Task: Look for space in Neuquén, Argentina from 5th July, 2023 to 15th July, 2023 for 9 adults in price range Rs.15000 to Rs.25000. Place can be entire place with 5 bedrooms having 5 beds and 5 bathrooms. Property type can be house, flat, guest house. Amenities needed are: heating. Booking option can be shelf check-in. Required host language is English.
Action: Mouse moved to (436, 86)
Screenshot: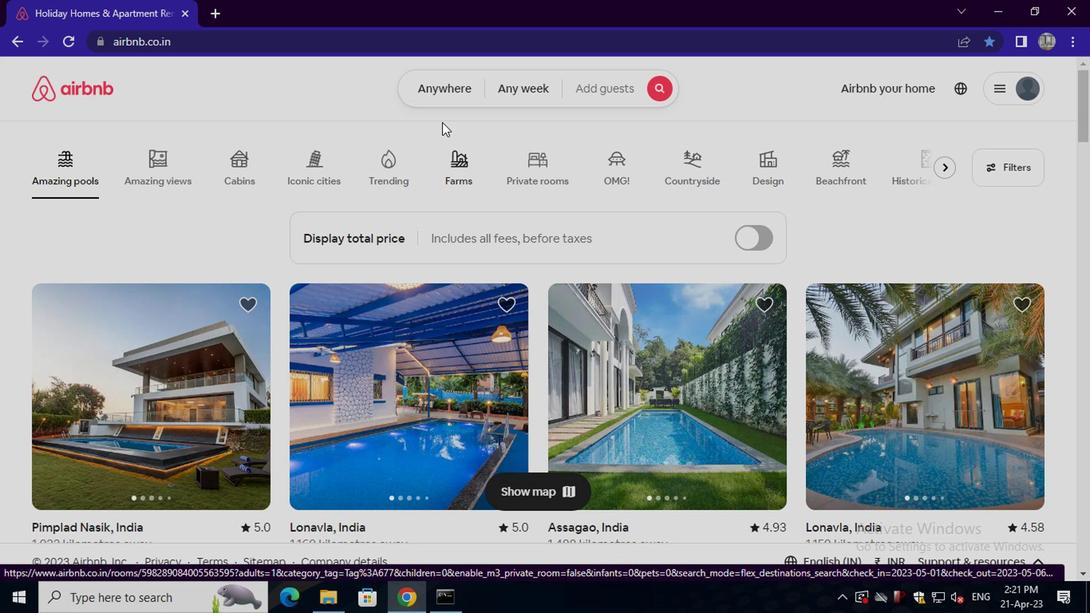 
Action: Mouse pressed left at (436, 86)
Screenshot: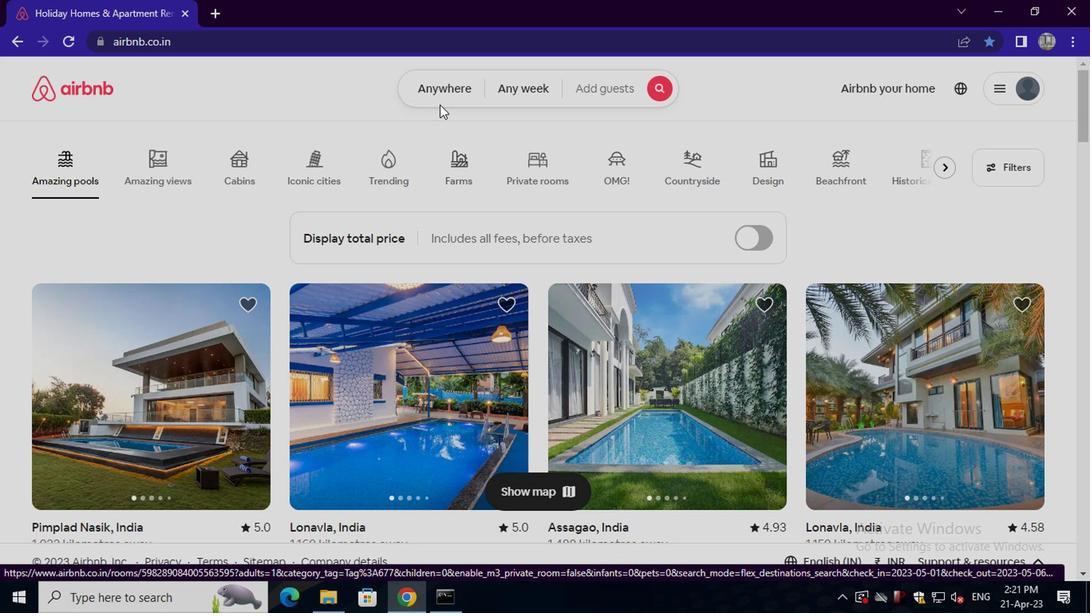 
Action: Mouse moved to (335, 159)
Screenshot: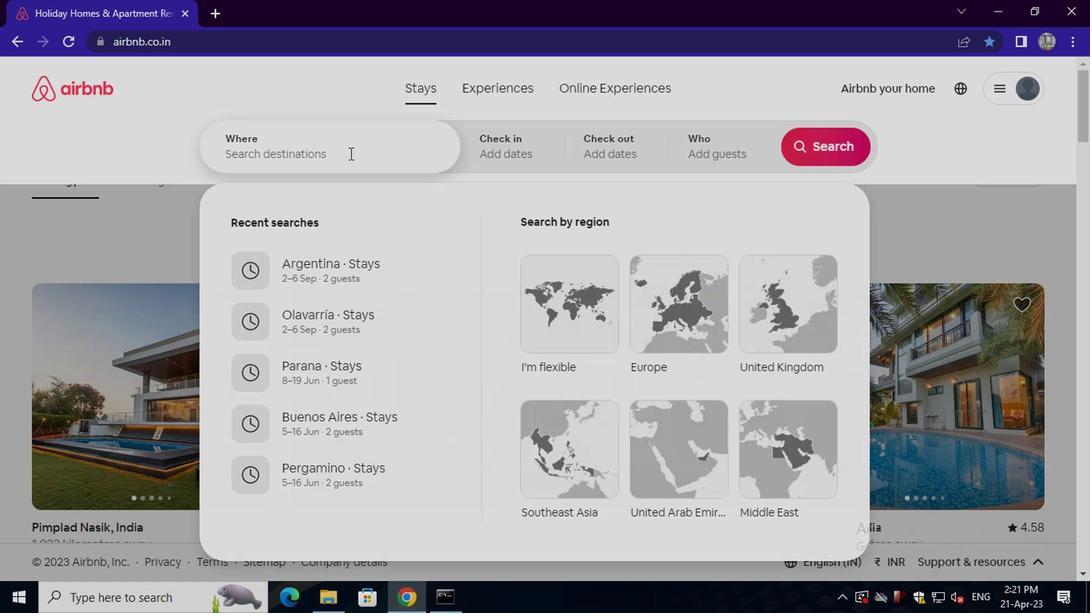 
Action: Mouse pressed left at (335, 159)
Screenshot: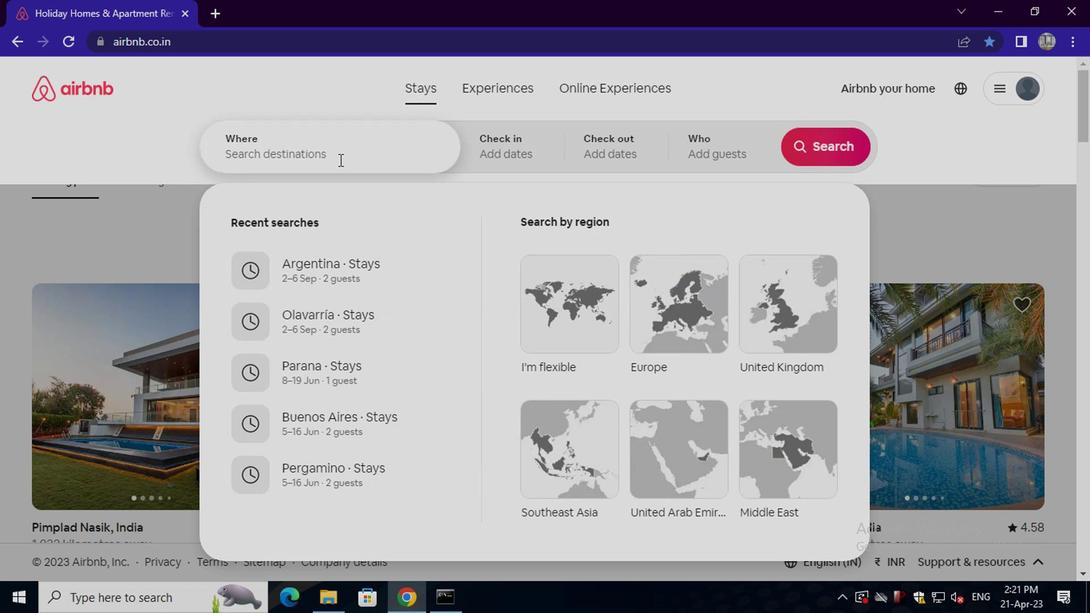 
Action: Key pressed nu<Key.backspace>euquen,<Key.space>
Screenshot: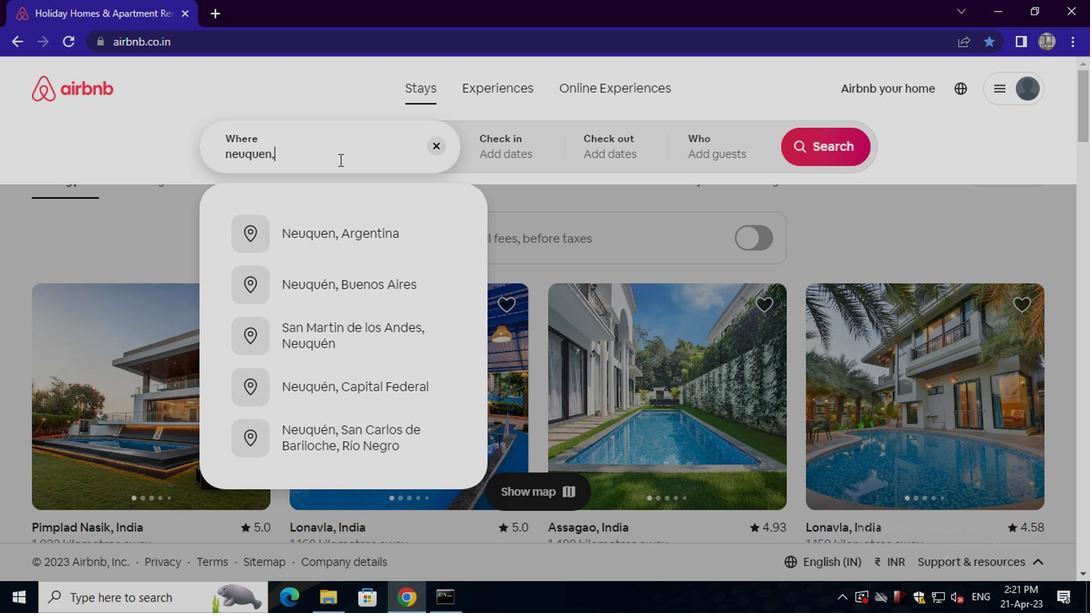 
Action: Mouse moved to (349, 233)
Screenshot: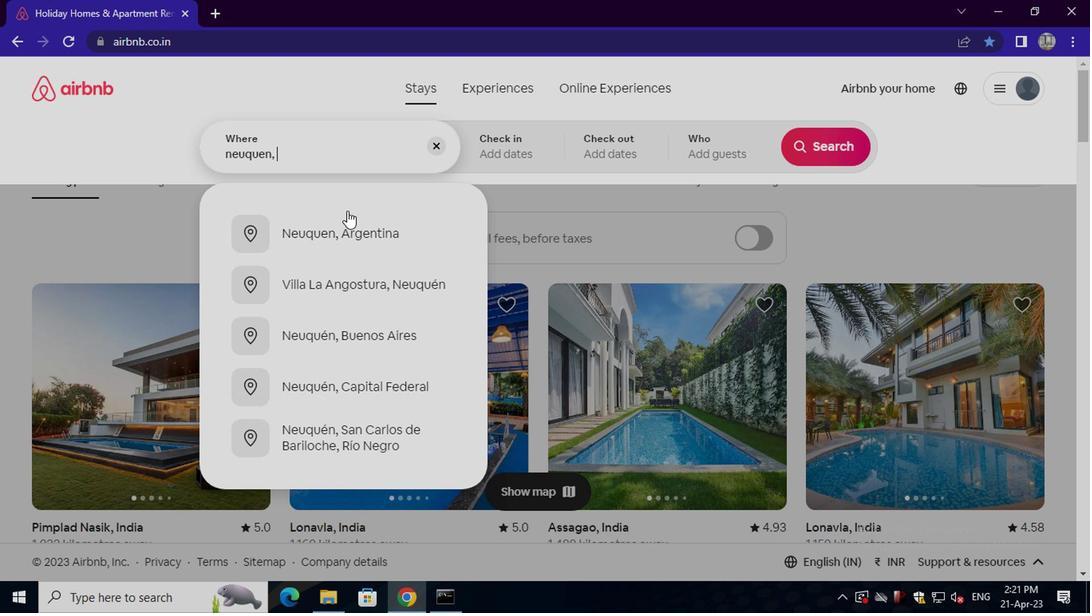 
Action: Mouse pressed left at (349, 233)
Screenshot: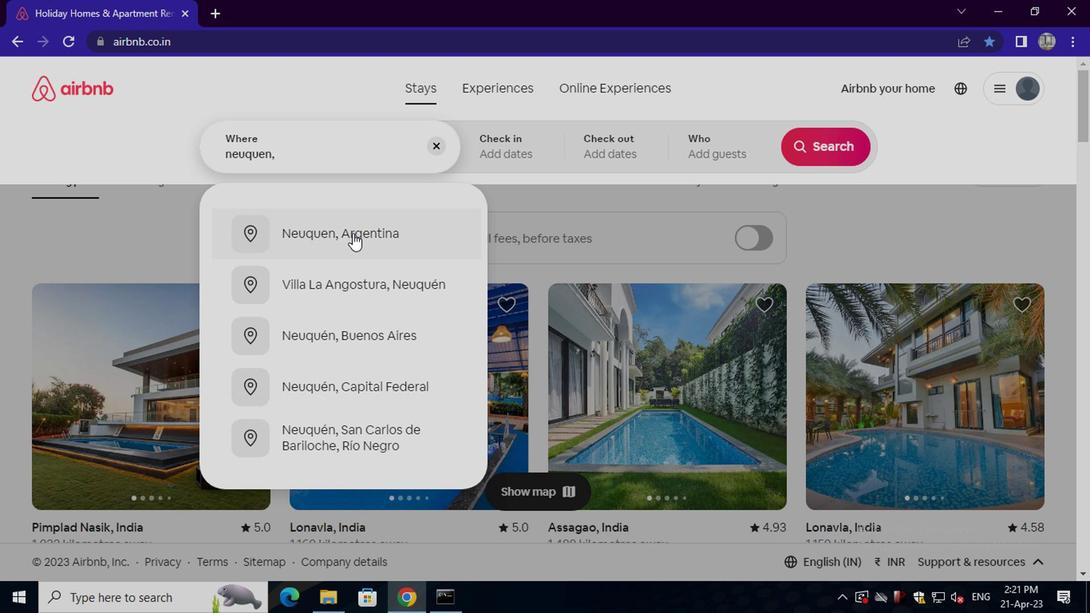 
Action: Mouse moved to (815, 280)
Screenshot: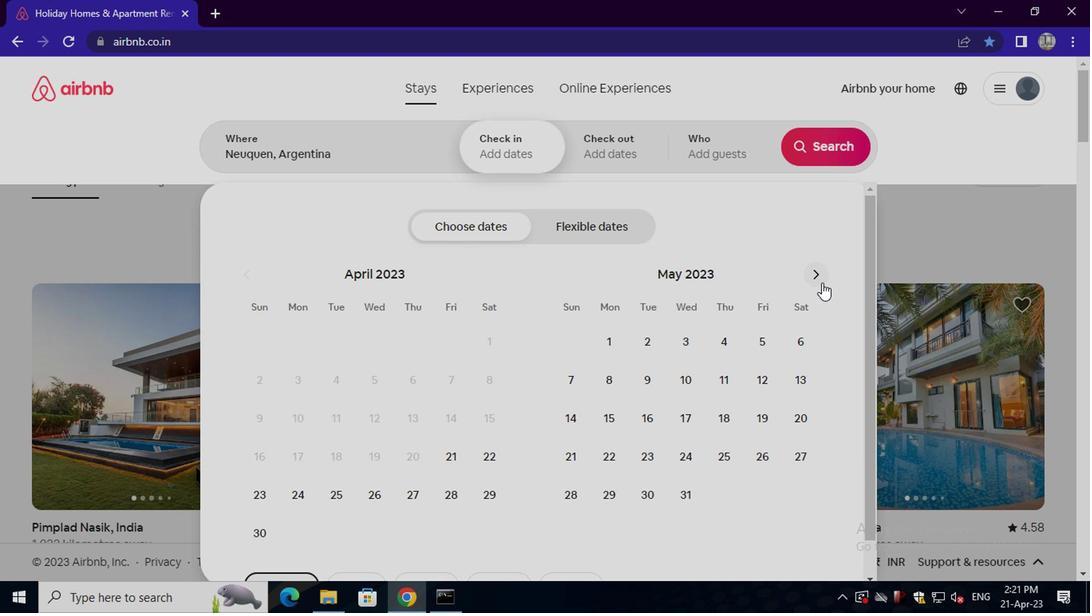 
Action: Mouse pressed left at (815, 280)
Screenshot: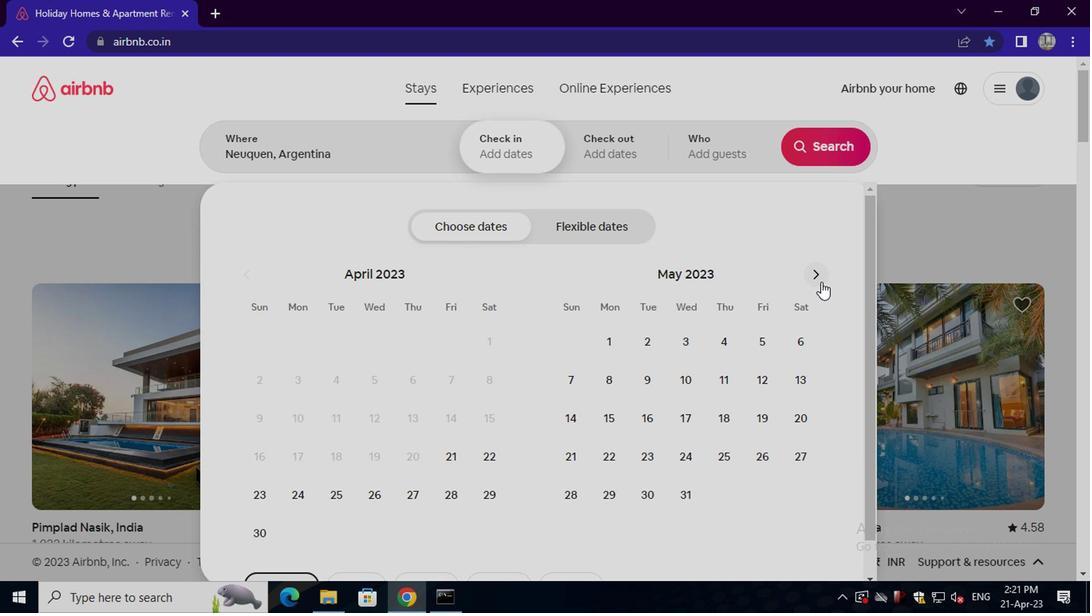 
Action: Mouse pressed left at (815, 280)
Screenshot: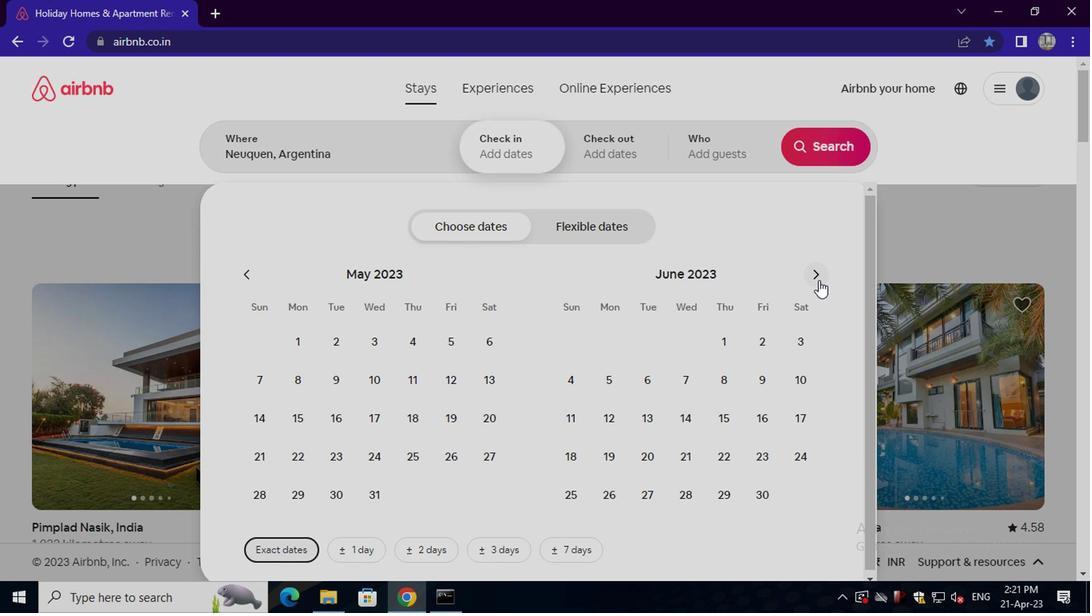 
Action: Mouse moved to (677, 377)
Screenshot: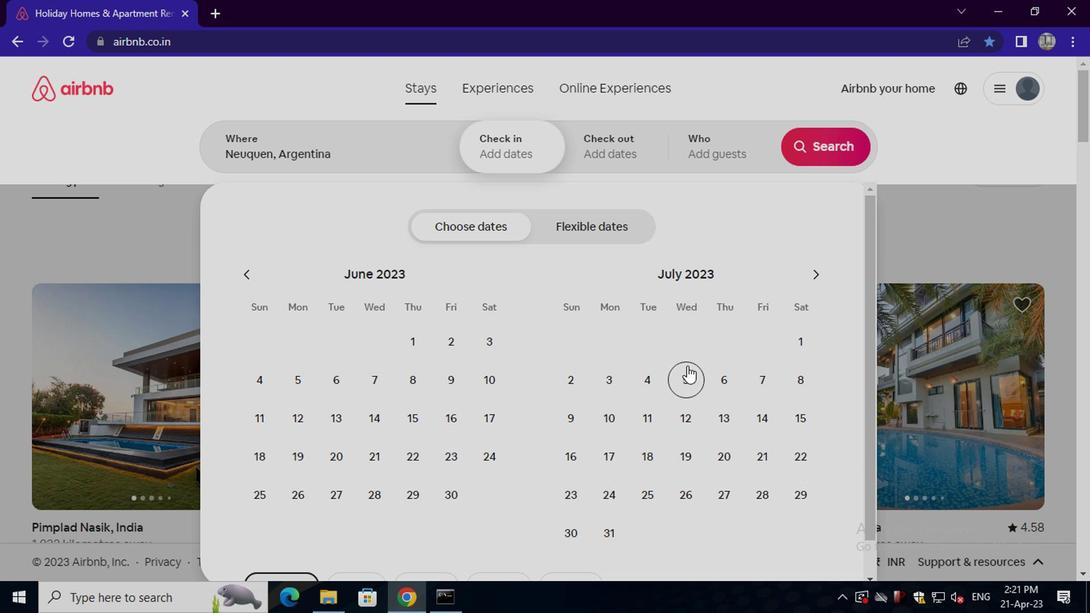 
Action: Mouse pressed left at (677, 377)
Screenshot: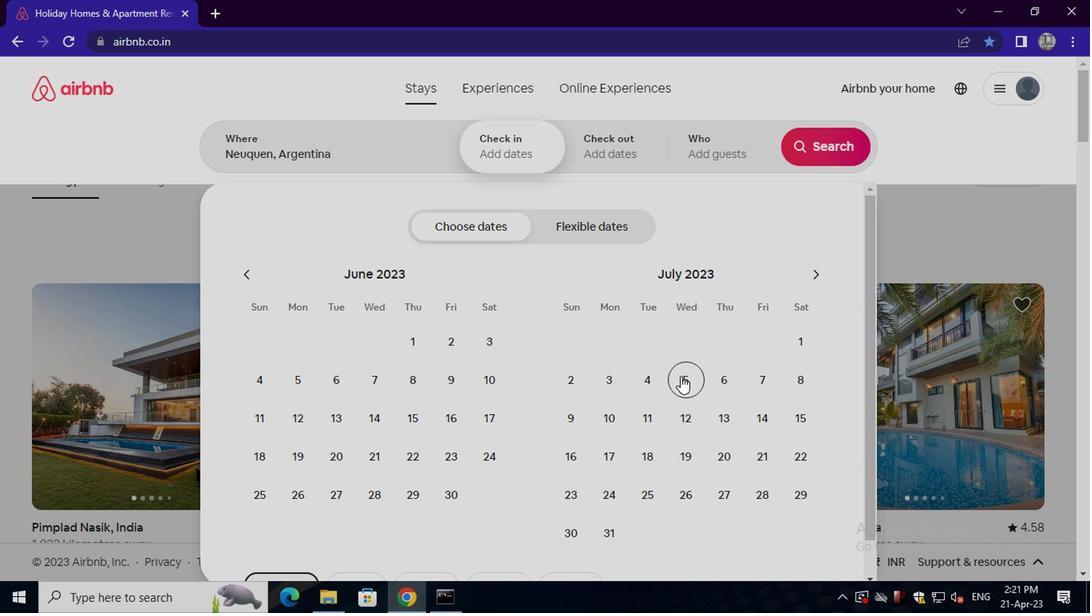 
Action: Mouse moved to (784, 427)
Screenshot: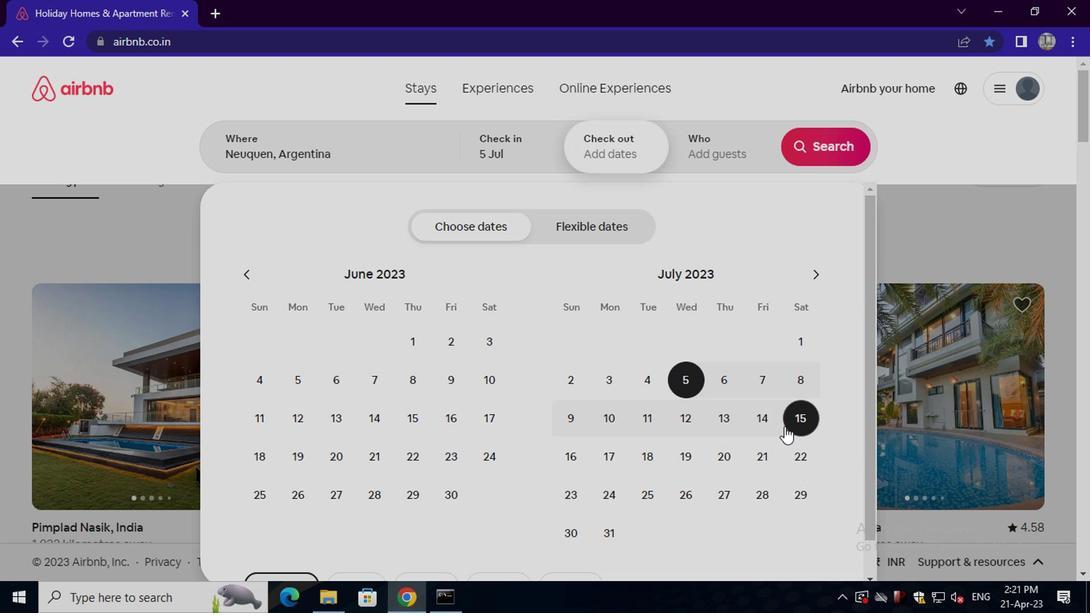 
Action: Mouse pressed left at (784, 427)
Screenshot: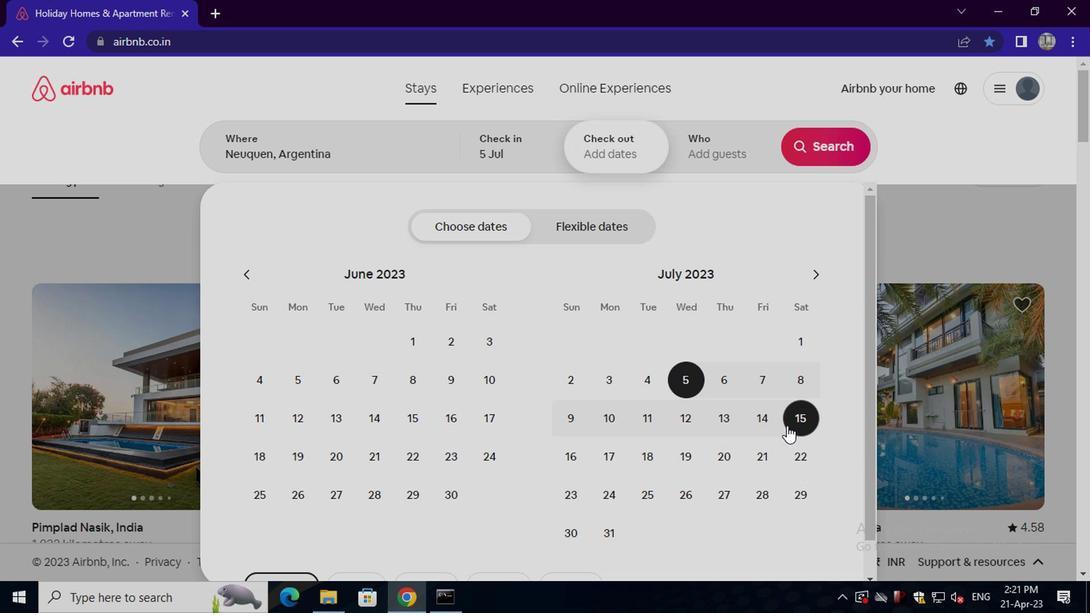 
Action: Mouse moved to (722, 153)
Screenshot: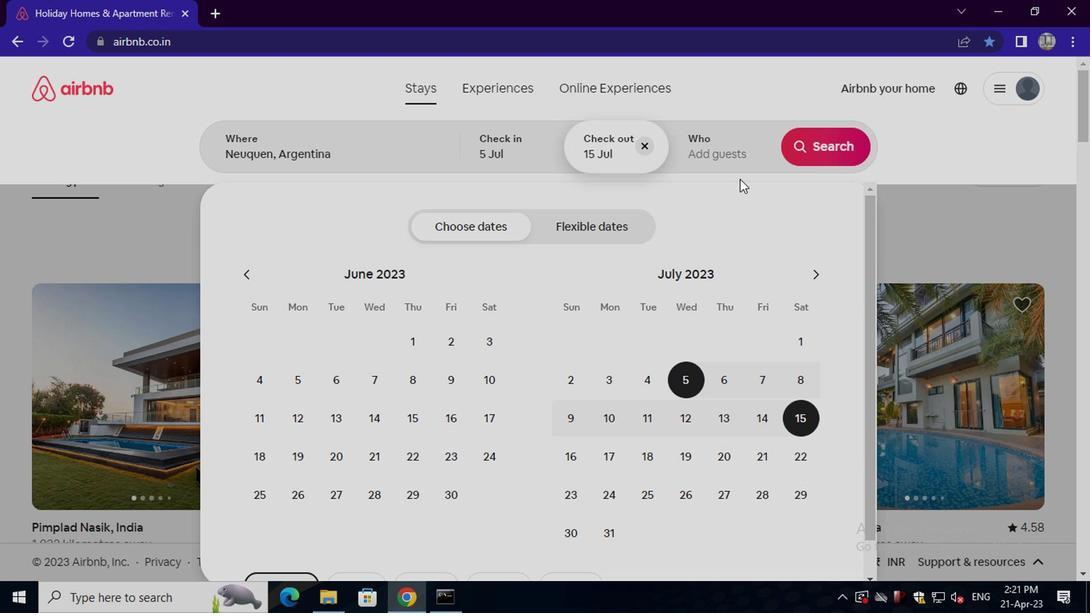 
Action: Mouse pressed left at (722, 153)
Screenshot: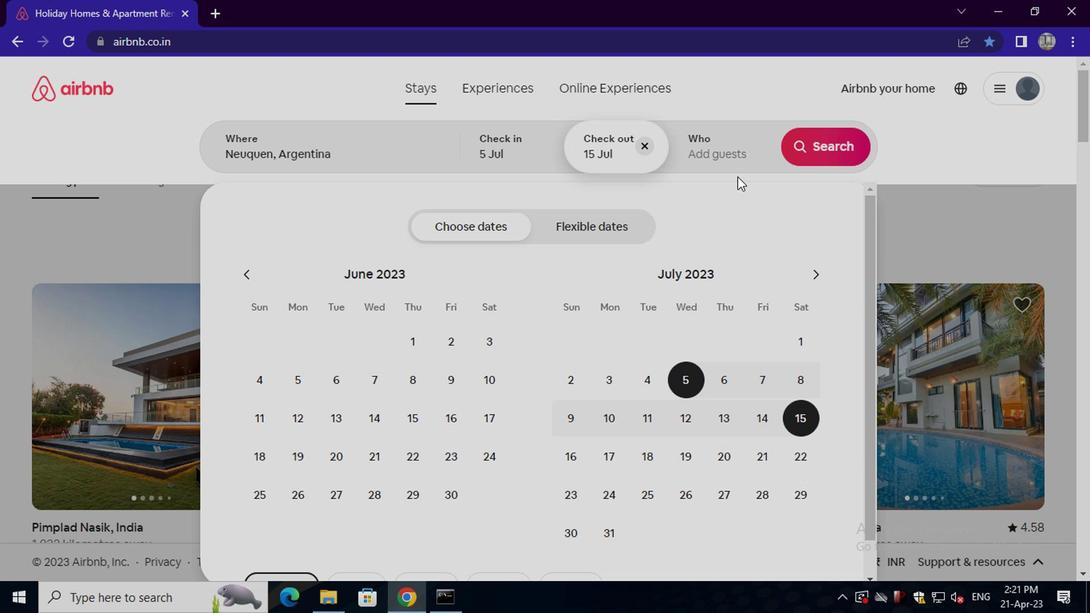 
Action: Mouse moved to (822, 234)
Screenshot: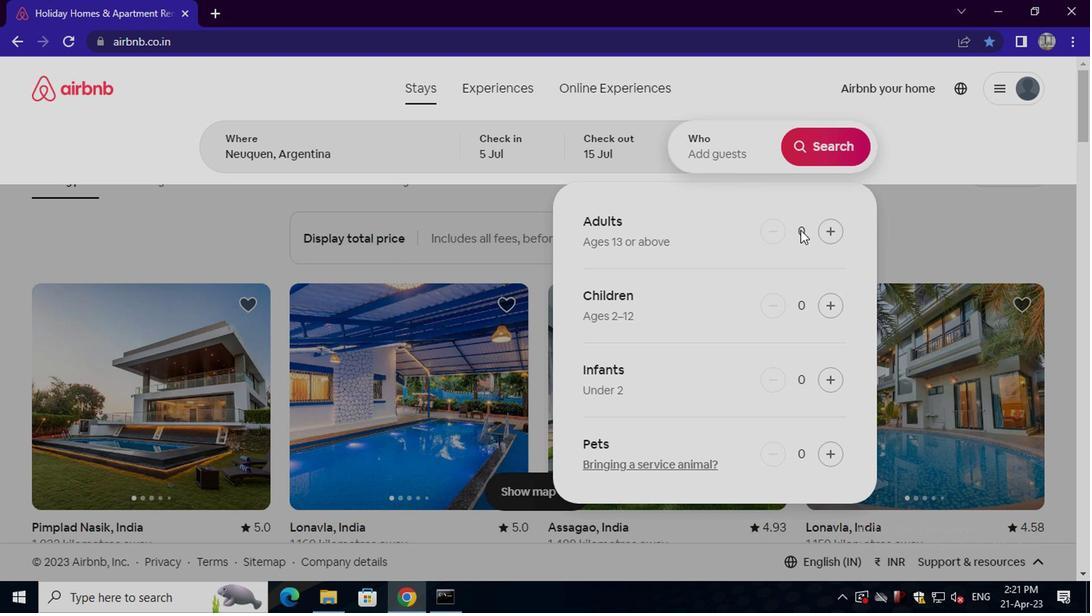
Action: Mouse pressed left at (822, 234)
Screenshot: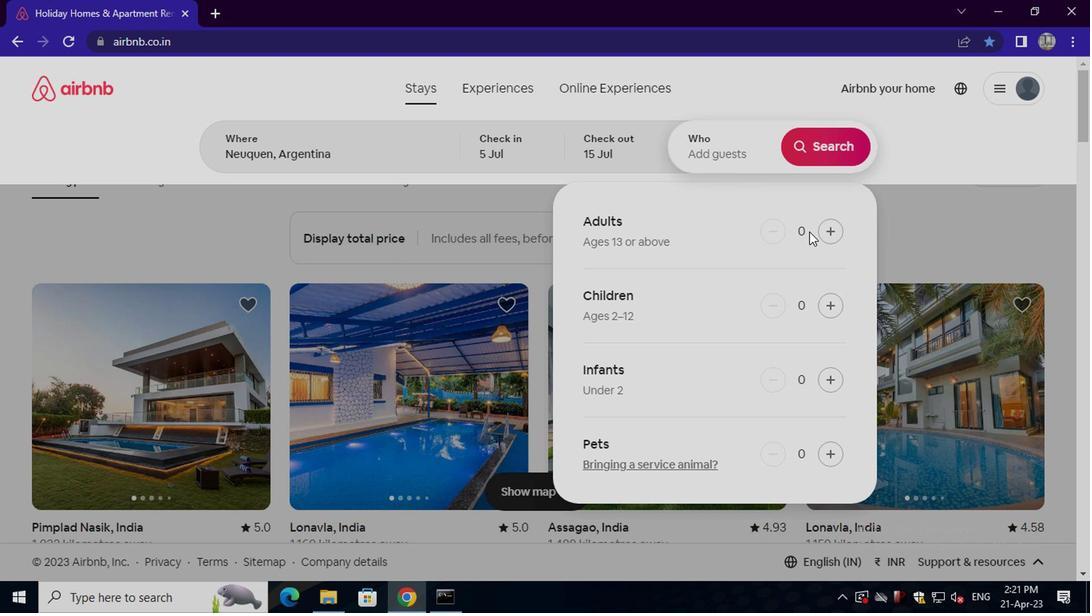 
Action: Mouse pressed left at (822, 234)
Screenshot: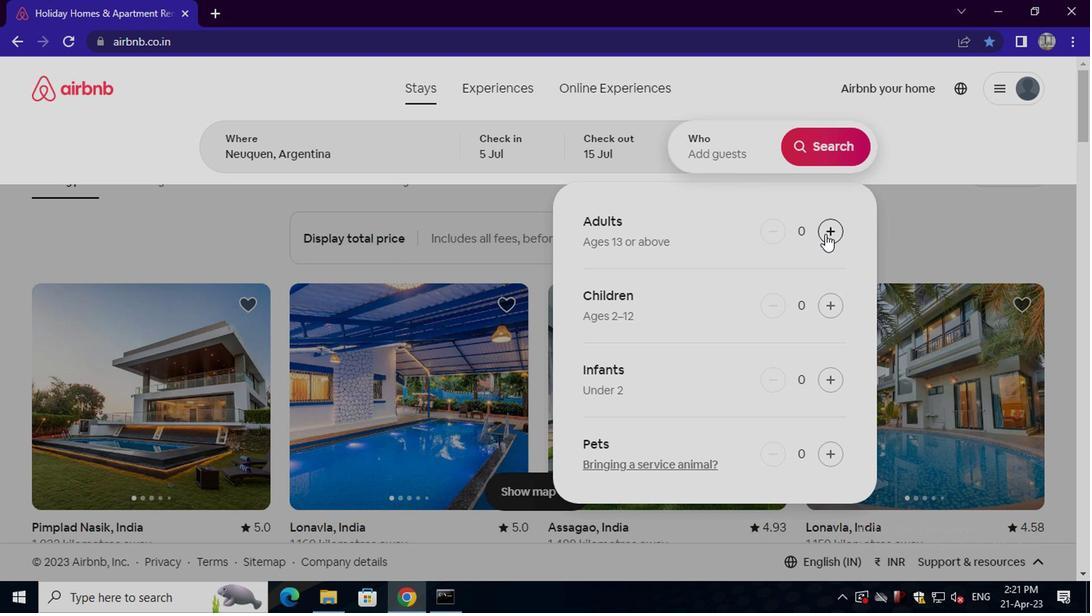 
Action: Mouse pressed left at (822, 234)
Screenshot: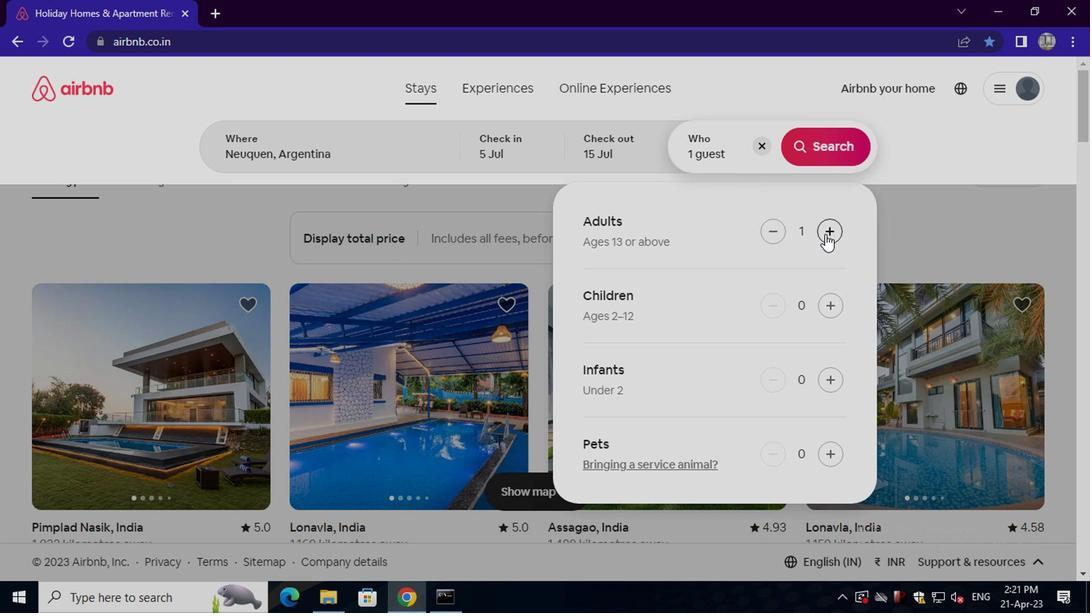 
Action: Mouse pressed left at (822, 234)
Screenshot: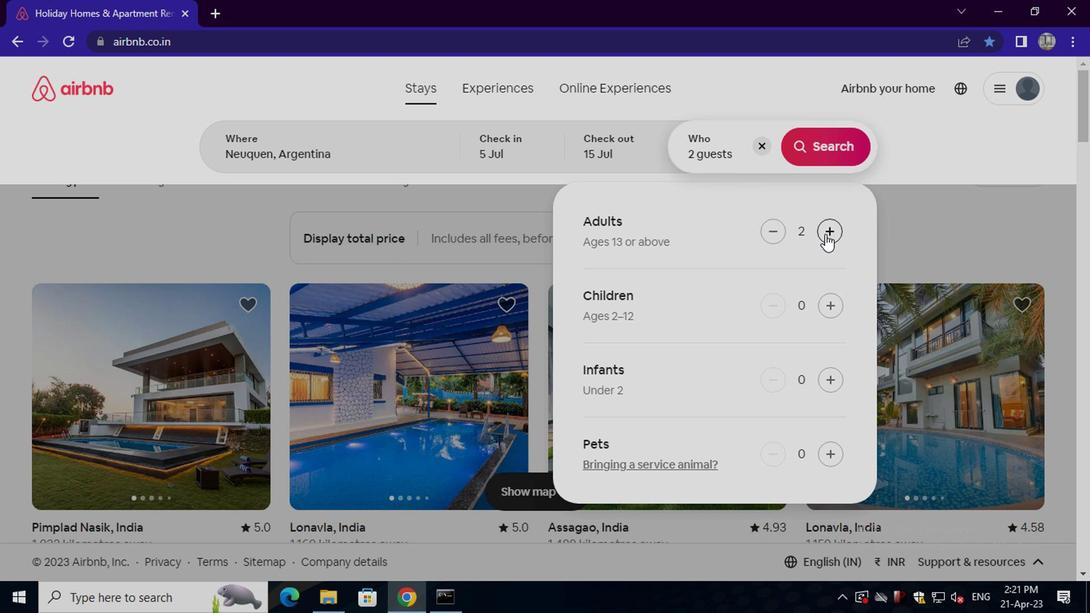 
Action: Mouse pressed left at (822, 234)
Screenshot: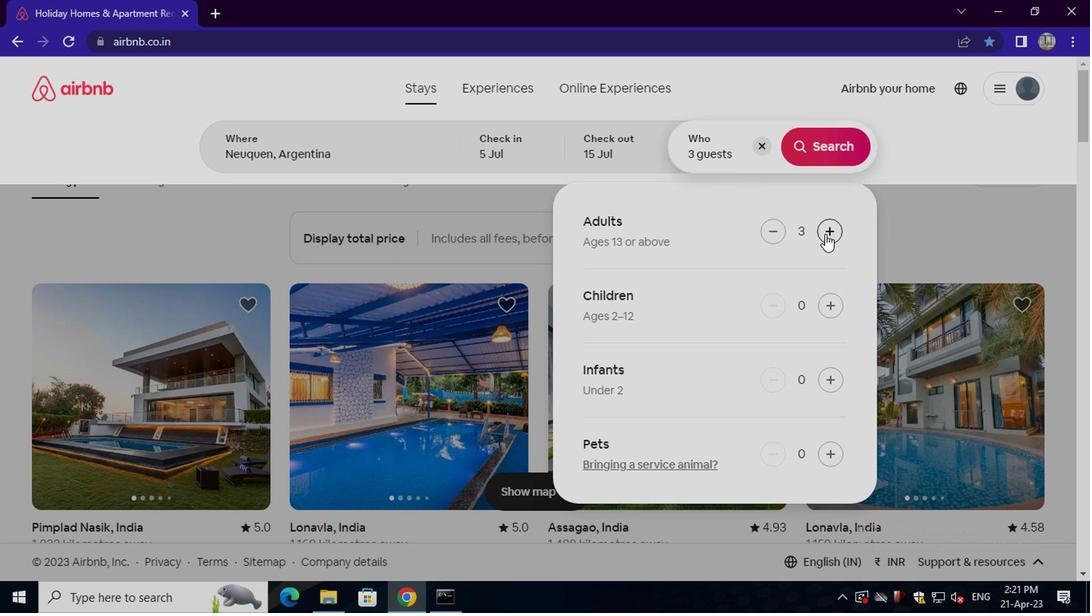 
Action: Mouse pressed left at (822, 234)
Screenshot: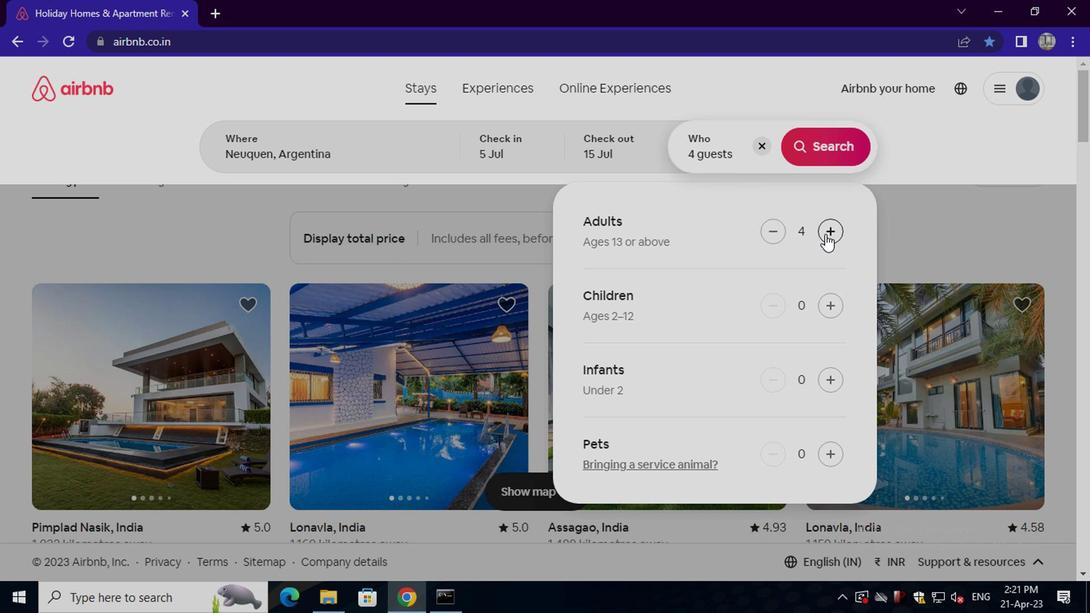 
Action: Mouse pressed left at (822, 234)
Screenshot: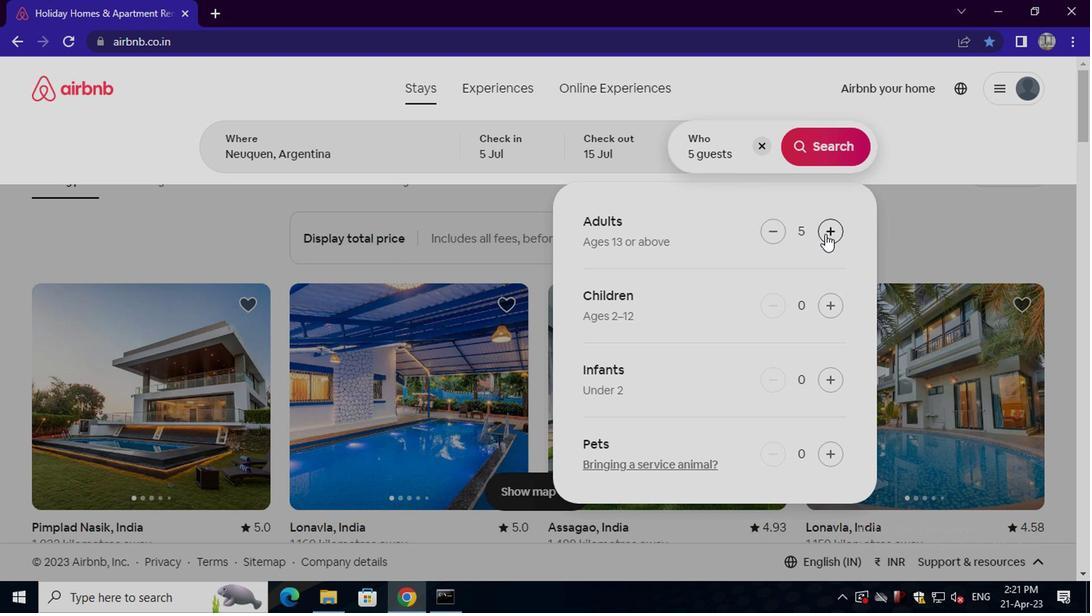 
Action: Mouse pressed left at (822, 234)
Screenshot: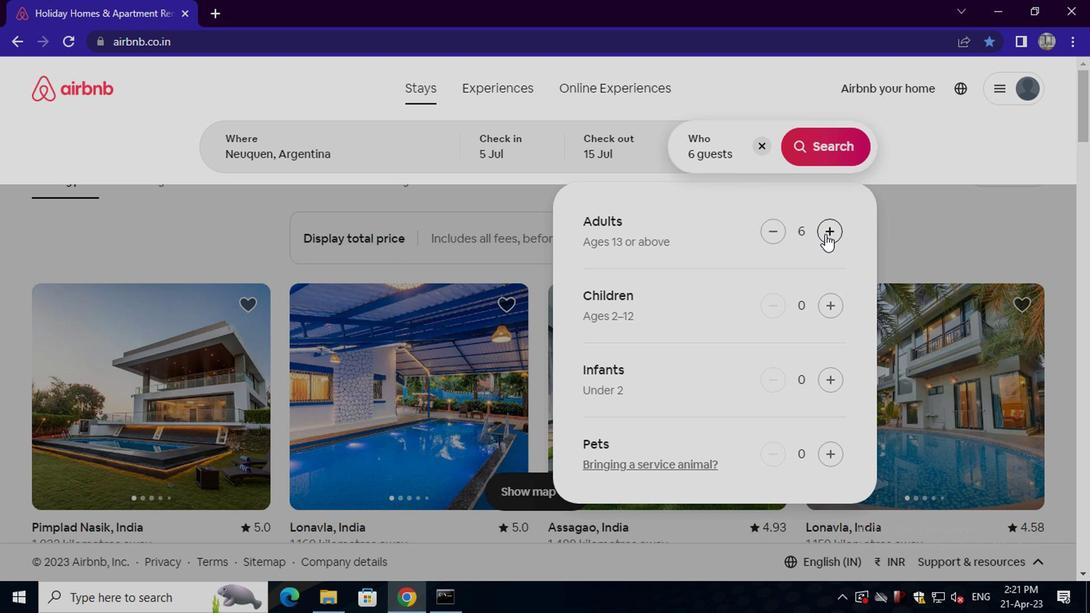 
Action: Mouse pressed left at (822, 234)
Screenshot: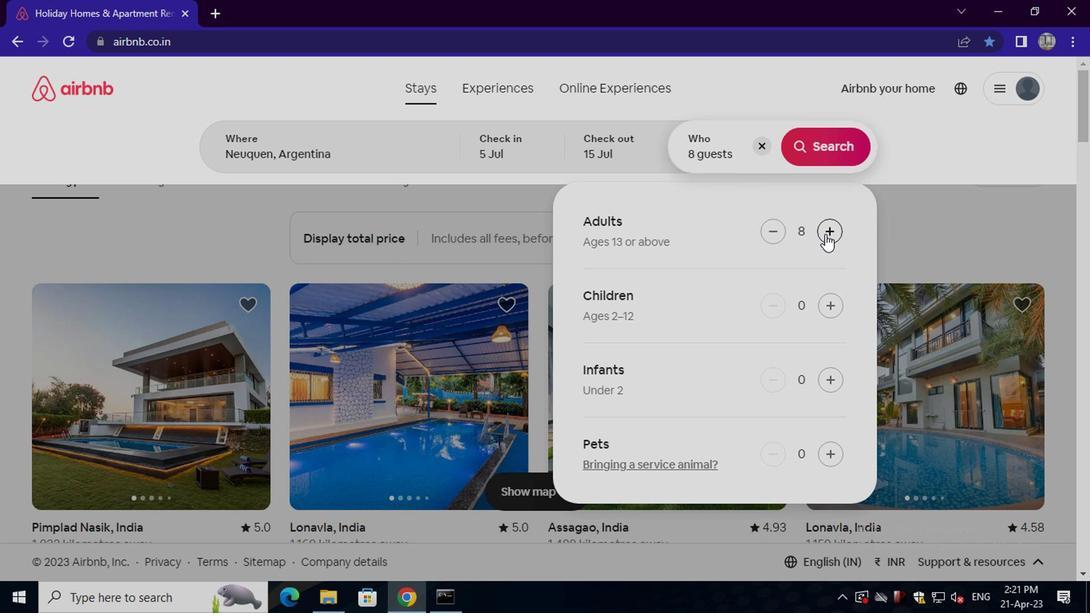 
Action: Mouse moved to (824, 150)
Screenshot: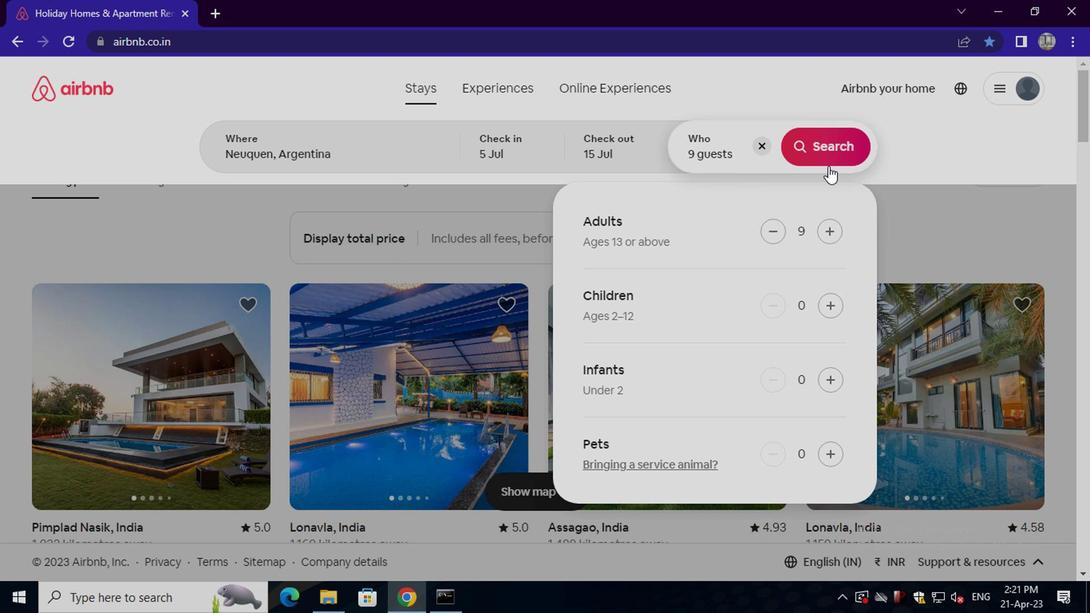 
Action: Mouse pressed left at (824, 150)
Screenshot: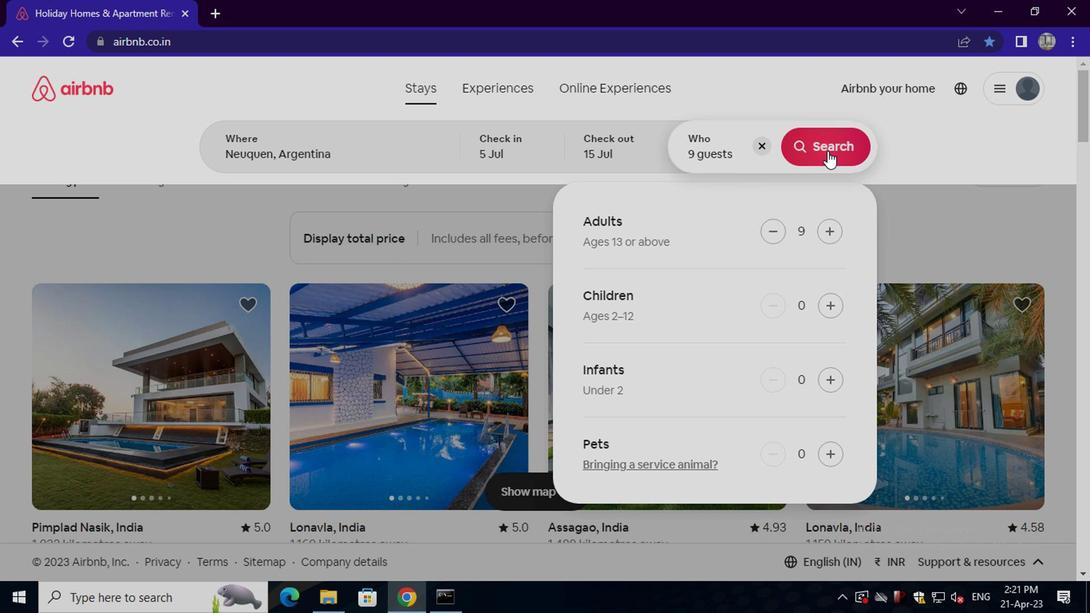 
Action: Mouse moved to (1052, 159)
Screenshot: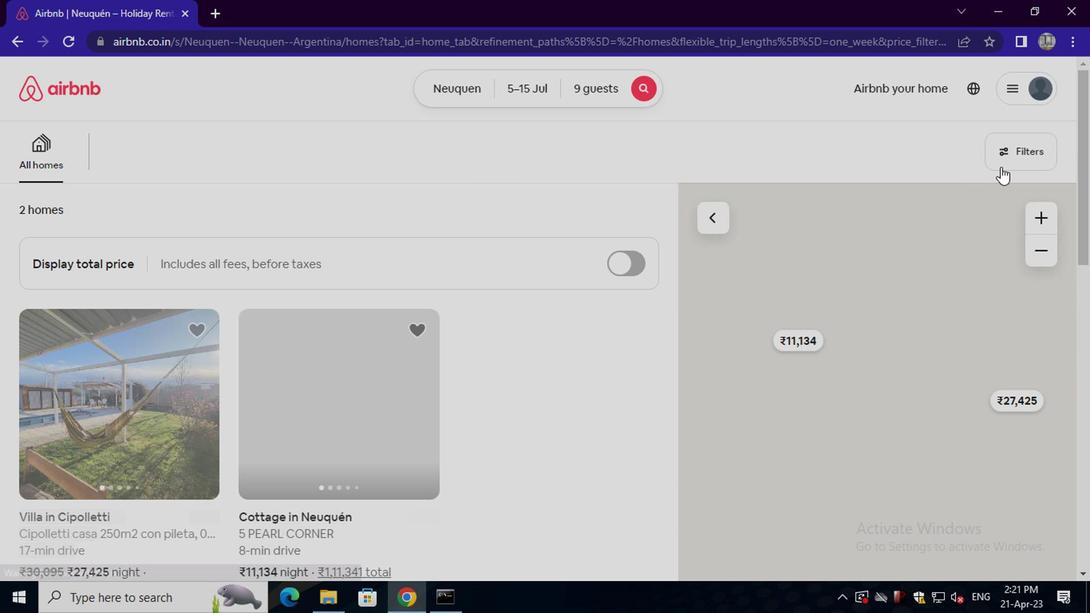 
Action: Mouse pressed left at (1052, 159)
Screenshot: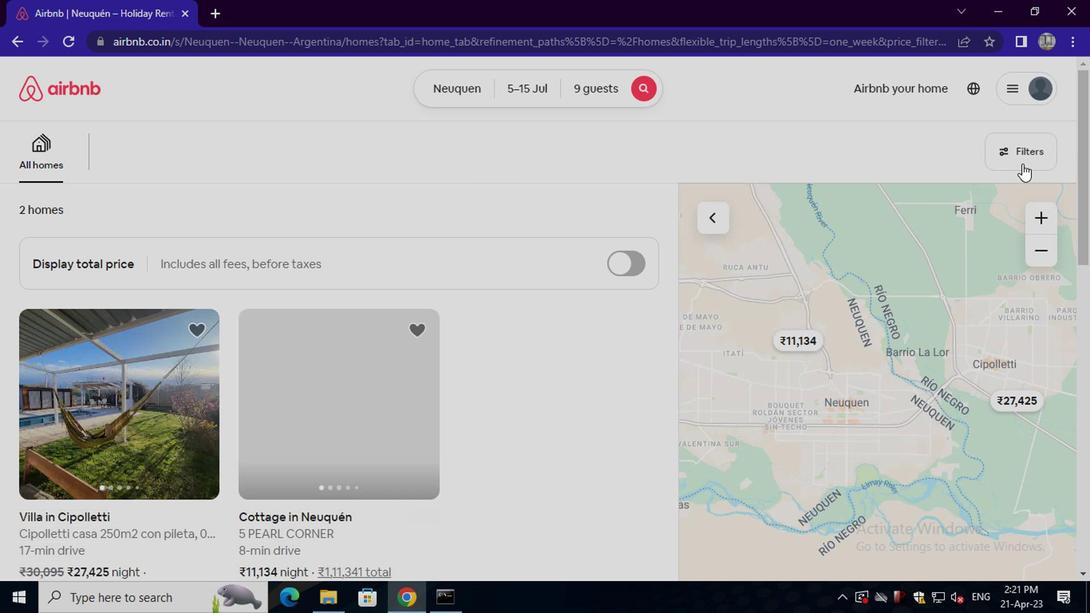 
Action: Mouse moved to (455, 352)
Screenshot: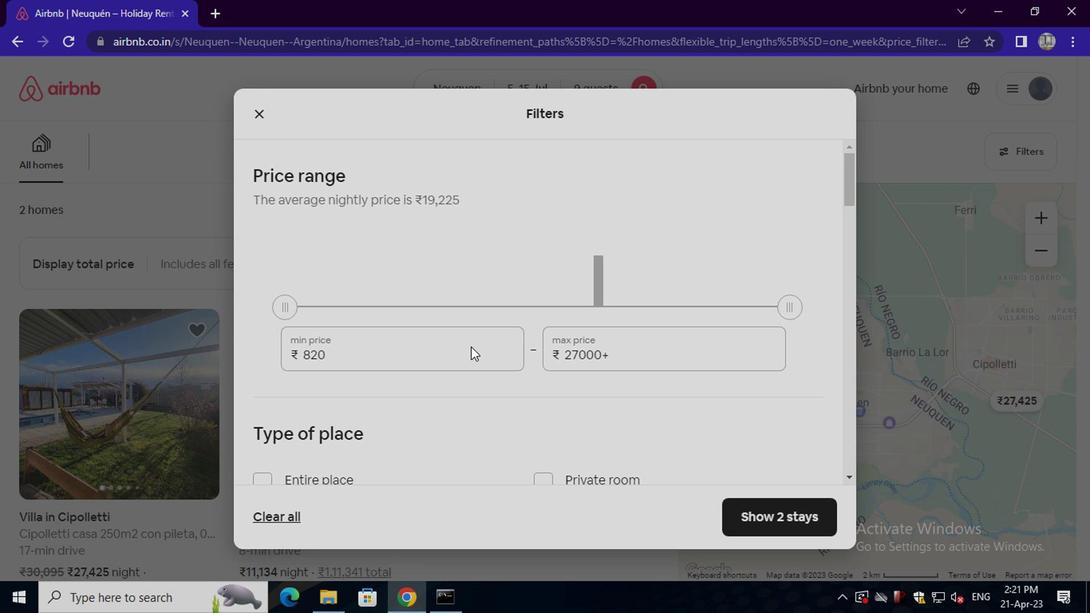 
Action: Mouse pressed left at (455, 352)
Screenshot: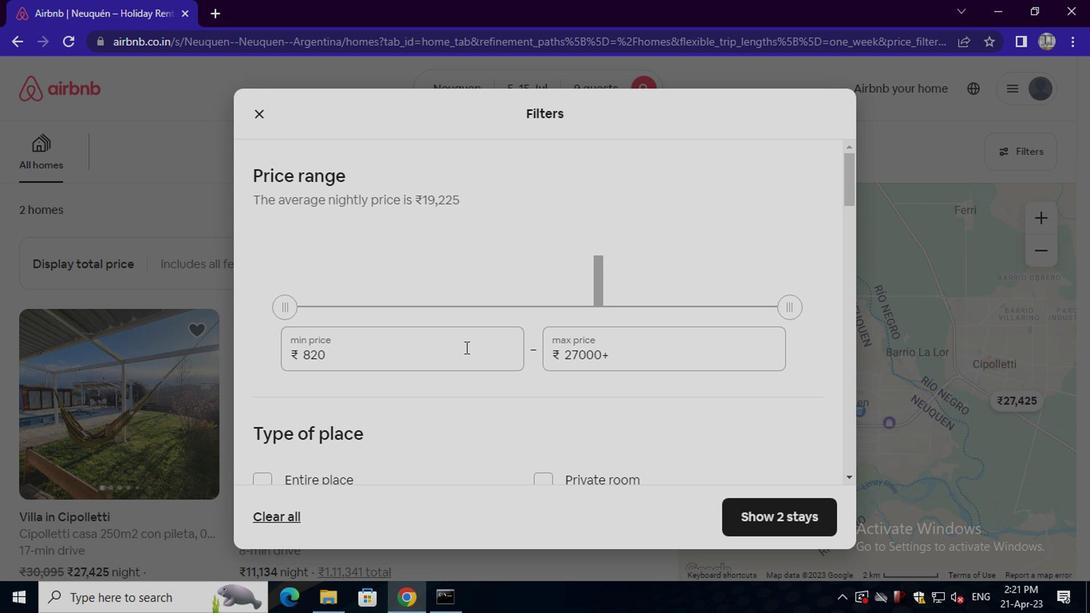 
Action: Key pressed <Key.backspace><Key.backspace><Key.backspace><Key.backspace><Key.backspace><Key.backspace><Key.backspace><Key.backspace><Key.backspace><Key.backspace><Key.backspace><Key.backspace><Key.backspace><Key.backspace>15000
Screenshot: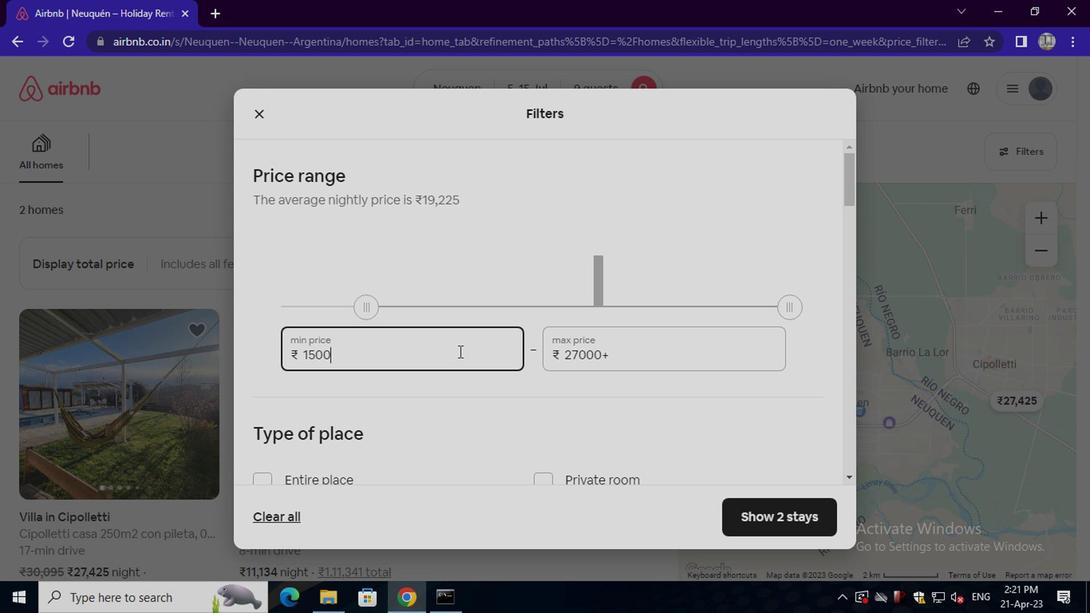 
Action: Mouse moved to (607, 361)
Screenshot: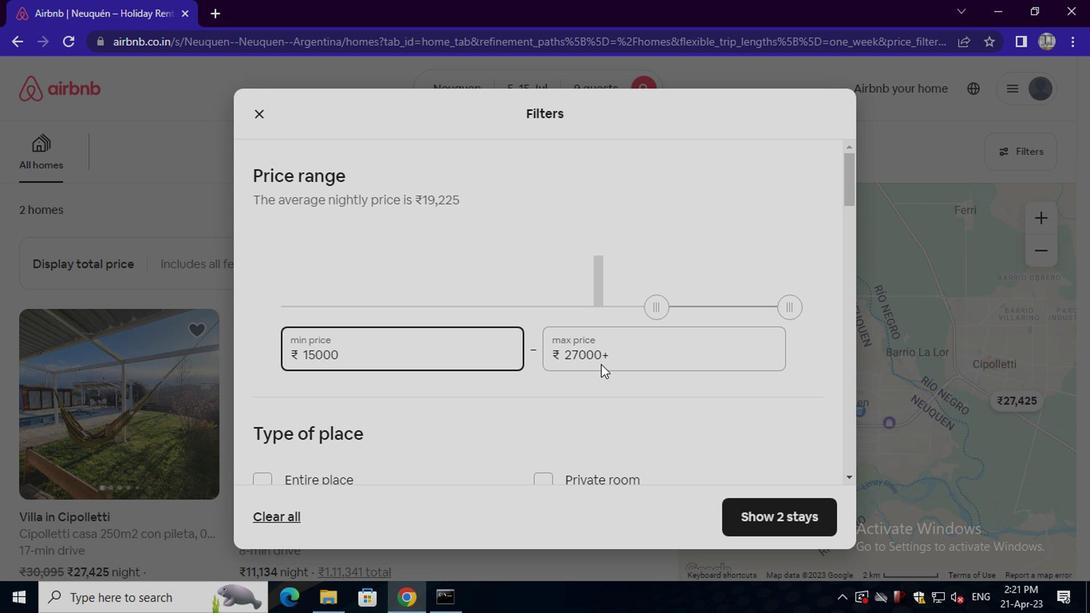 
Action: Mouse pressed left at (607, 361)
Screenshot: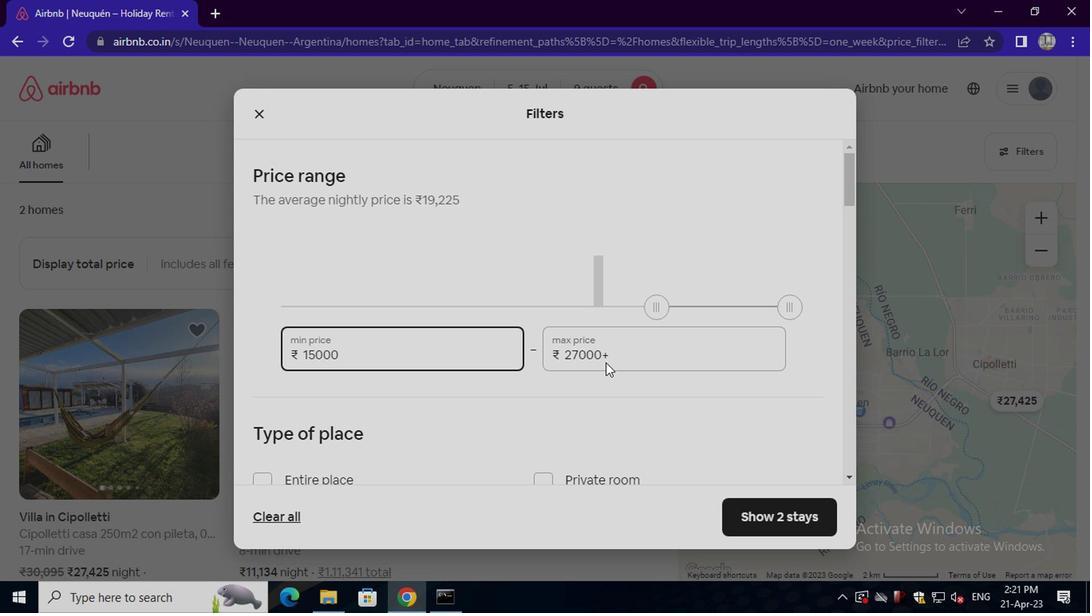 
Action: Key pressed <Key.backspace><Key.backspace><Key.backspace><Key.backspace><Key.backspace><Key.backspace>5000
Screenshot: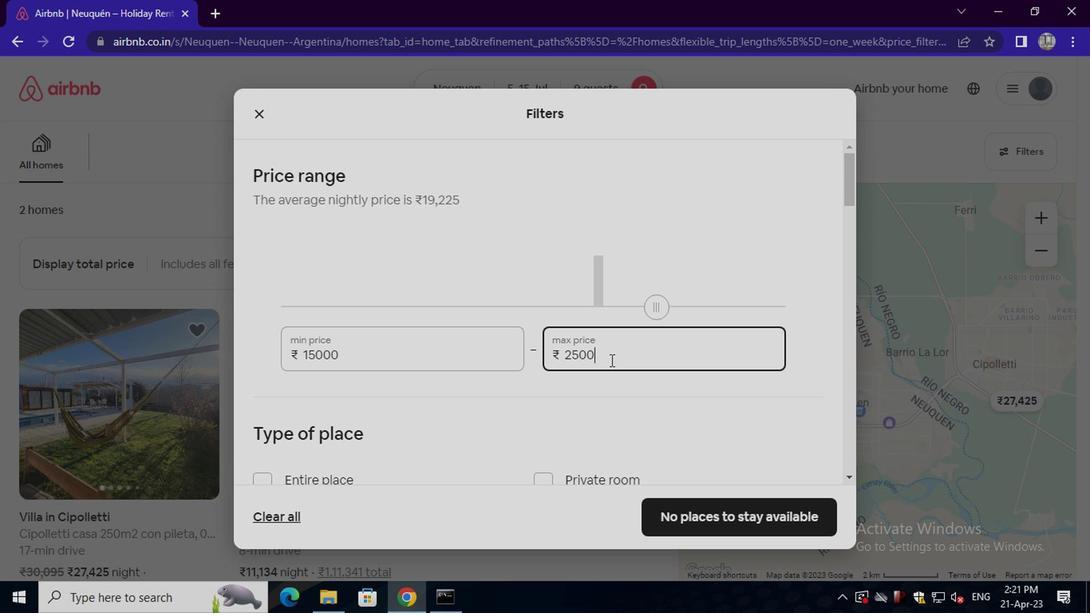 
Action: Mouse moved to (613, 431)
Screenshot: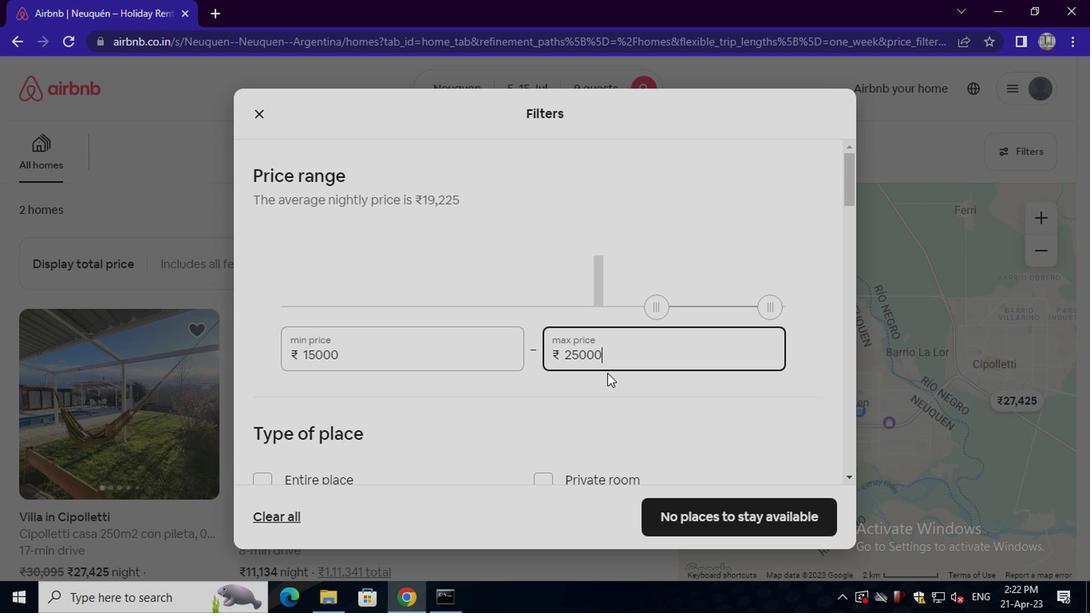 
Action: Mouse pressed left at (613, 431)
Screenshot: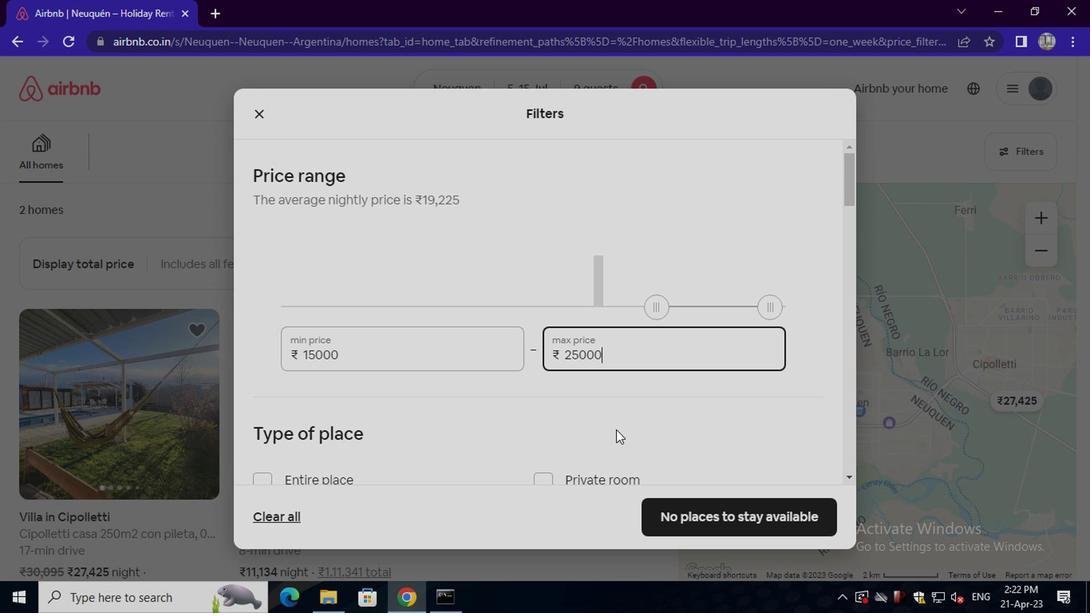 
Action: Mouse scrolled (613, 431) with delta (0, 0)
Screenshot: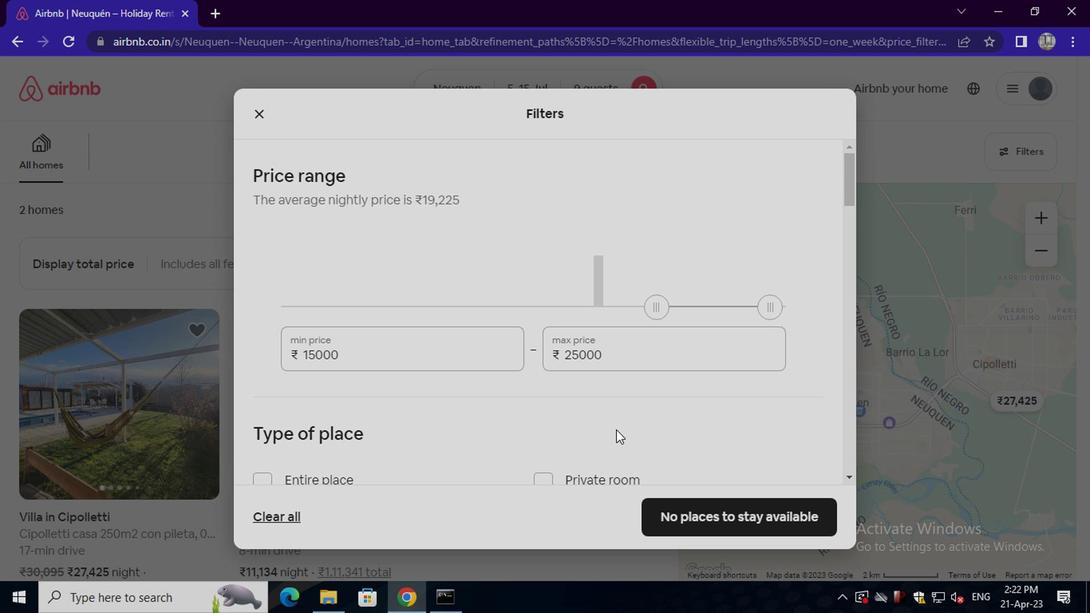 
Action: Mouse scrolled (613, 431) with delta (0, 0)
Screenshot: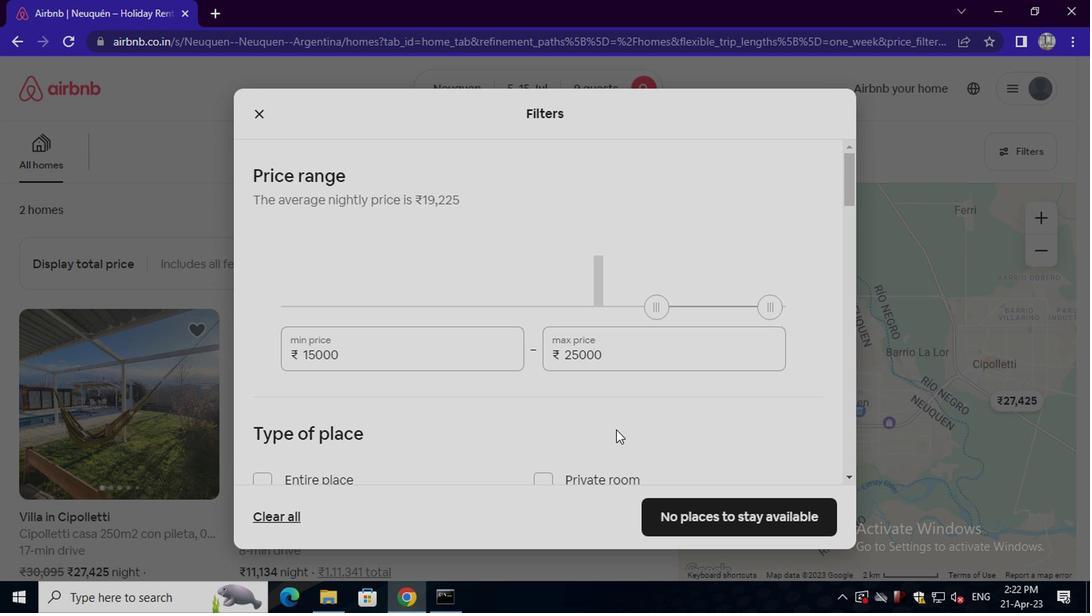 
Action: Mouse moved to (278, 323)
Screenshot: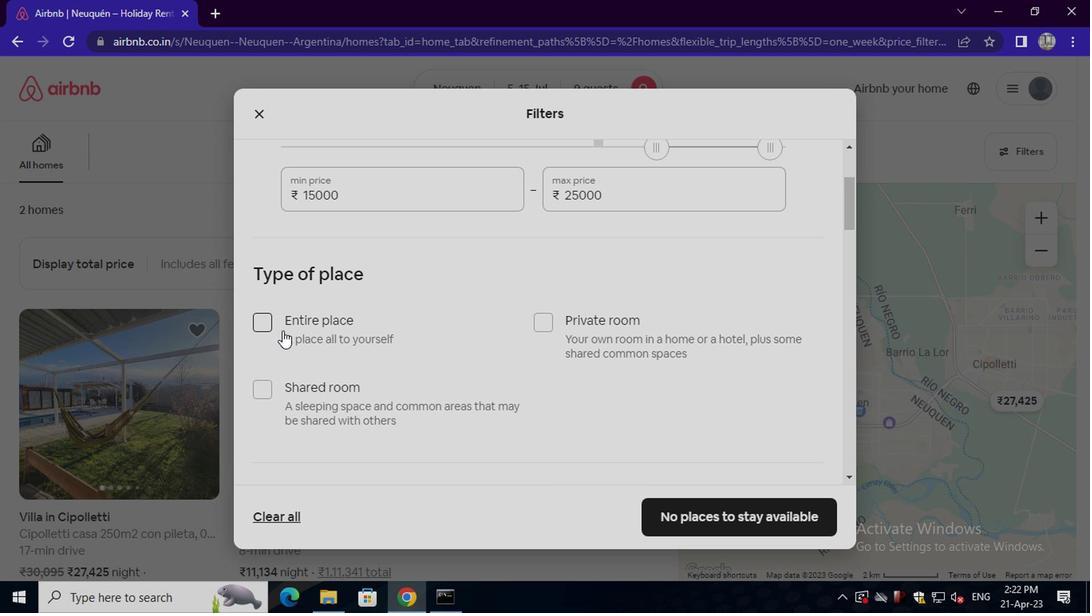 
Action: Mouse pressed left at (278, 323)
Screenshot: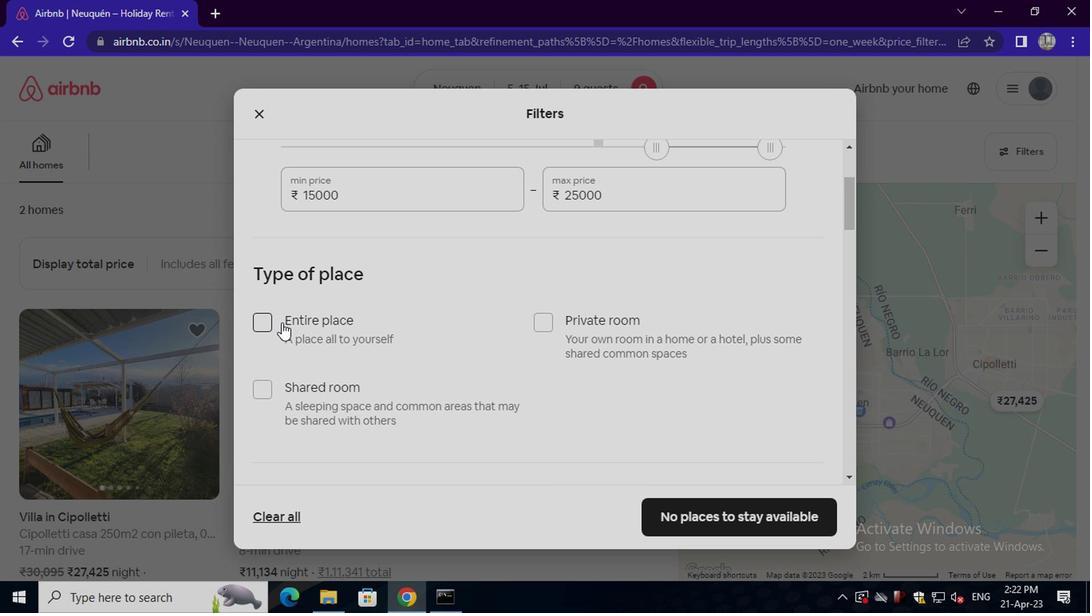 
Action: Mouse moved to (413, 374)
Screenshot: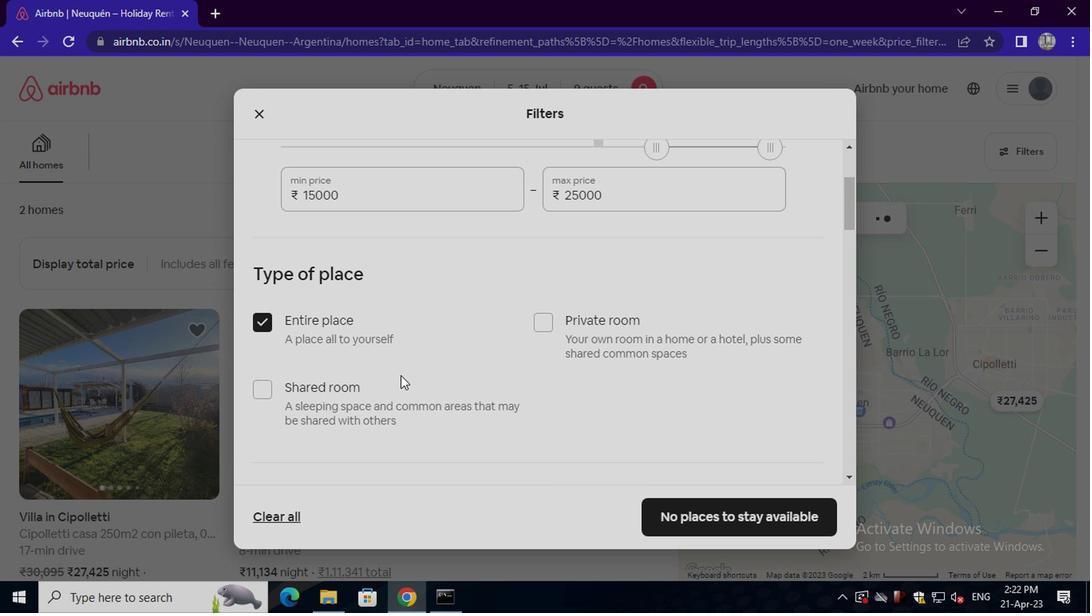 
Action: Mouse scrolled (413, 373) with delta (0, 0)
Screenshot: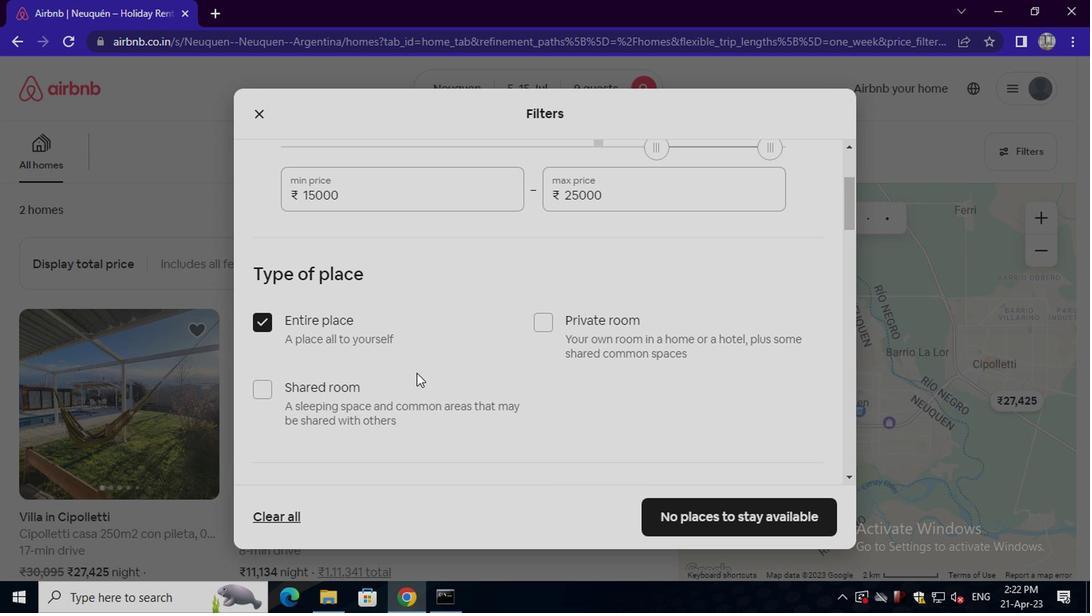 
Action: Mouse scrolled (413, 373) with delta (0, 0)
Screenshot: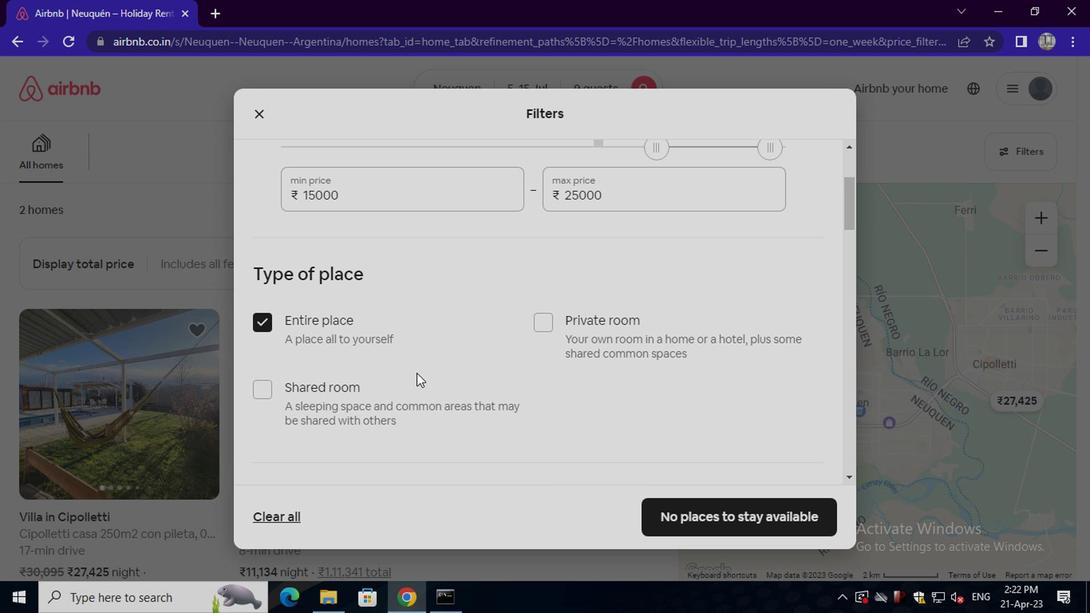
Action: Mouse scrolled (413, 373) with delta (0, 0)
Screenshot: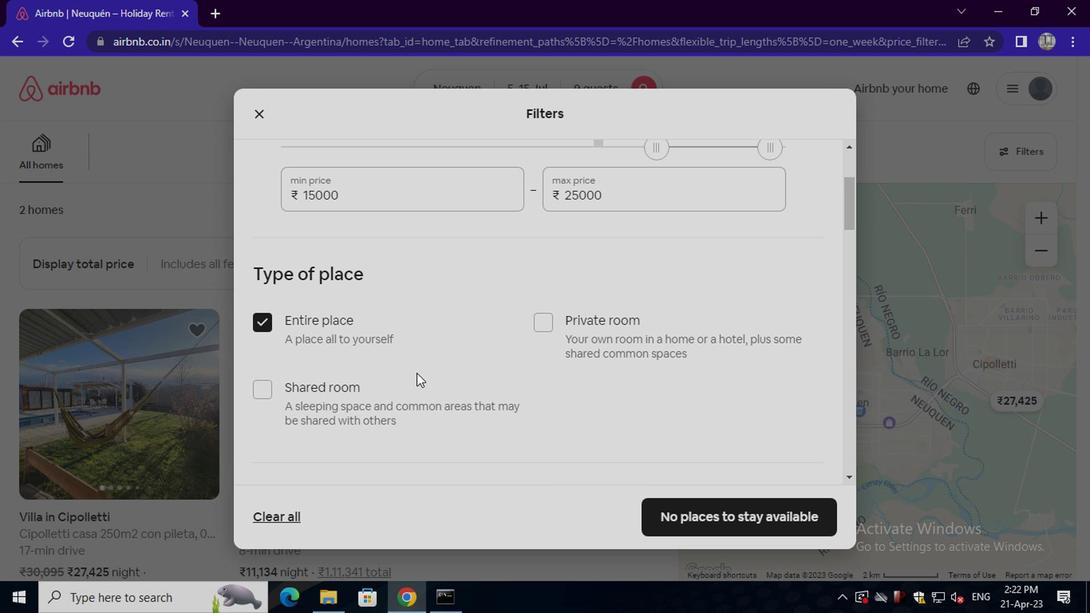 
Action: Mouse scrolled (413, 373) with delta (0, 0)
Screenshot: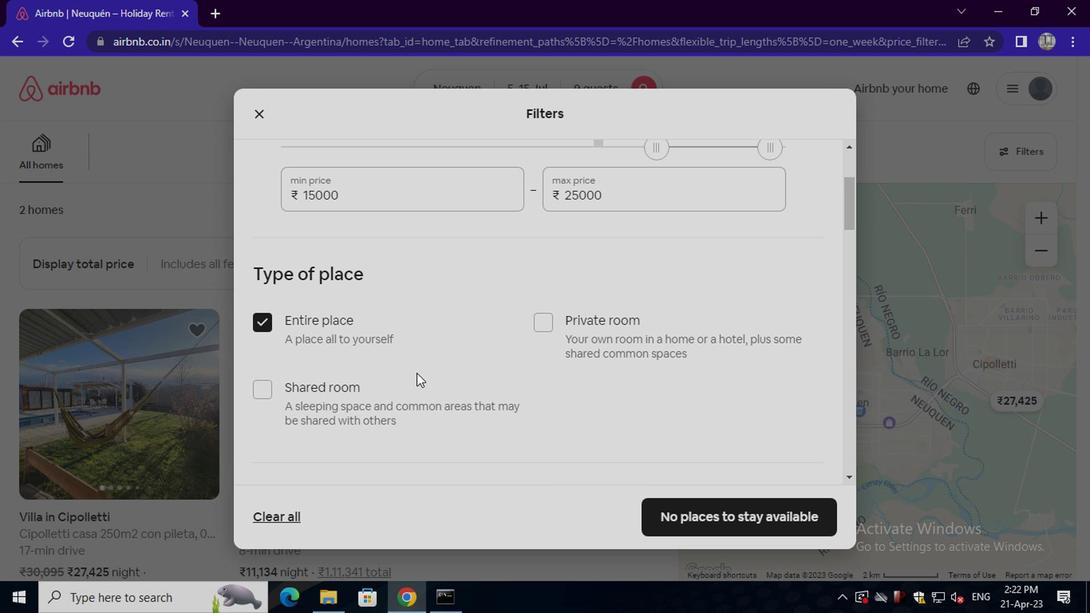 
Action: Mouse moved to (569, 268)
Screenshot: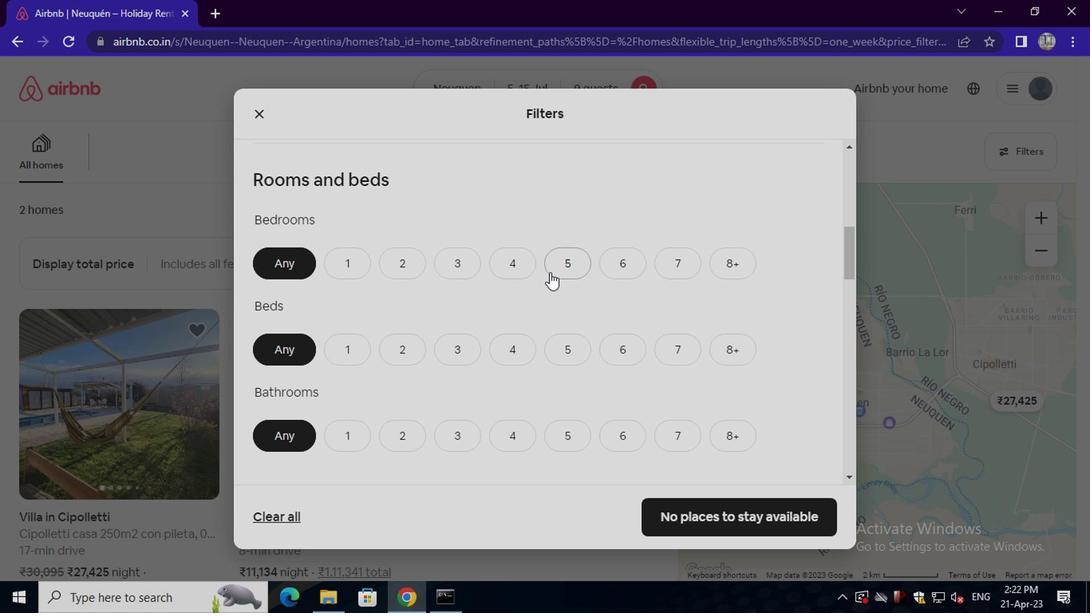 
Action: Mouse pressed left at (569, 268)
Screenshot: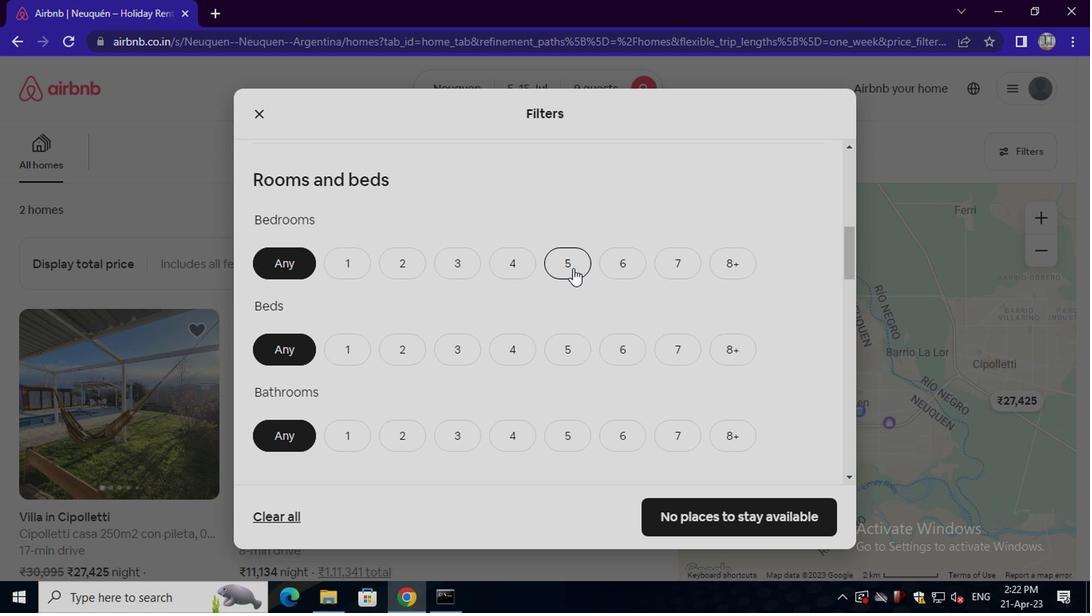 
Action: Mouse moved to (579, 310)
Screenshot: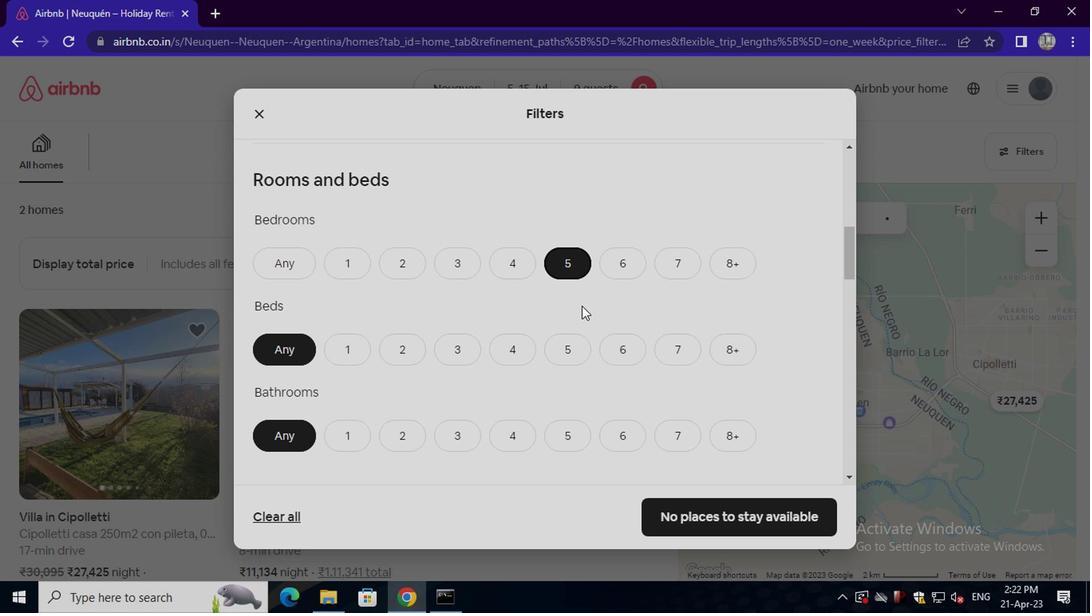 
Action: Mouse scrolled (579, 310) with delta (0, 0)
Screenshot: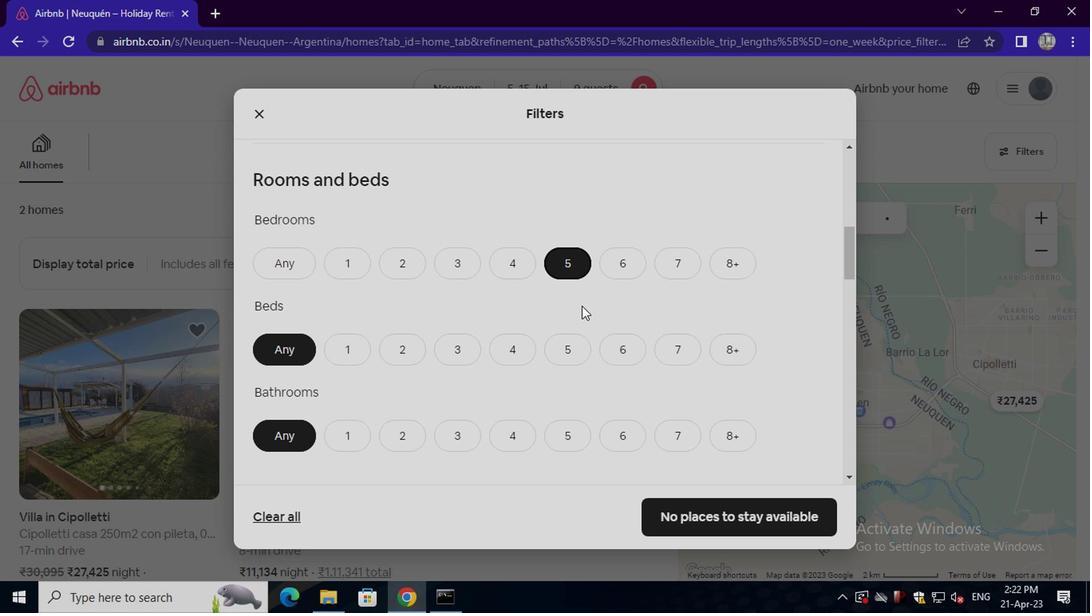 
Action: Mouse moved to (563, 280)
Screenshot: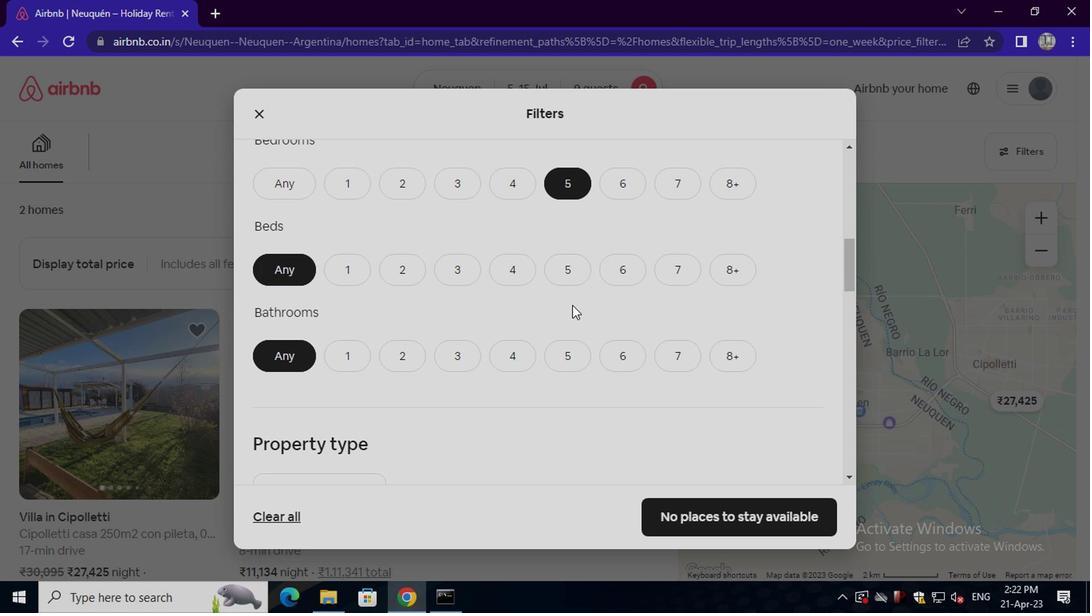 
Action: Mouse pressed left at (563, 280)
Screenshot: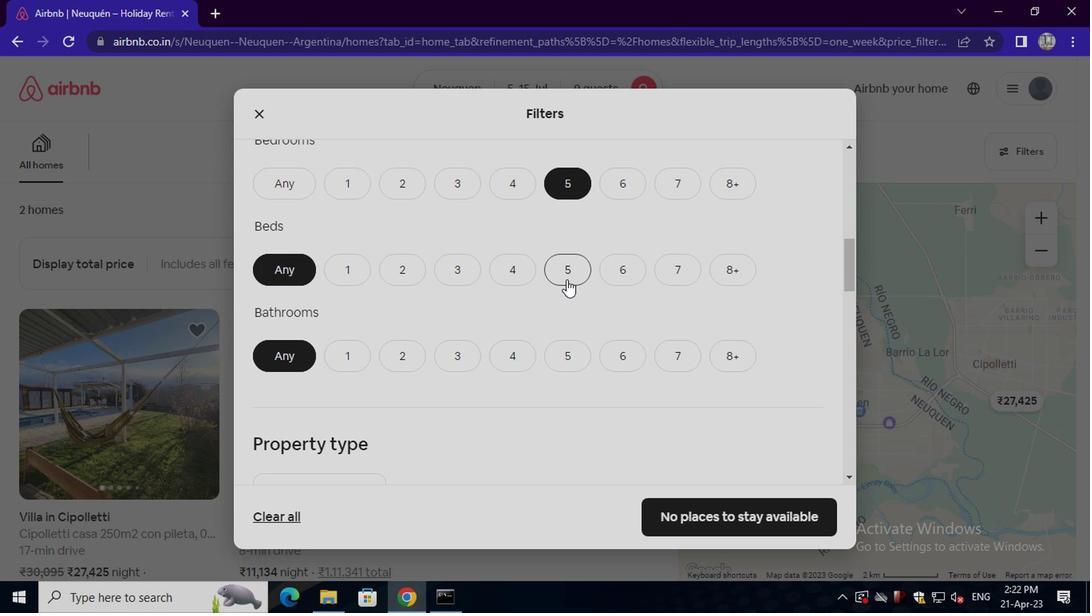 
Action: Mouse moved to (567, 354)
Screenshot: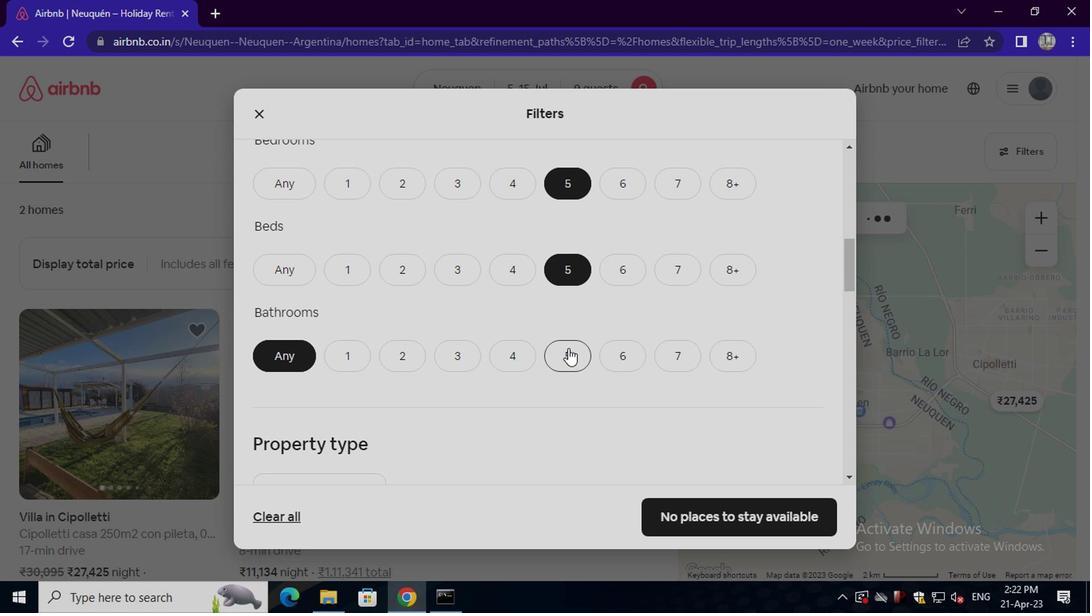 
Action: Mouse pressed left at (567, 354)
Screenshot: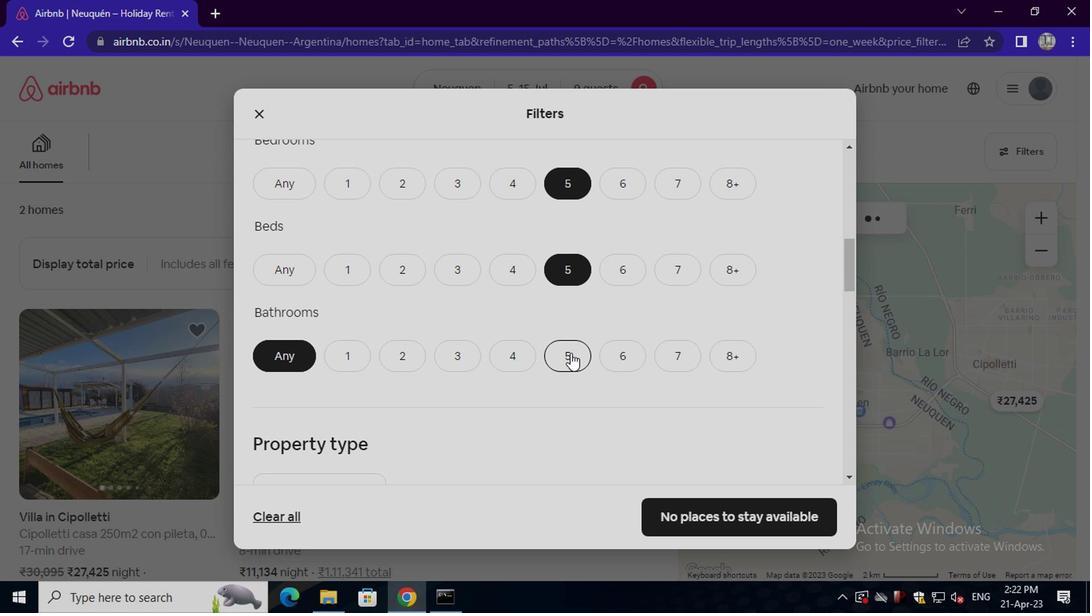 
Action: Mouse moved to (506, 368)
Screenshot: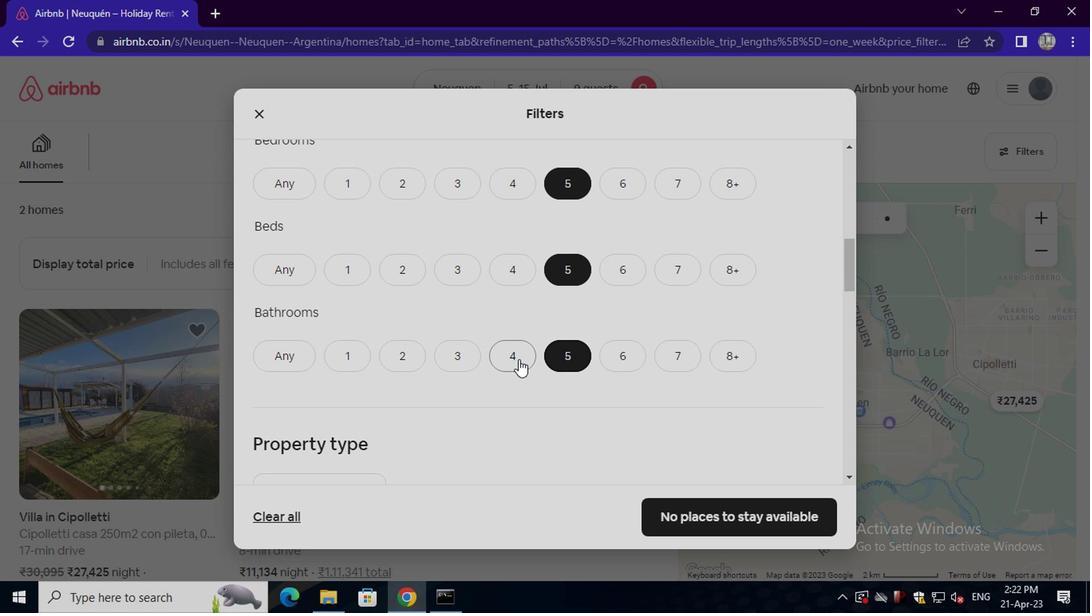 
Action: Mouse scrolled (506, 368) with delta (0, 0)
Screenshot: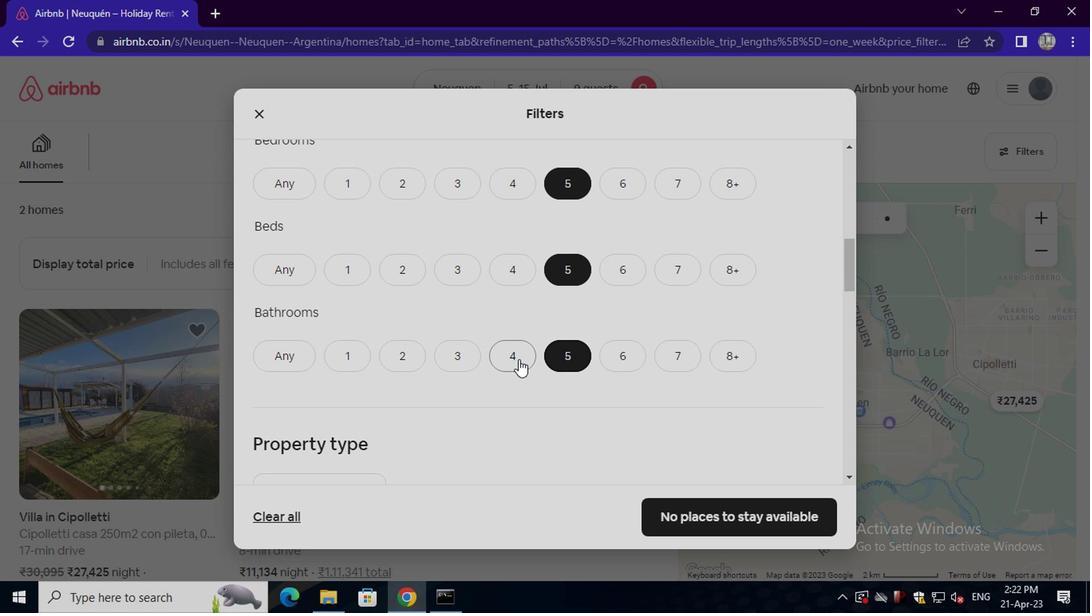 
Action: Mouse moved to (505, 370)
Screenshot: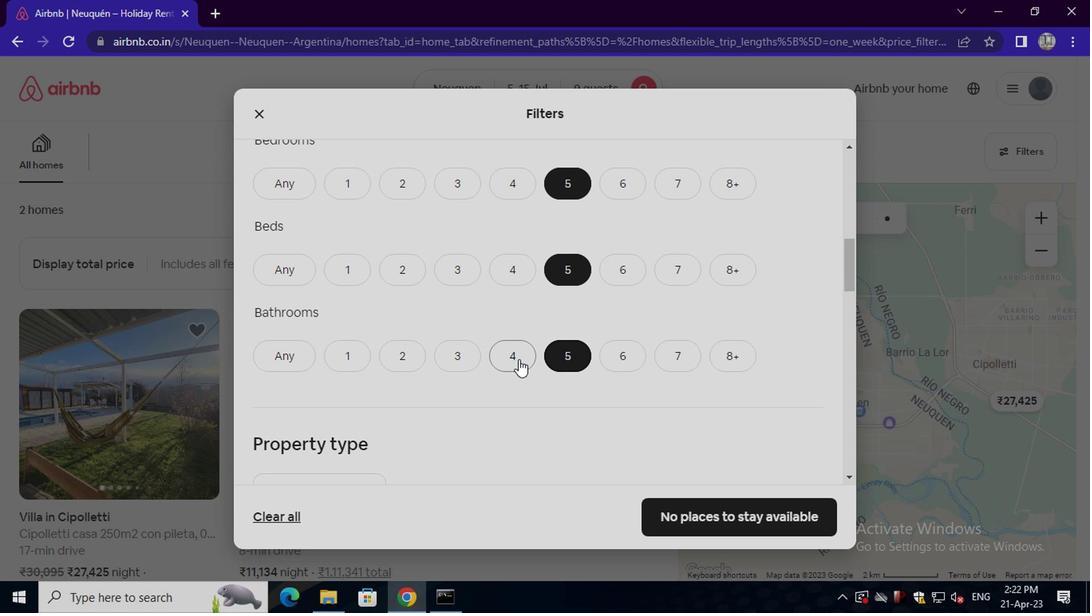 
Action: Mouse scrolled (505, 369) with delta (0, 0)
Screenshot: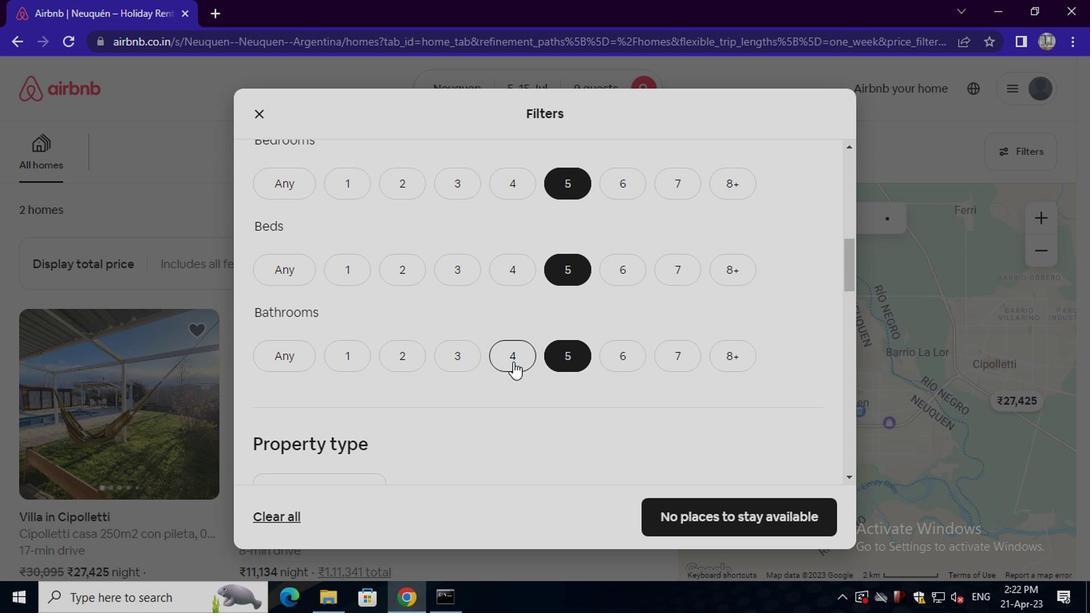 
Action: Mouse moved to (505, 371)
Screenshot: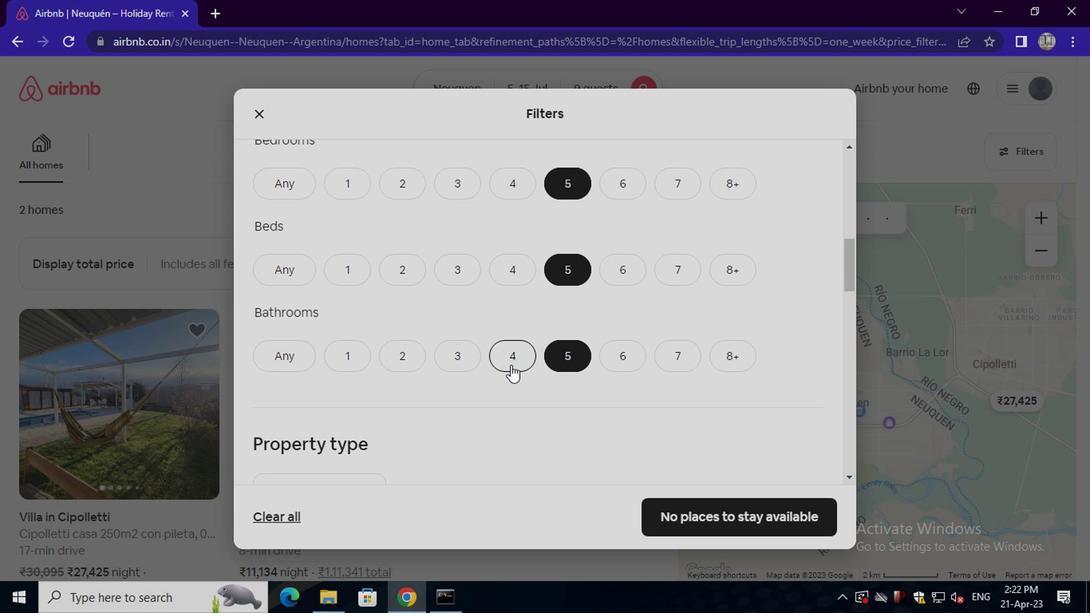 
Action: Mouse scrolled (505, 370) with delta (0, -1)
Screenshot: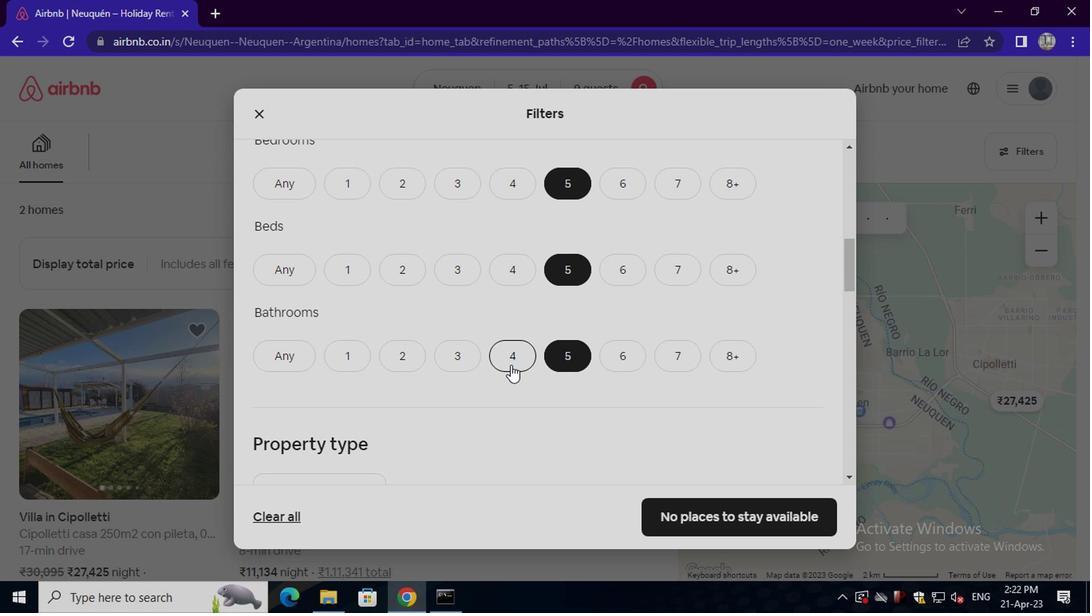 
Action: Mouse moved to (346, 309)
Screenshot: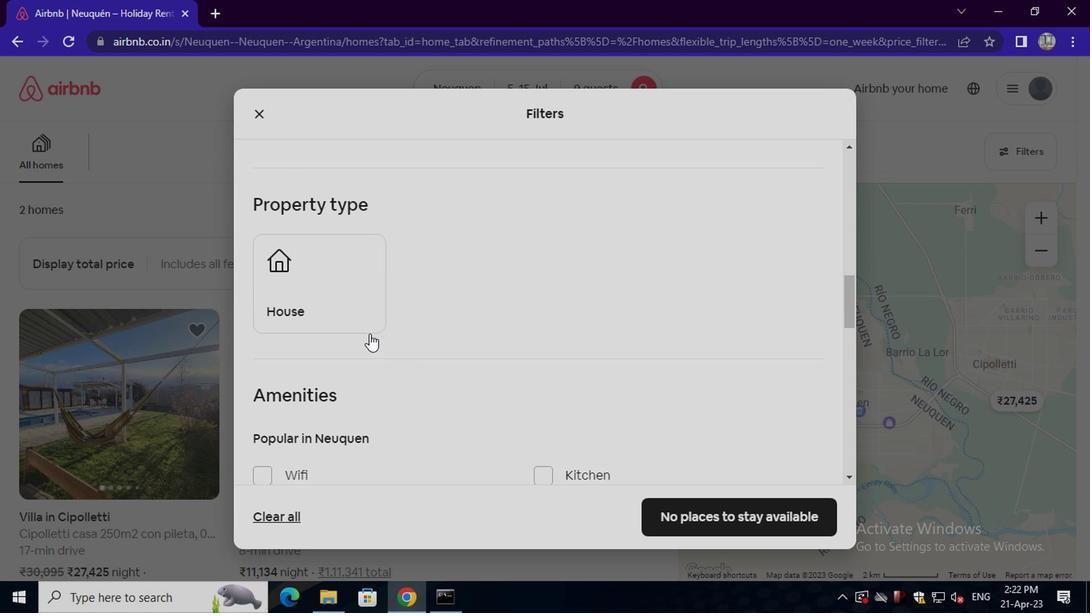 
Action: Mouse pressed left at (346, 309)
Screenshot: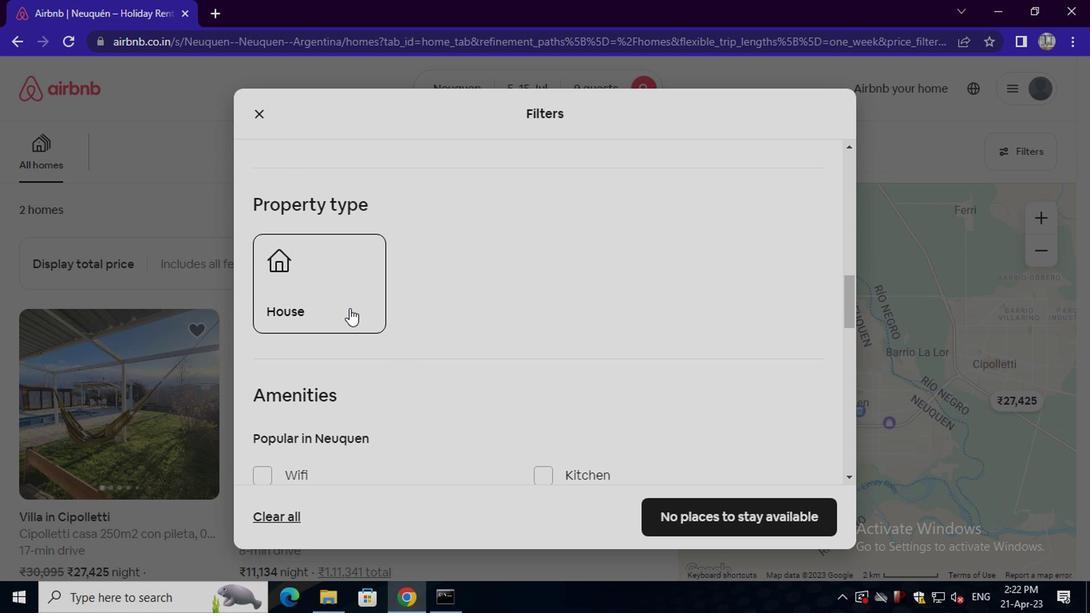 
Action: Mouse moved to (379, 325)
Screenshot: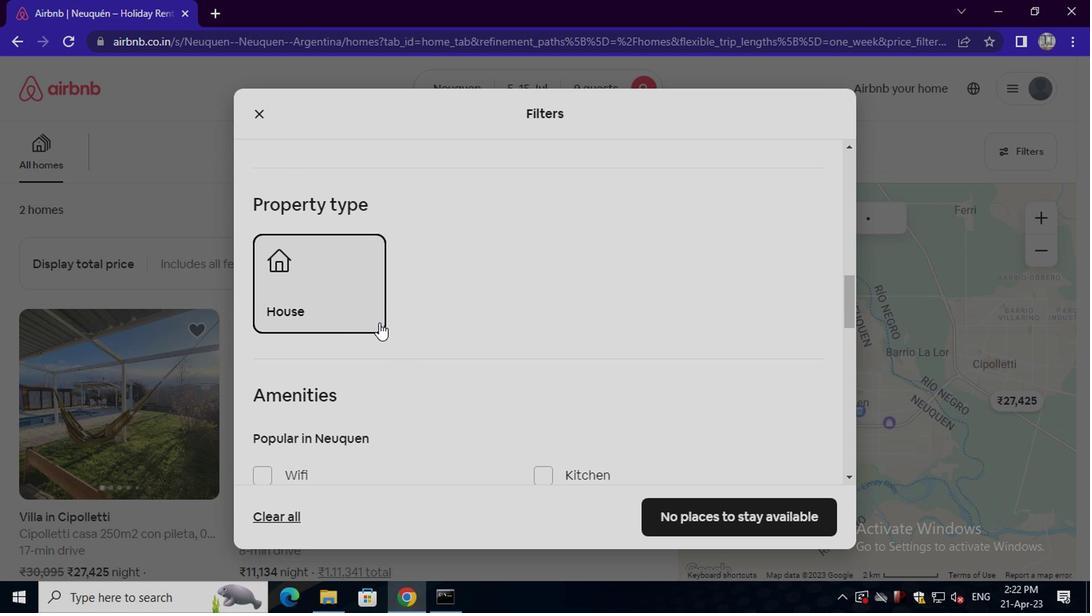 
Action: Mouse scrolled (379, 324) with delta (0, -1)
Screenshot: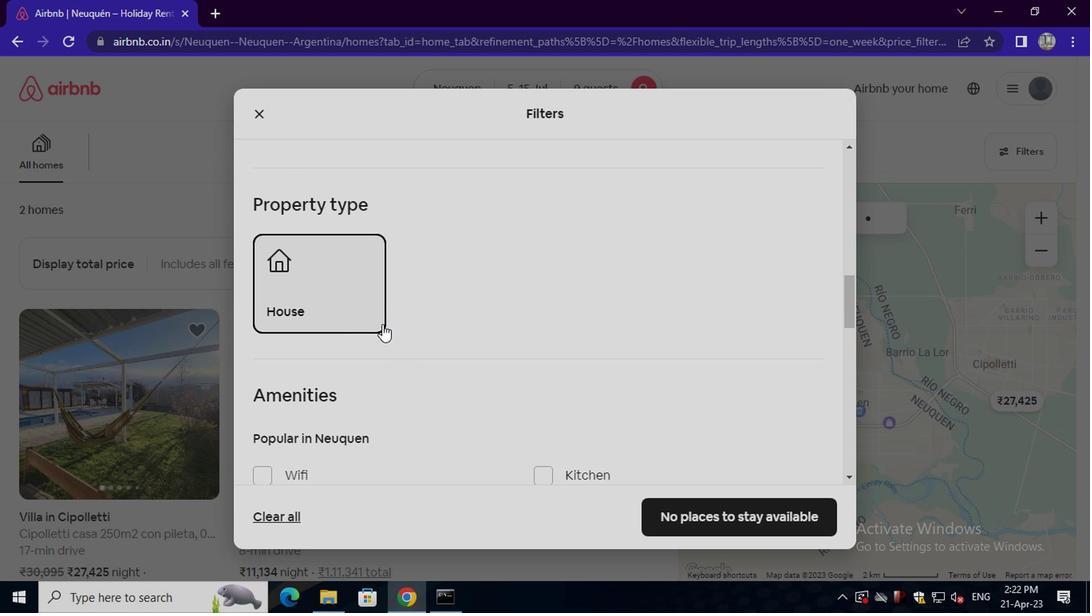 
Action: Mouse scrolled (379, 324) with delta (0, -1)
Screenshot: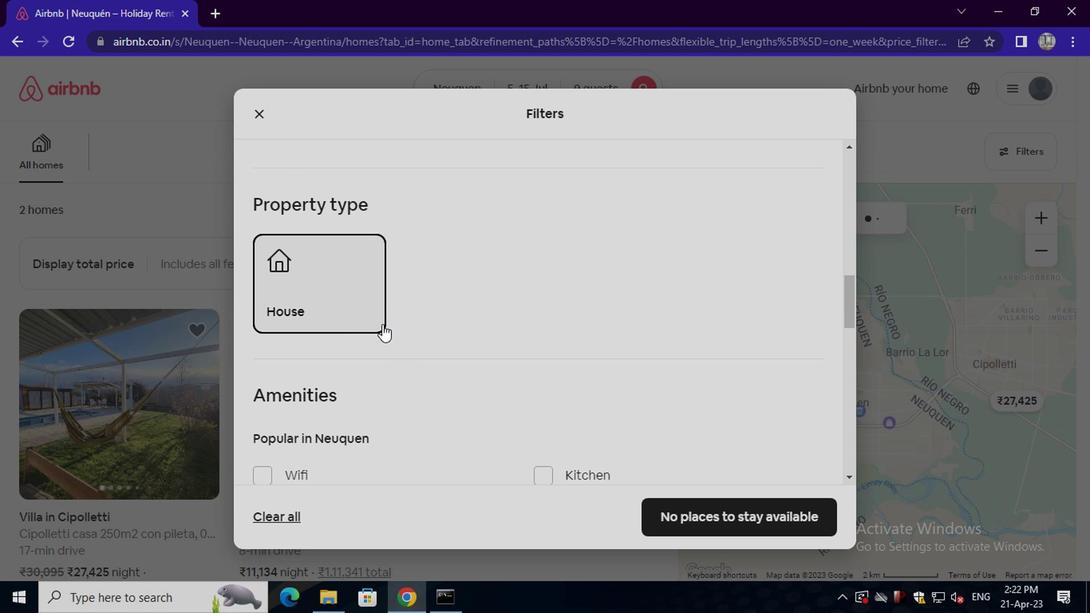 
Action: Mouse moved to (300, 427)
Screenshot: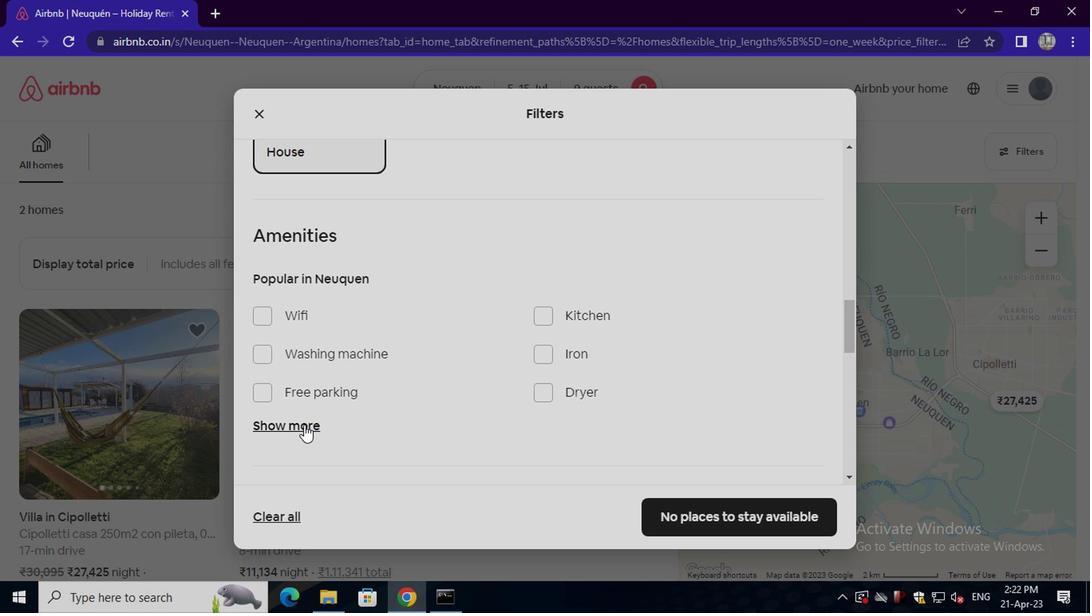 
Action: Mouse pressed left at (300, 427)
Screenshot: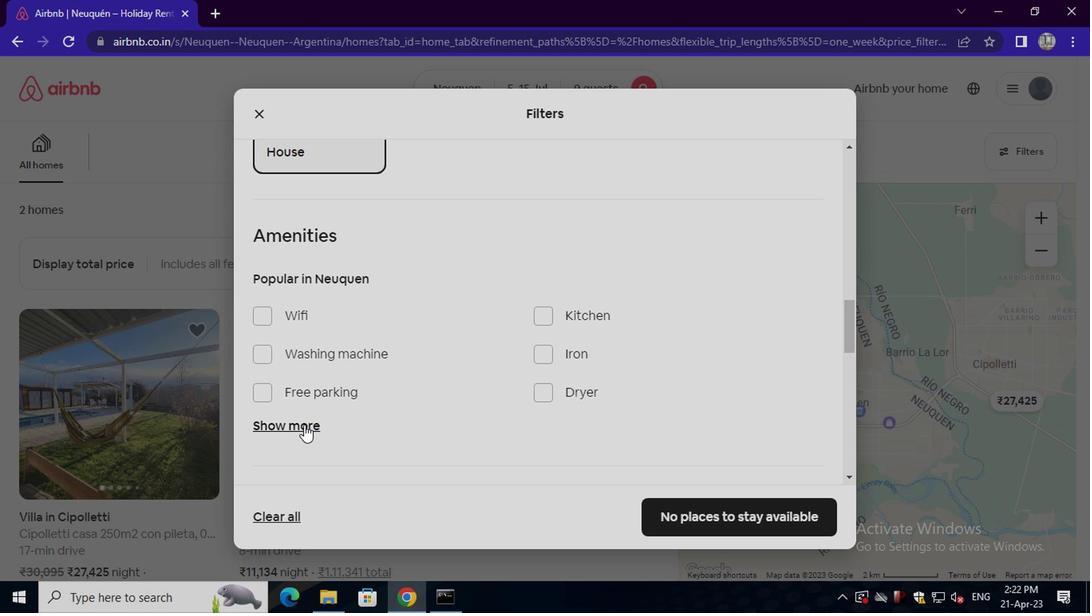 
Action: Mouse moved to (300, 429)
Screenshot: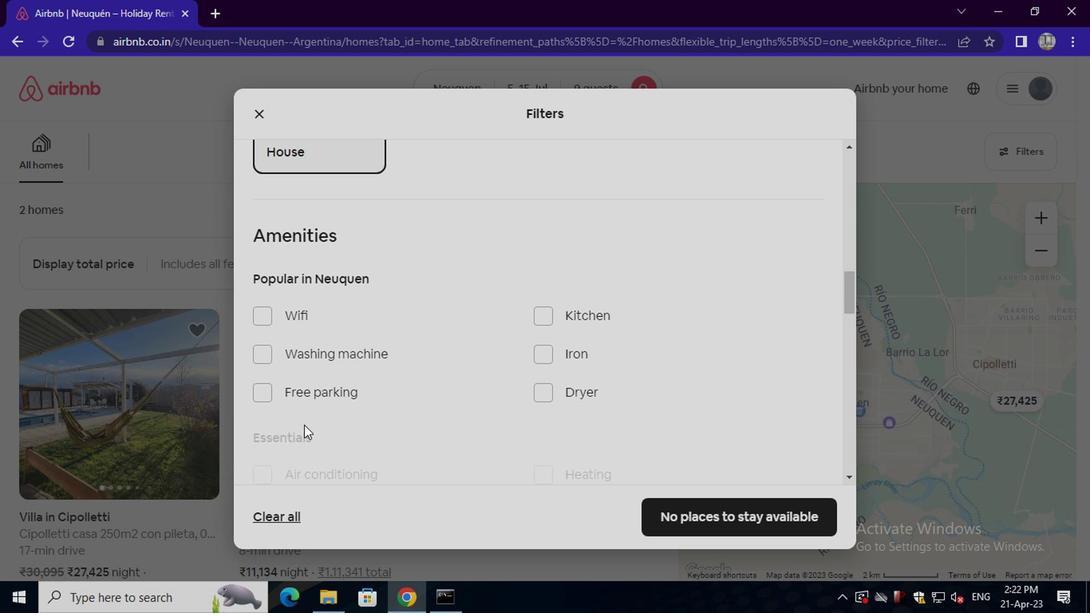 
Action: Mouse scrolled (300, 428) with delta (0, 0)
Screenshot: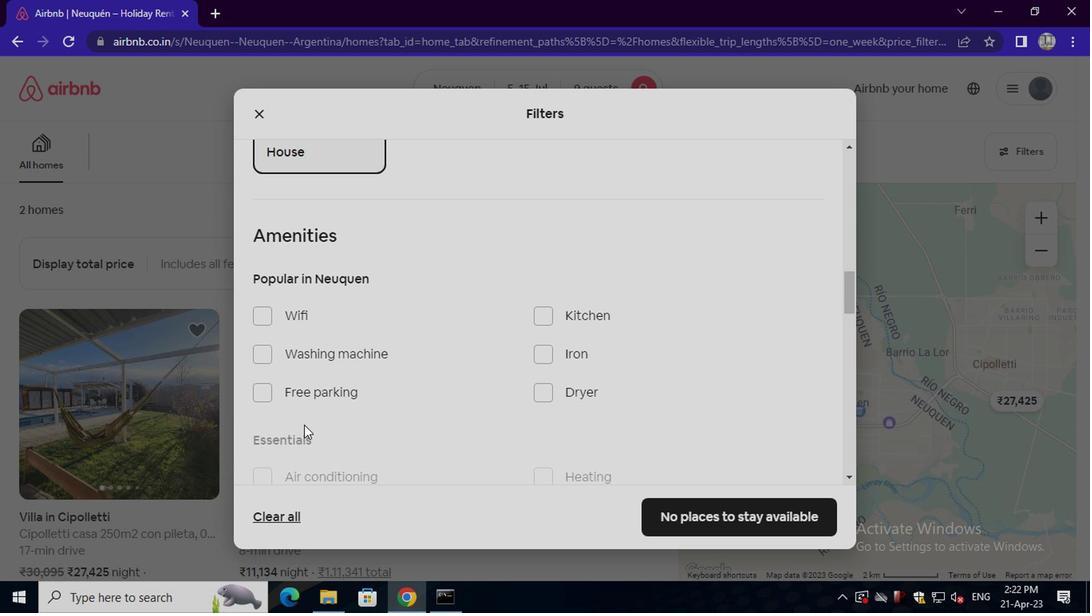 
Action: Mouse scrolled (300, 428) with delta (0, 0)
Screenshot: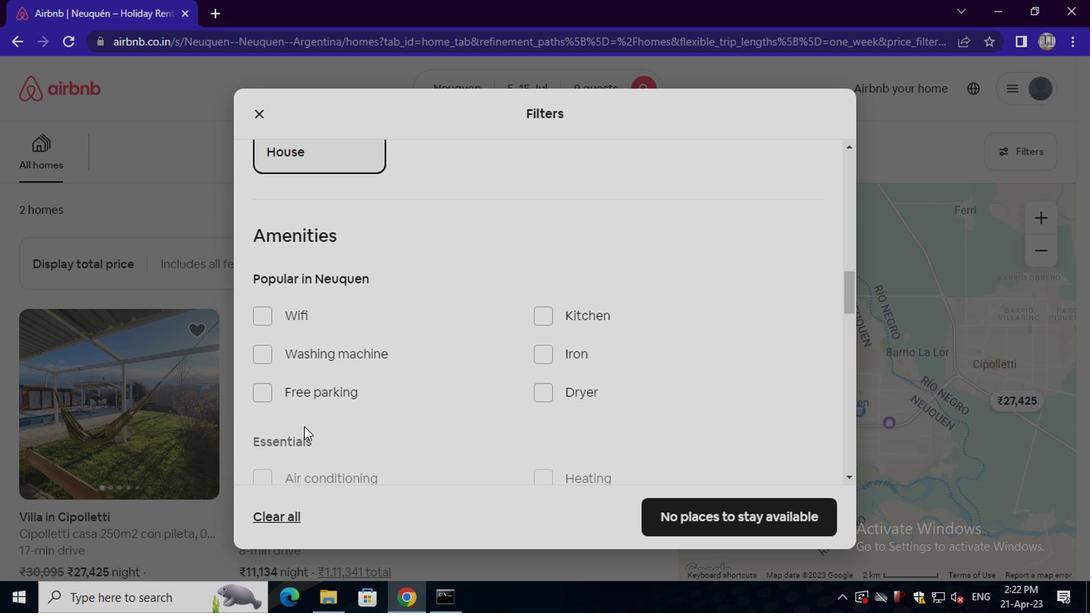 
Action: Mouse scrolled (300, 428) with delta (0, 0)
Screenshot: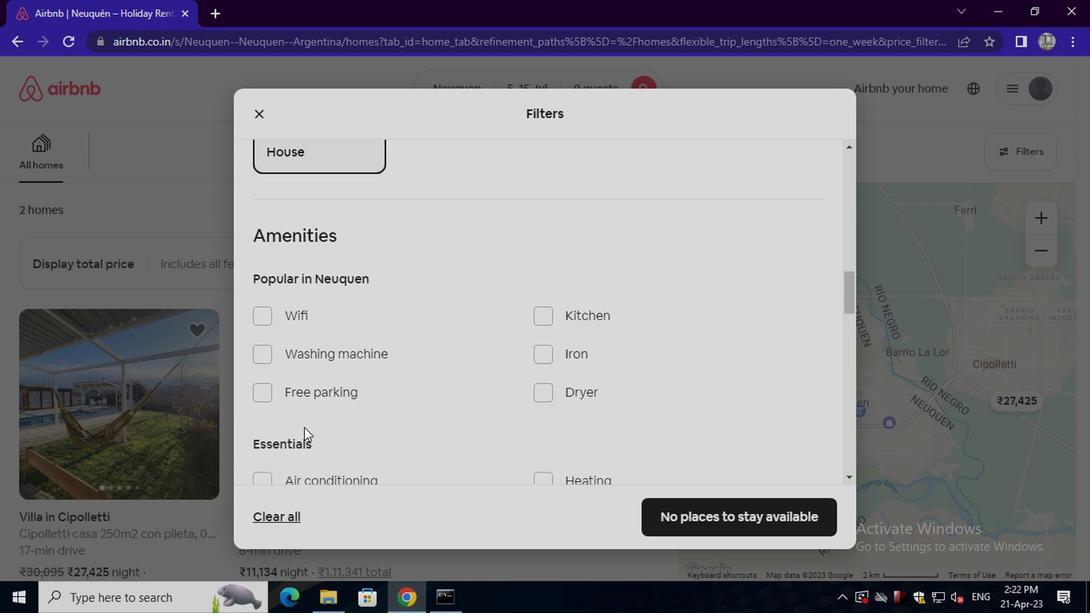 
Action: Mouse moved to (536, 246)
Screenshot: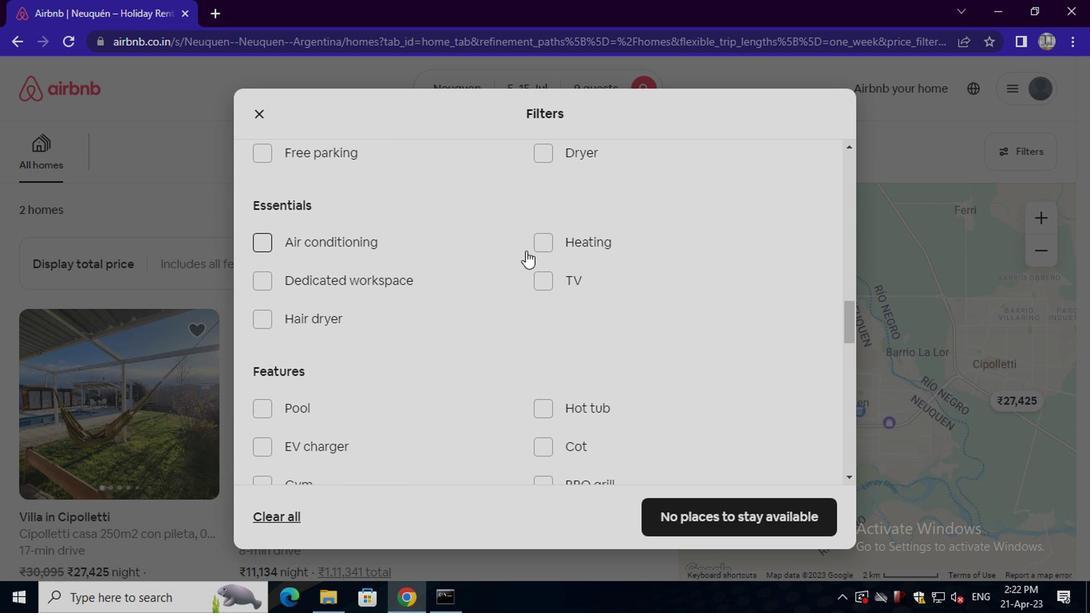 
Action: Mouse pressed left at (536, 246)
Screenshot: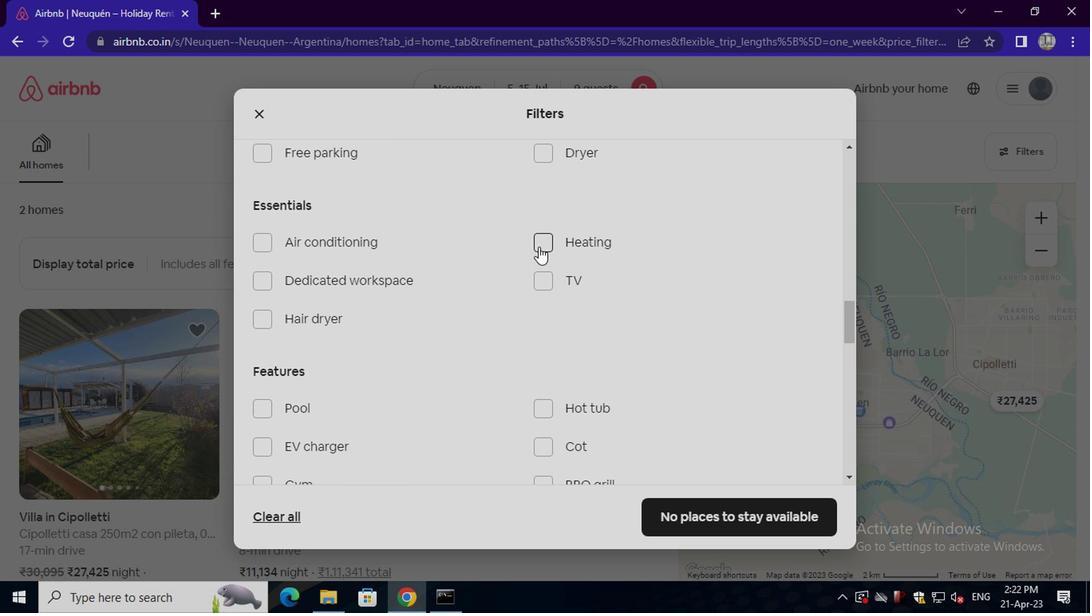 
Action: Mouse moved to (432, 310)
Screenshot: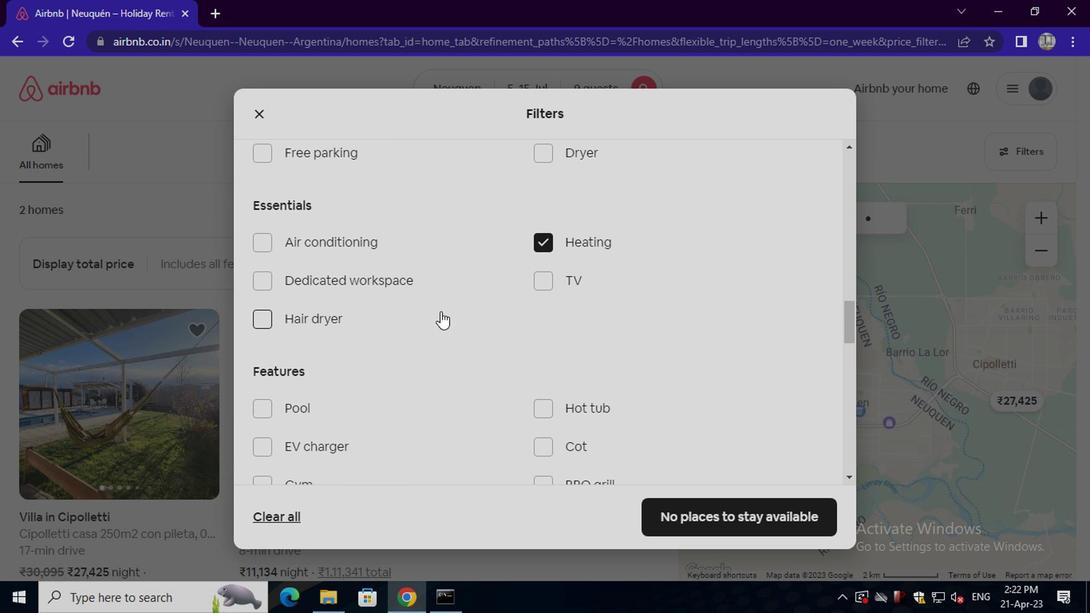 
Action: Mouse scrolled (432, 310) with delta (0, 0)
Screenshot: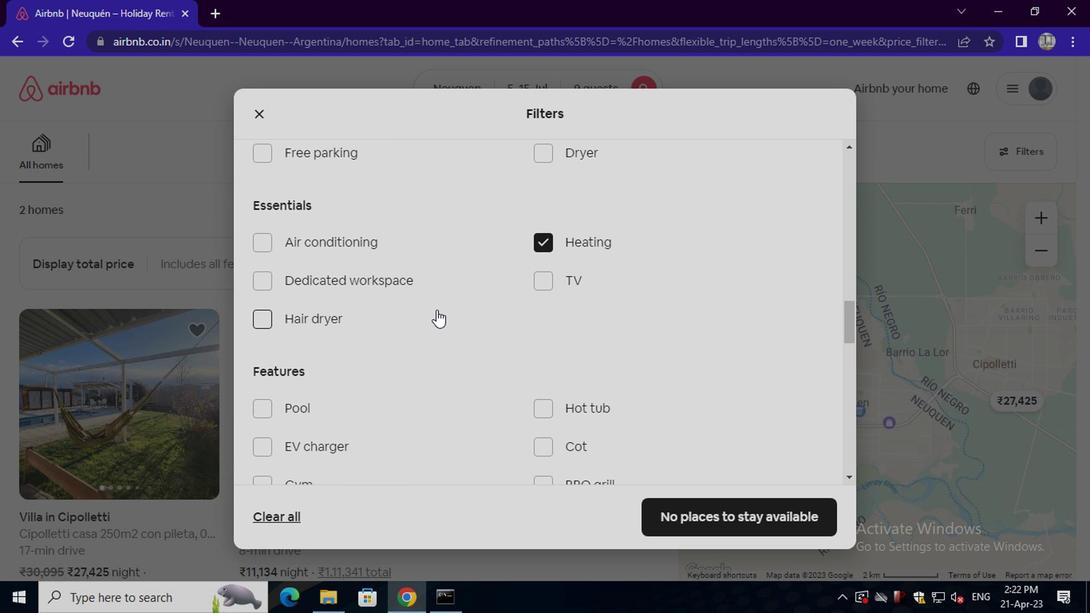 
Action: Mouse scrolled (432, 310) with delta (0, 0)
Screenshot: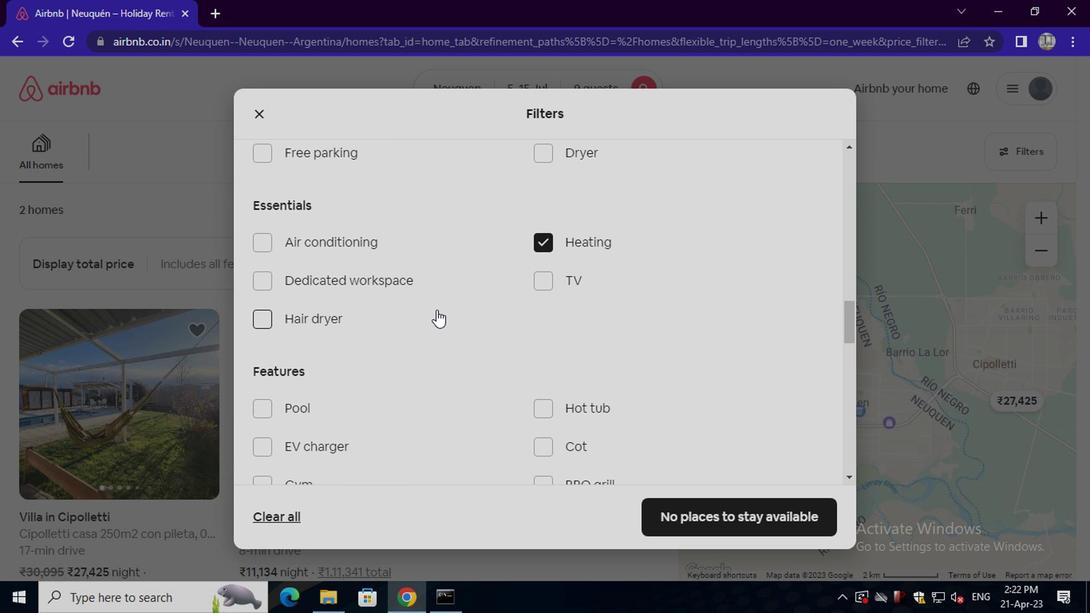 
Action: Mouse scrolled (432, 310) with delta (0, 0)
Screenshot: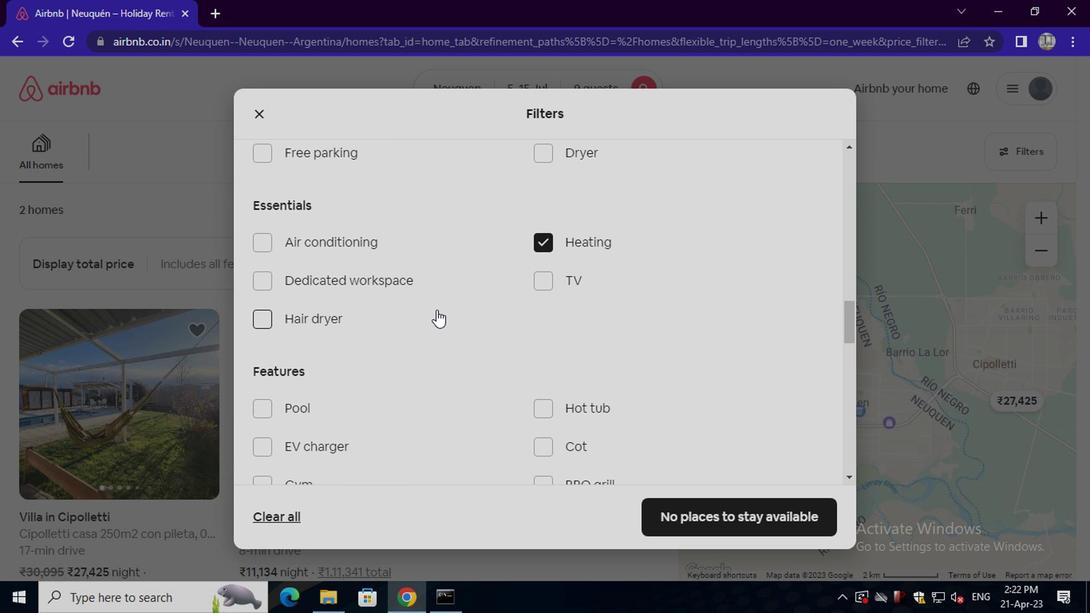 
Action: Mouse scrolled (432, 310) with delta (0, 0)
Screenshot: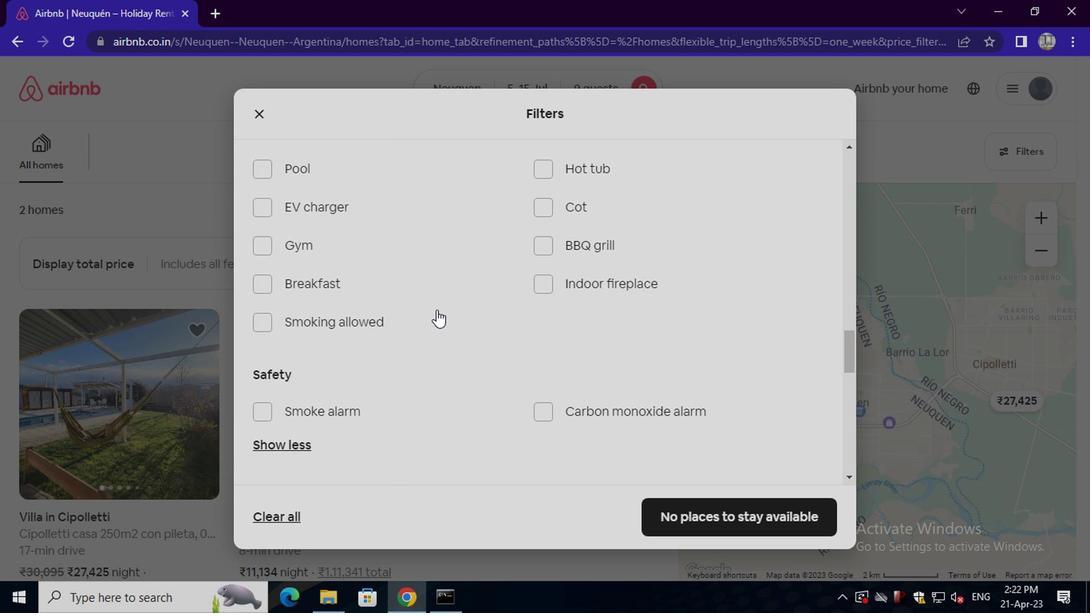 
Action: Mouse scrolled (432, 310) with delta (0, 0)
Screenshot: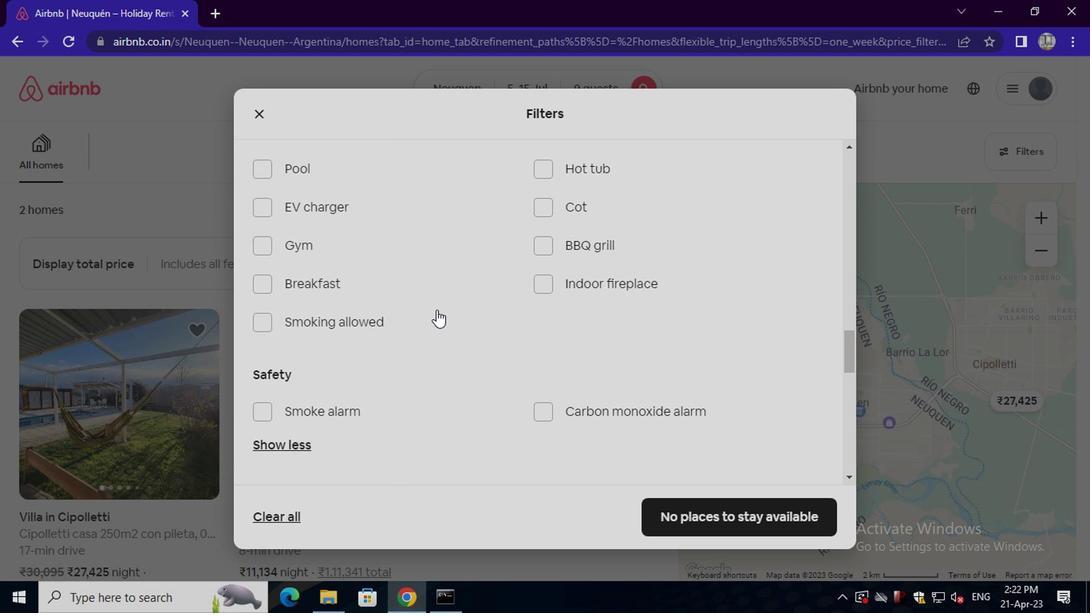 
Action: Mouse scrolled (432, 310) with delta (0, 0)
Screenshot: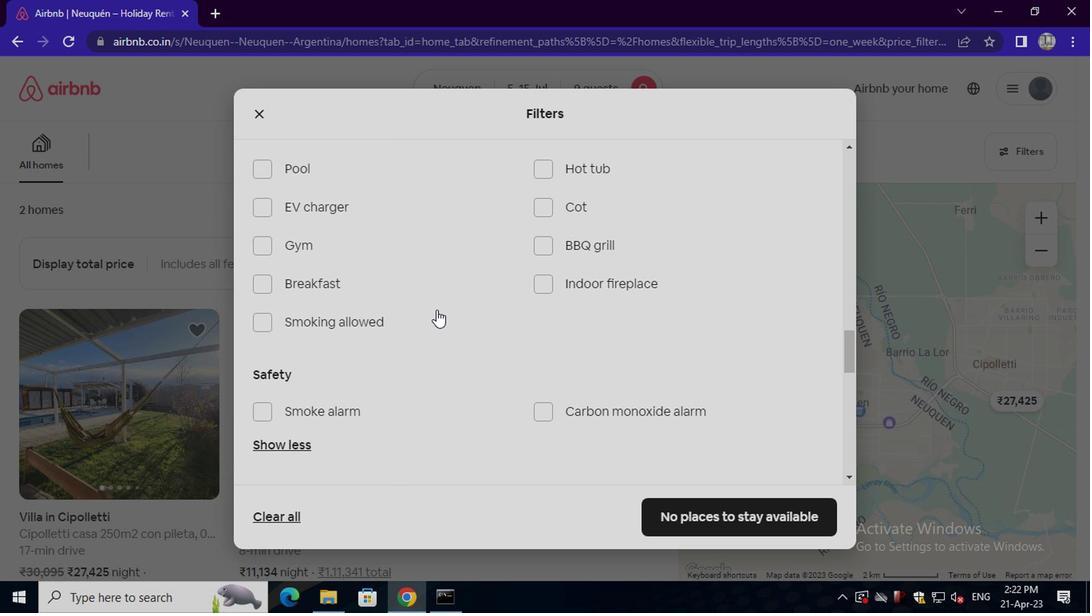 
Action: Mouse scrolled (432, 310) with delta (0, 0)
Screenshot: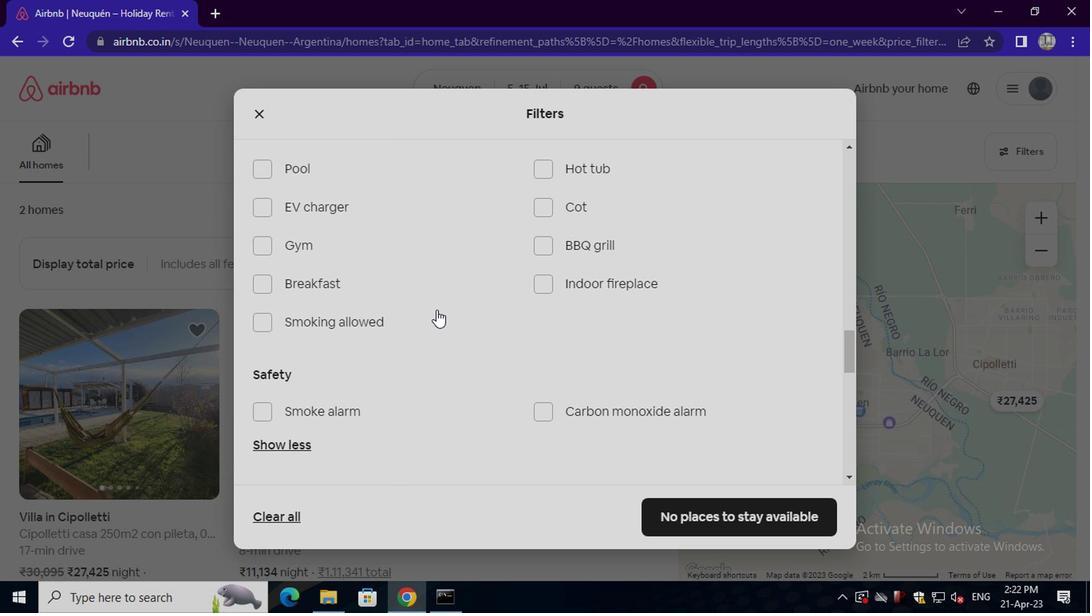 
Action: Mouse scrolled (432, 310) with delta (0, 0)
Screenshot: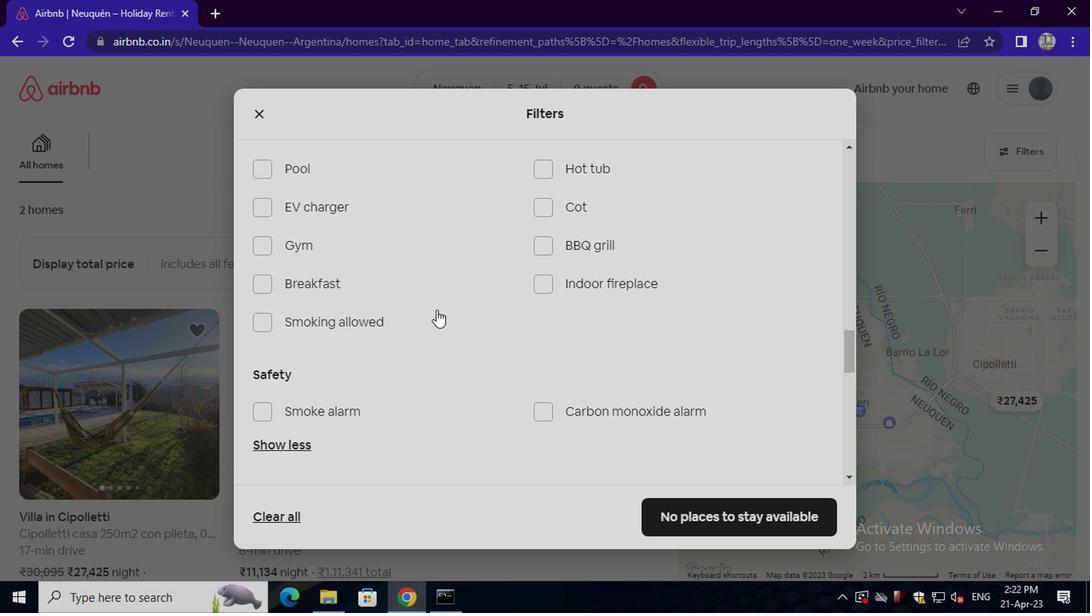 
Action: Mouse moved to (792, 237)
Screenshot: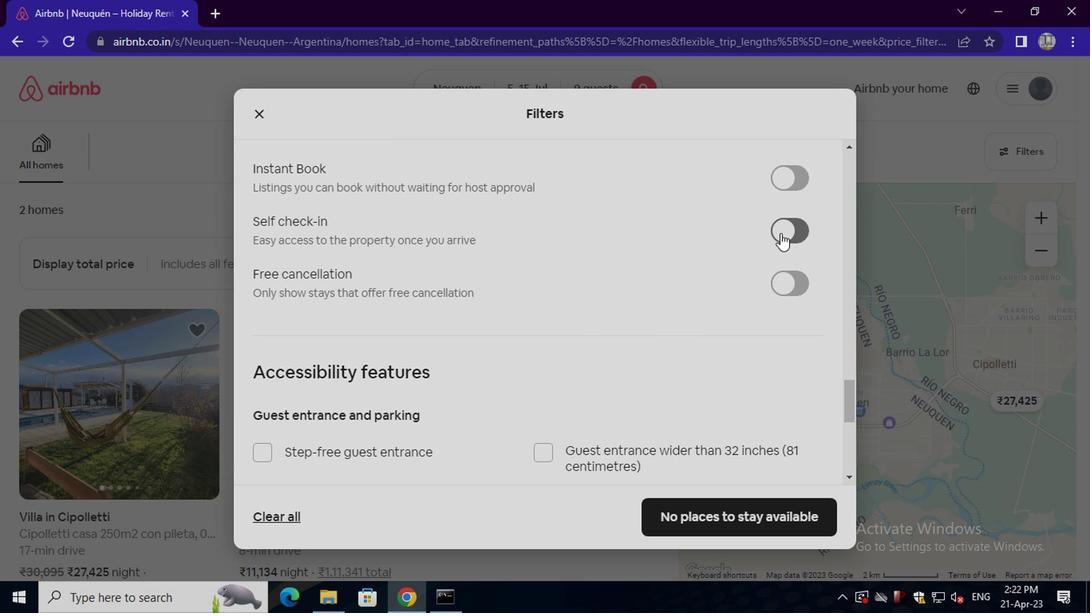 
Action: Mouse pressed left at (792, 237)
Screenshot: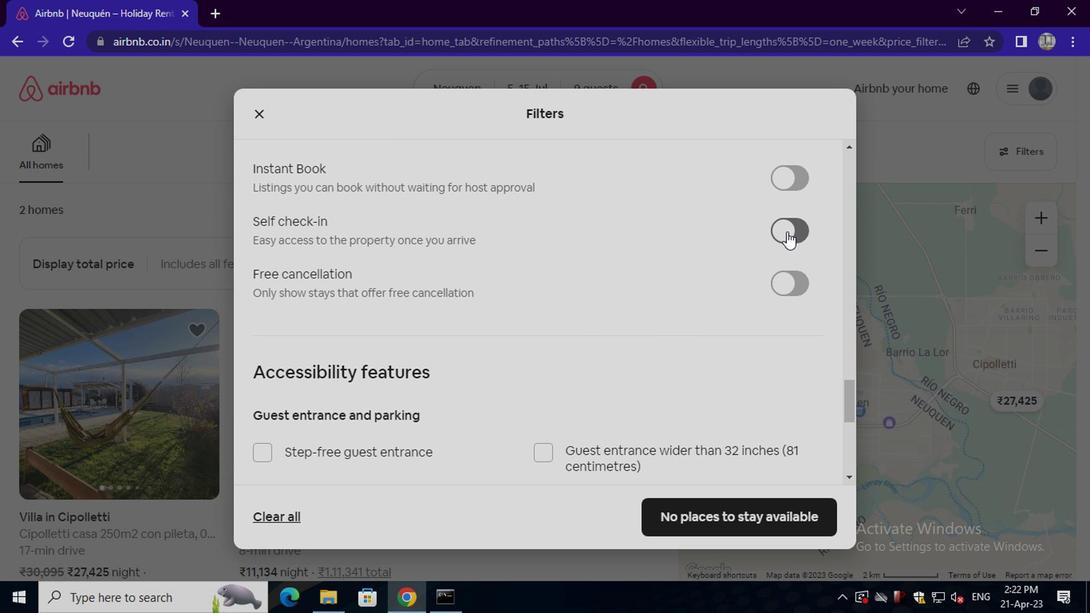 
Action: Mouse moved to (546, 333)
Screenshot: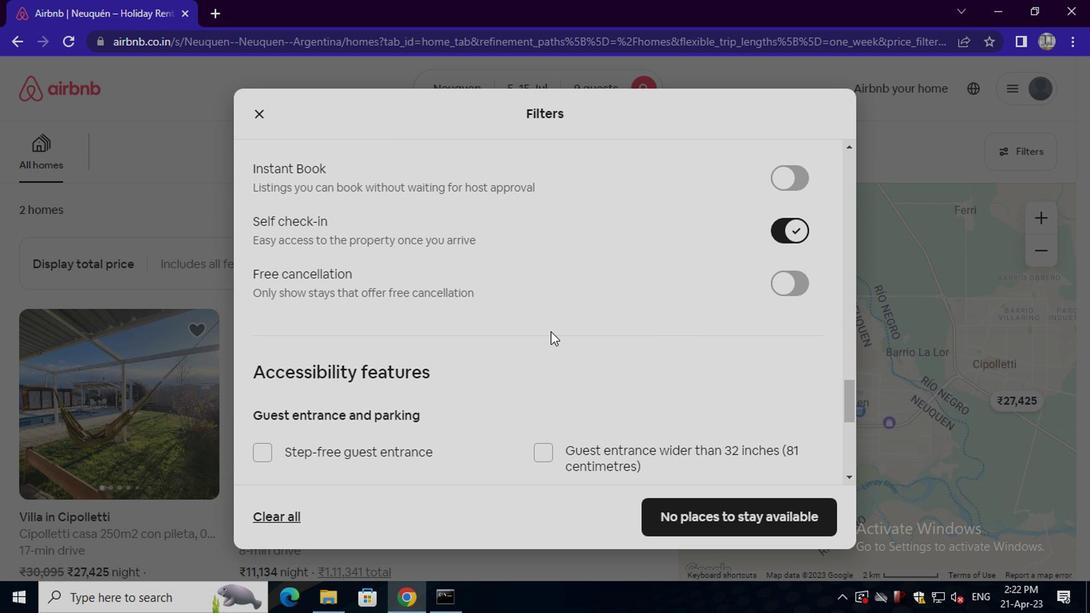 
Action: Mouse scrolled (546, 332) with delta (0, -1)
Screenshot: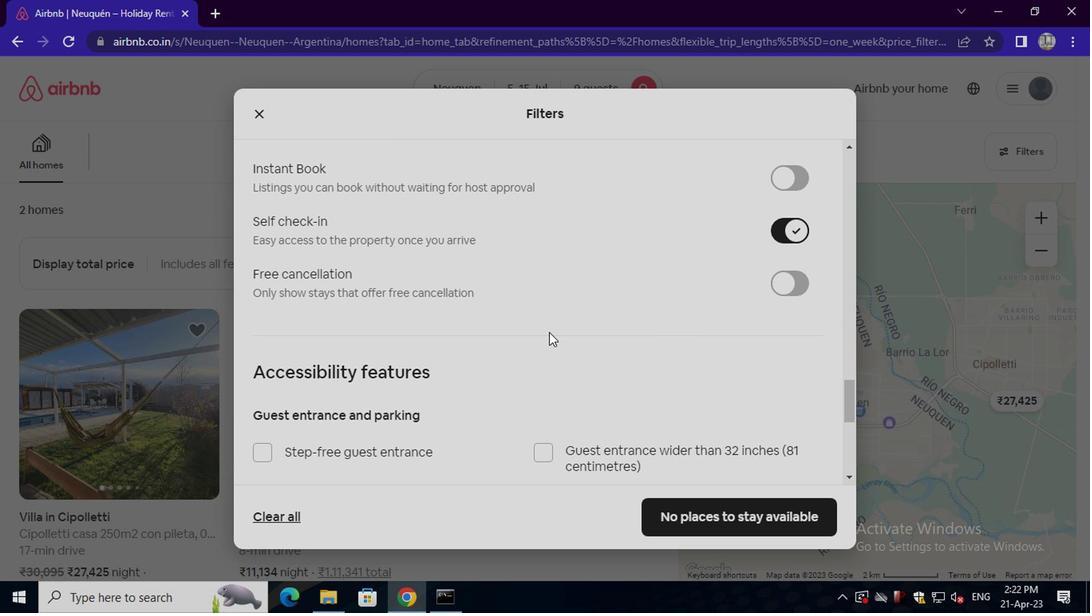 
Action: Mouse scrolled (546, 332) with delta (0, -1)
Screenshot: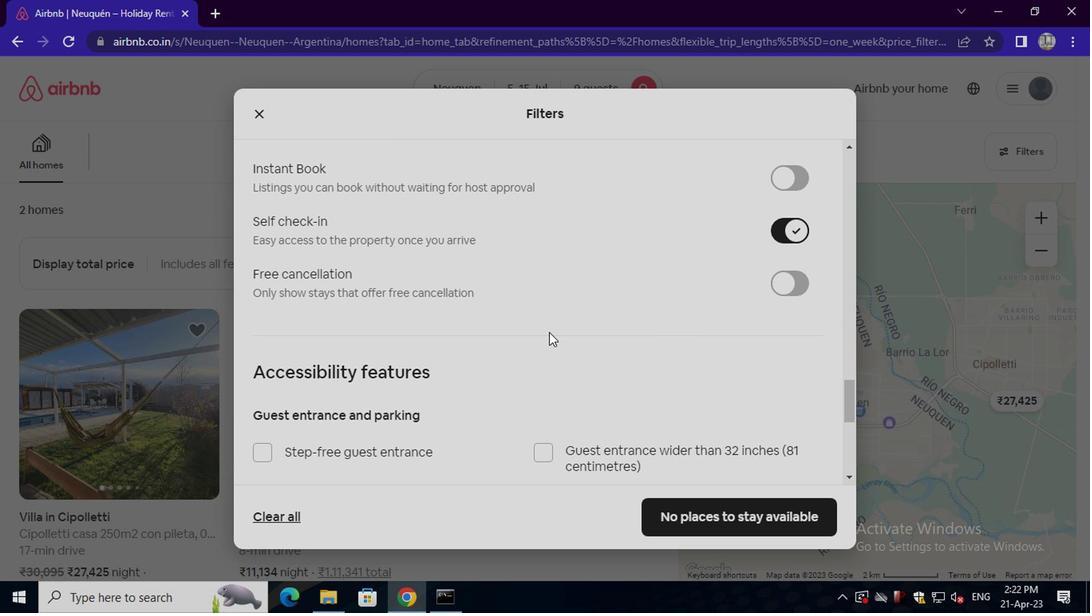 
Action: Mouse scrolled (546, 332) with delta (0, -1)
Screenshot: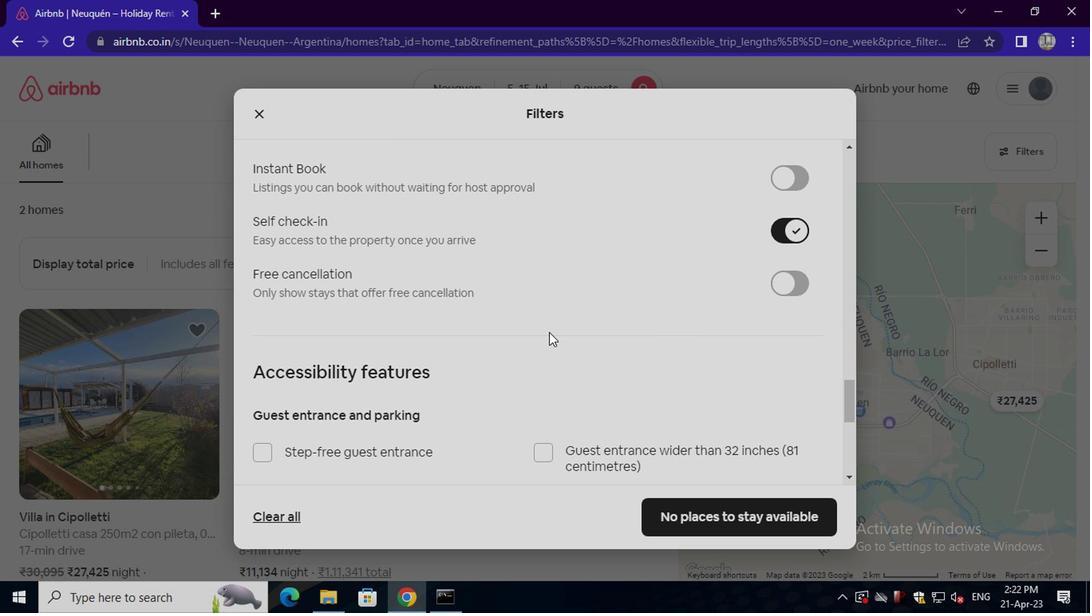 
Action: Mouse moved to (528, 335)
Screenshot: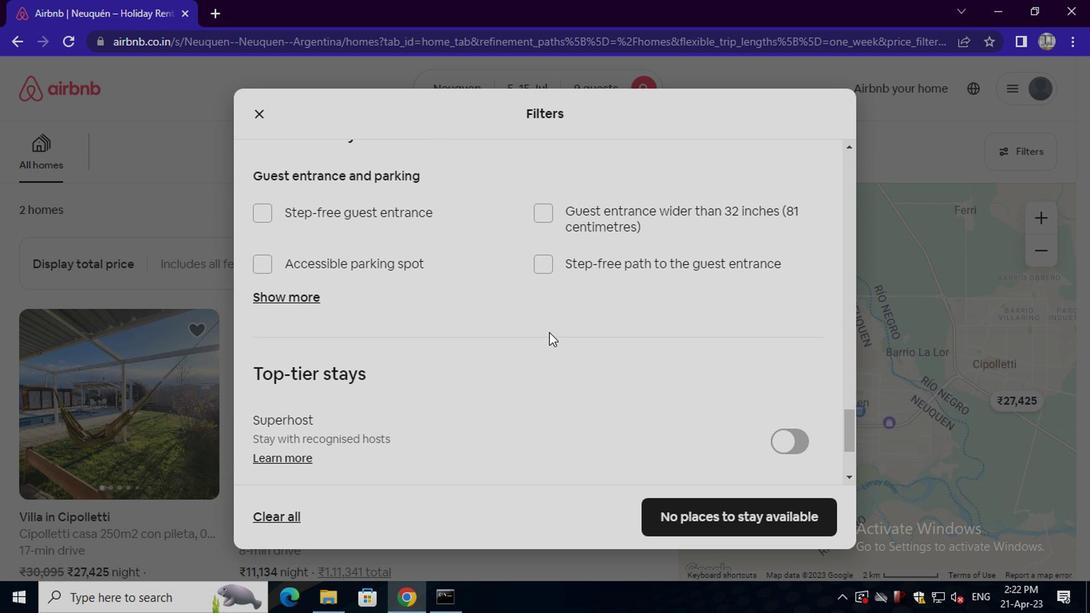
Action: Mouse scrolled (528, 334) with delta (0, -1)
Screenshot: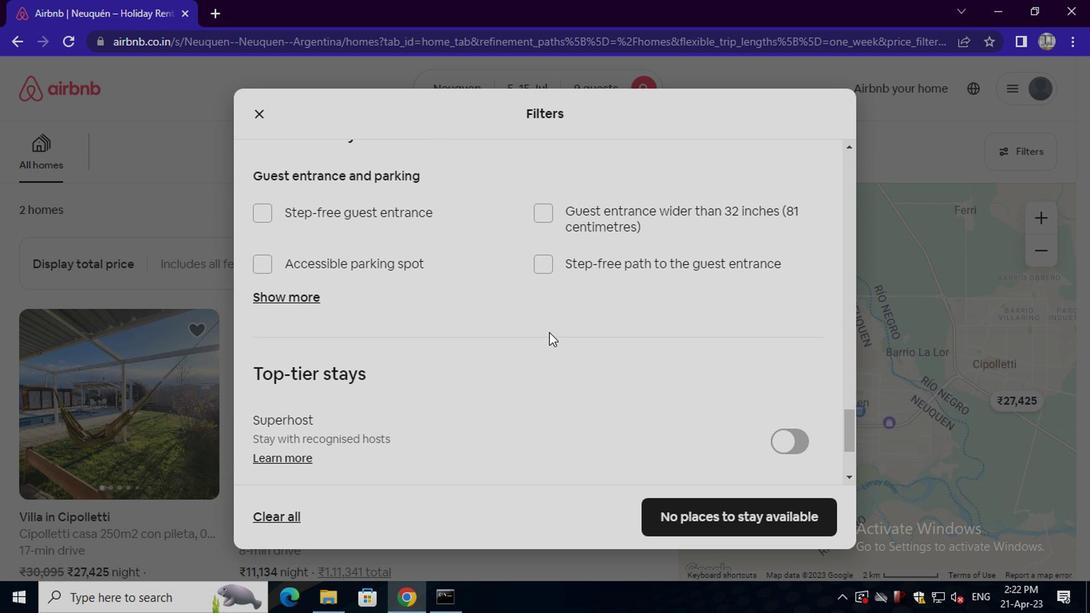 
Action: Mouse moved to (520, 338)
Screenshot: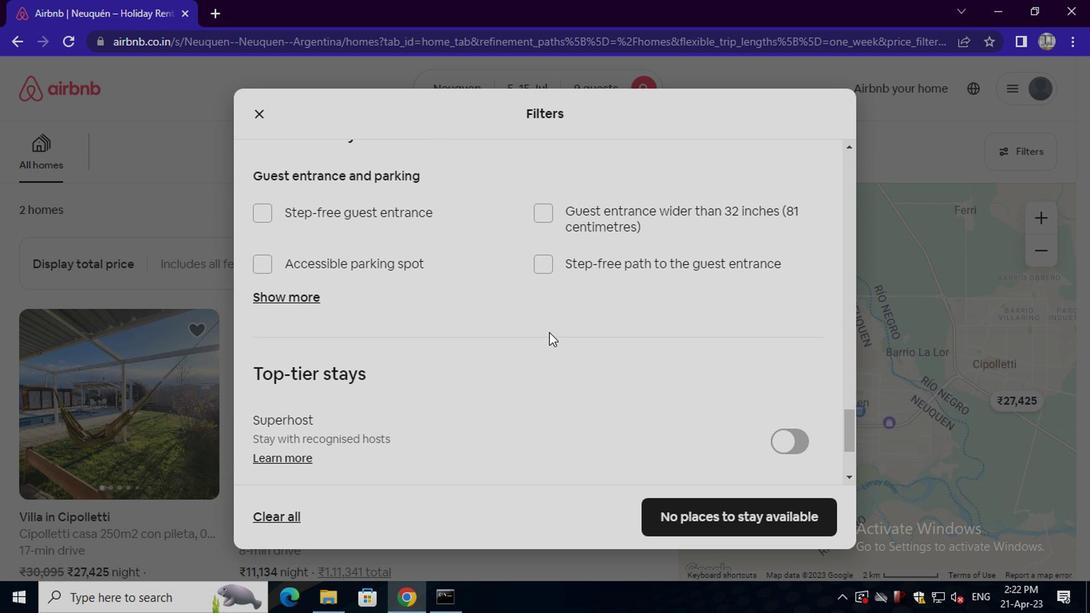 
Action: Mouse scrolled (520, 337) with delta (0, 0)
Screenshot: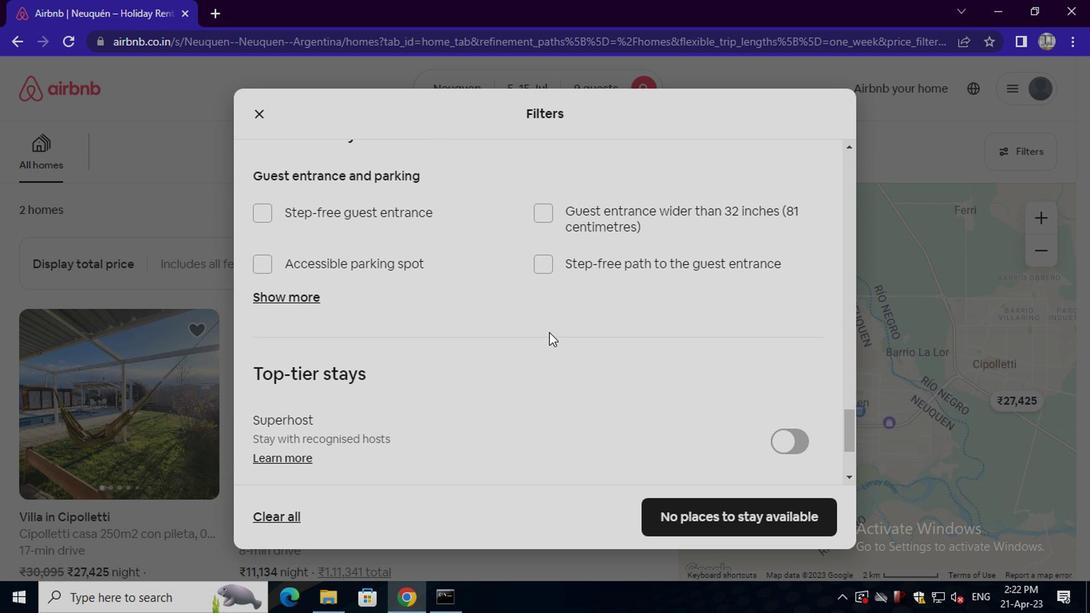 
Action: Mouse moved to (513, 339)
Screenshot: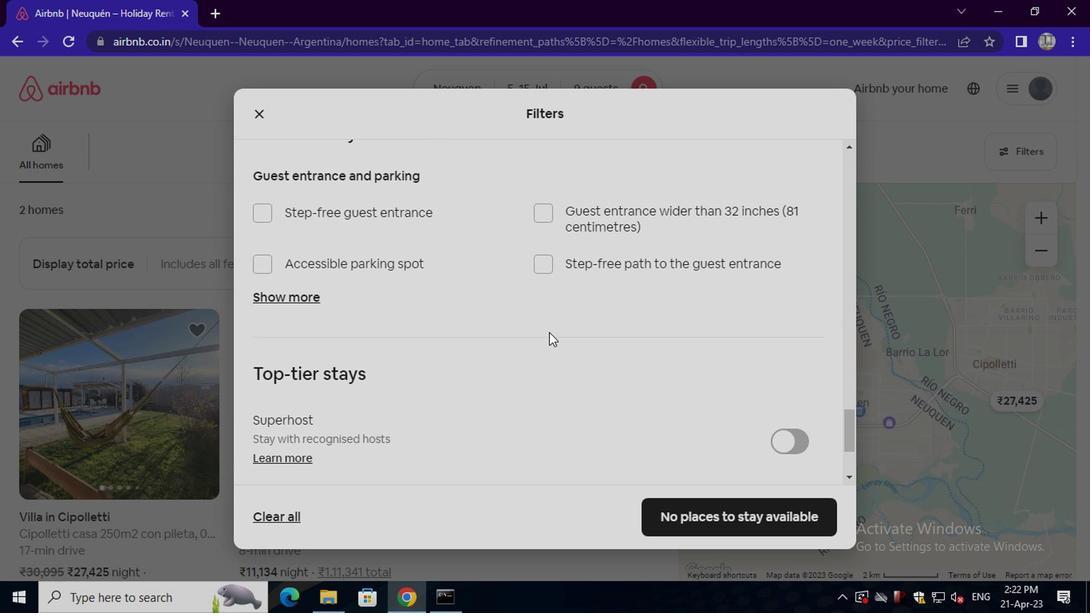 
Action: Mouse scrolled (513, 338) with delta (0, -1)
Screenshot: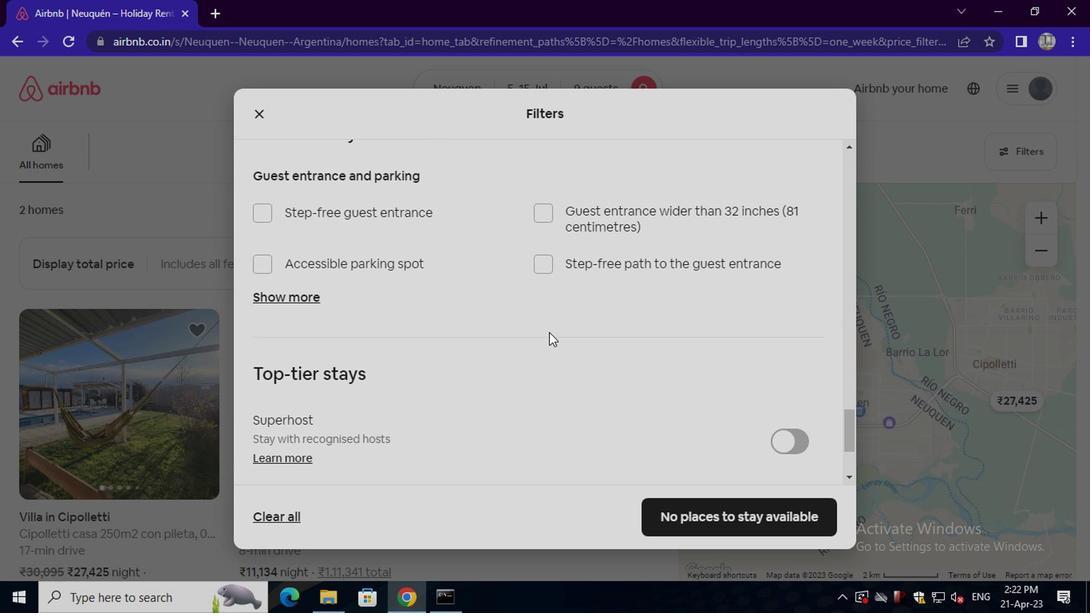 
Action: Mouse moved to (502, 339)
Screenshot: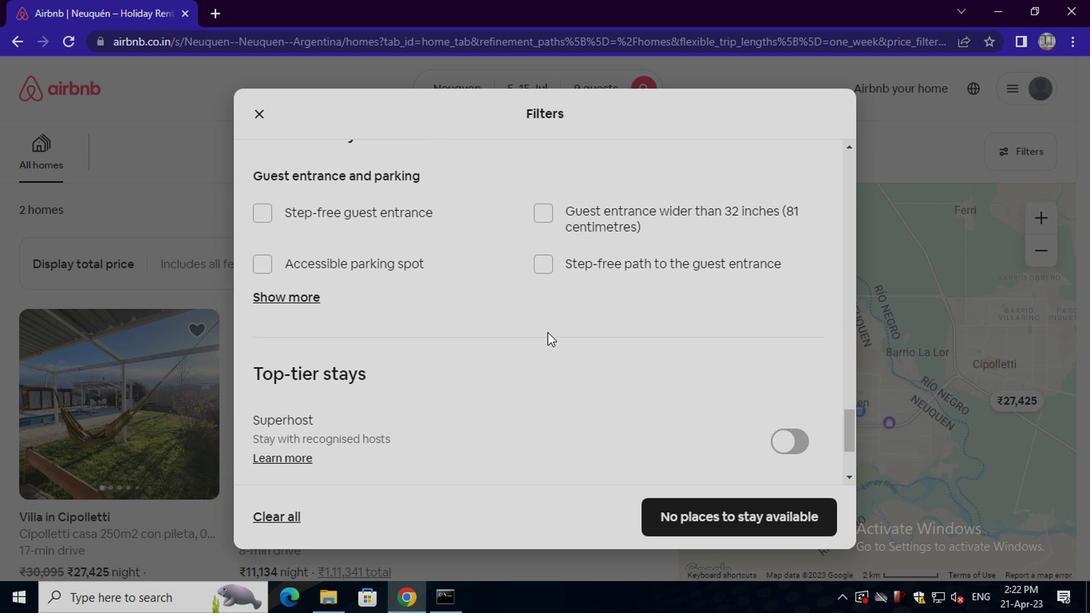 
Action: Mouse scrolled (502, 338) with delta (0, -1)
Screenshot: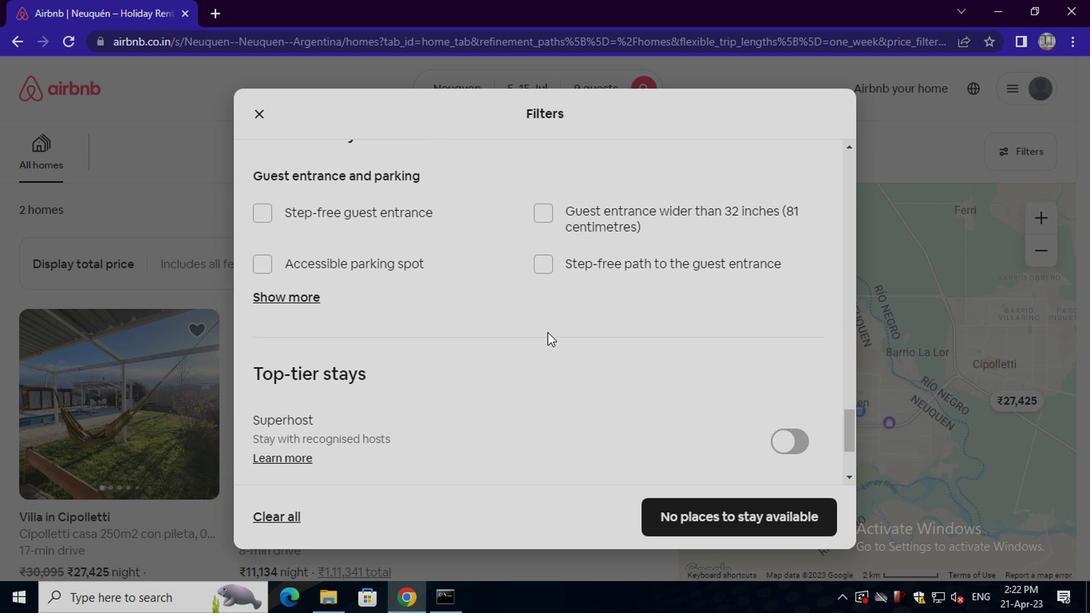 
Action: Mouse moved to (306, 441)
Screenshot: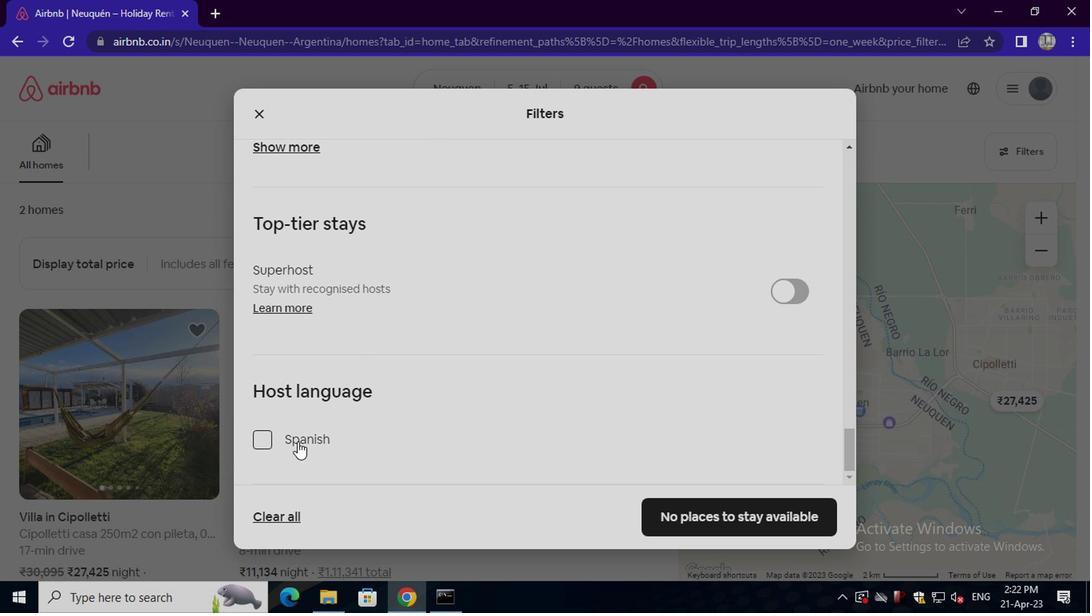 
Action: Mouse scrolled (306, 440) with delta (0, 0)
Screenshot: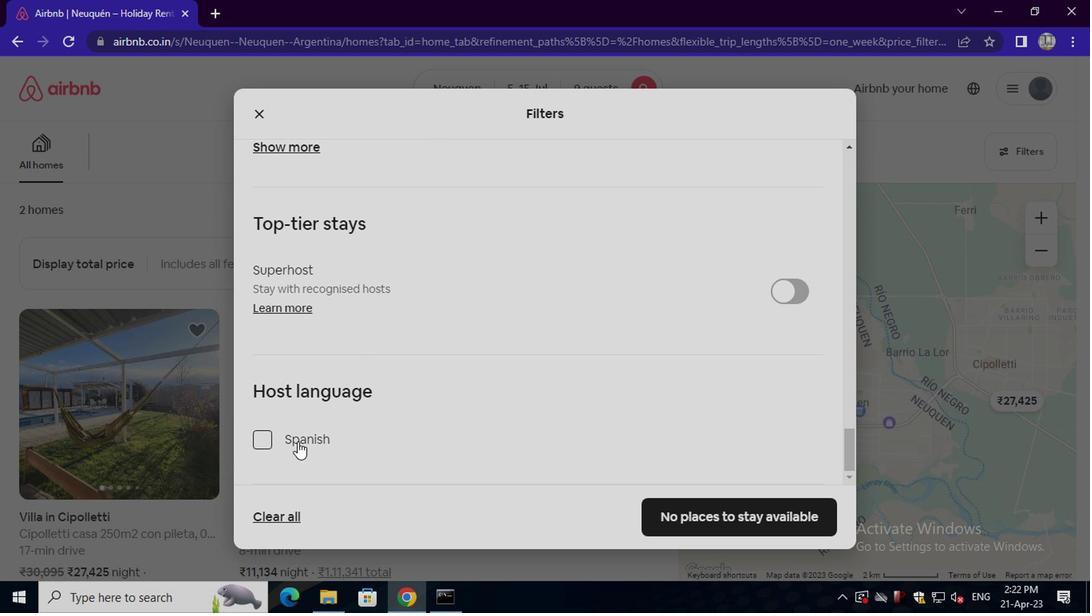 
Action: Mouse moved to (308, 441)
Screenshot: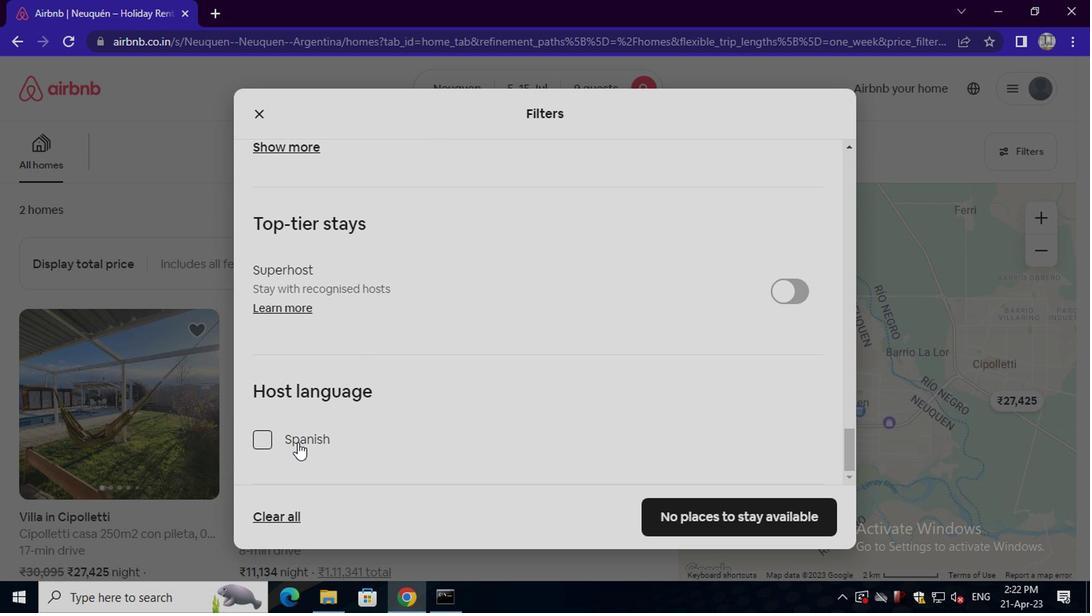 
Action: Mouse scrolled (308, 440) with delta (0, 0)
Screenshot: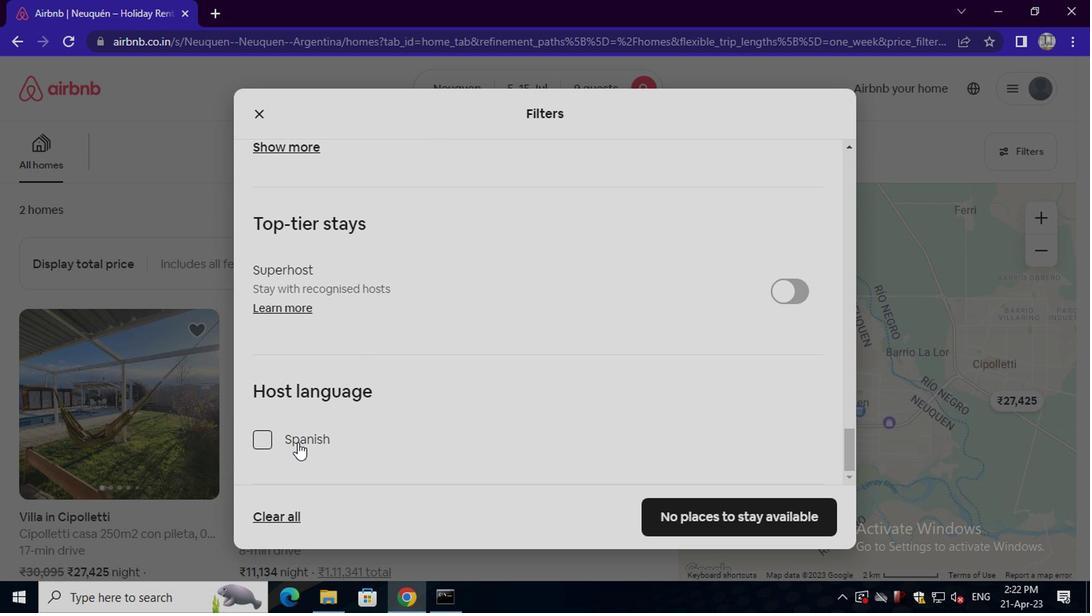 
Action: Mouse moved to (309, 441)
Screenshot: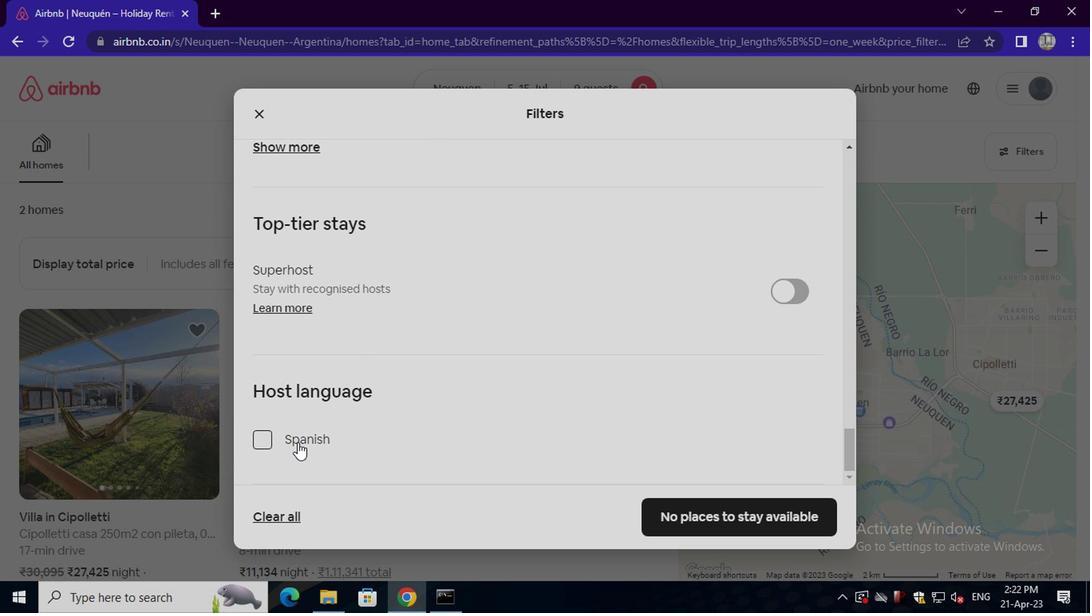 
Action: Mouse scrolled (309, 440) with delta (0, 0)
Screenshot: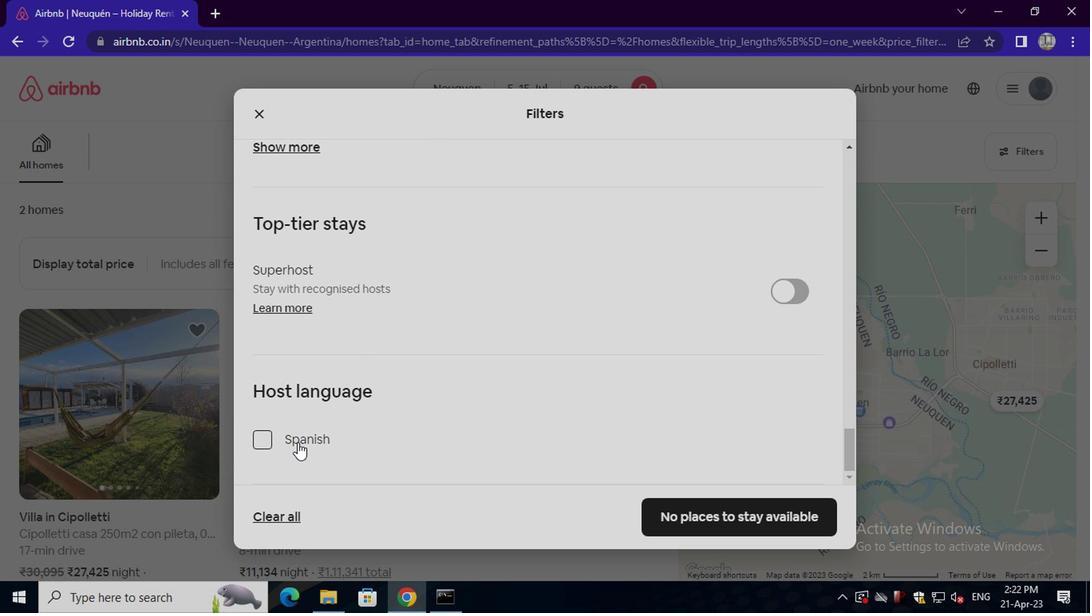 
Action: Mouse moved to (751, 517)
Screenshot: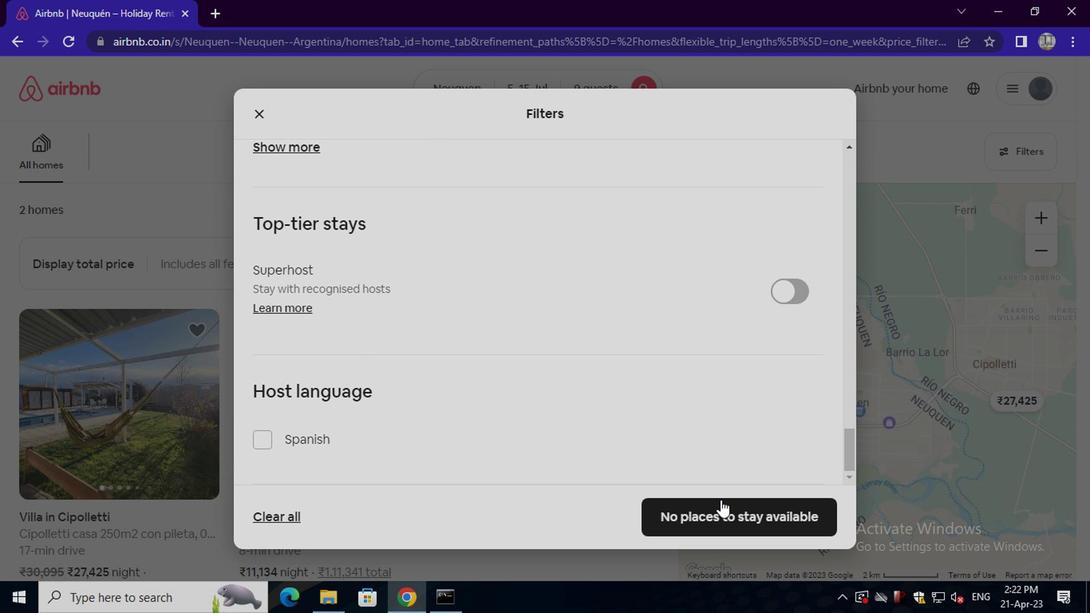 
Action: Mouse pressed left at (751, 517)
Screenshot: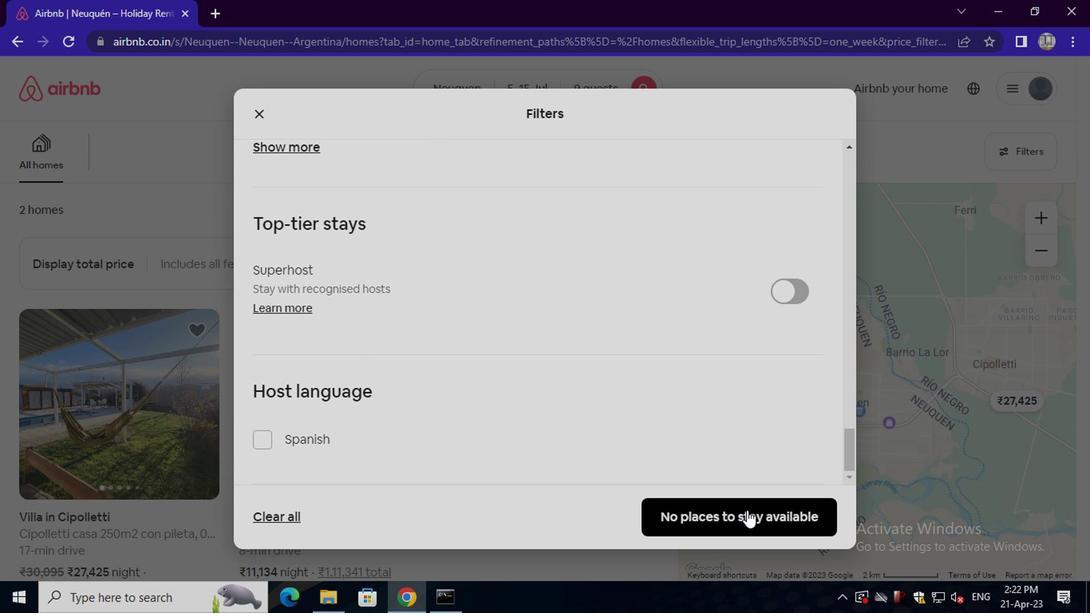 
Action: Mouse moved to (747, 522)
Screenshot: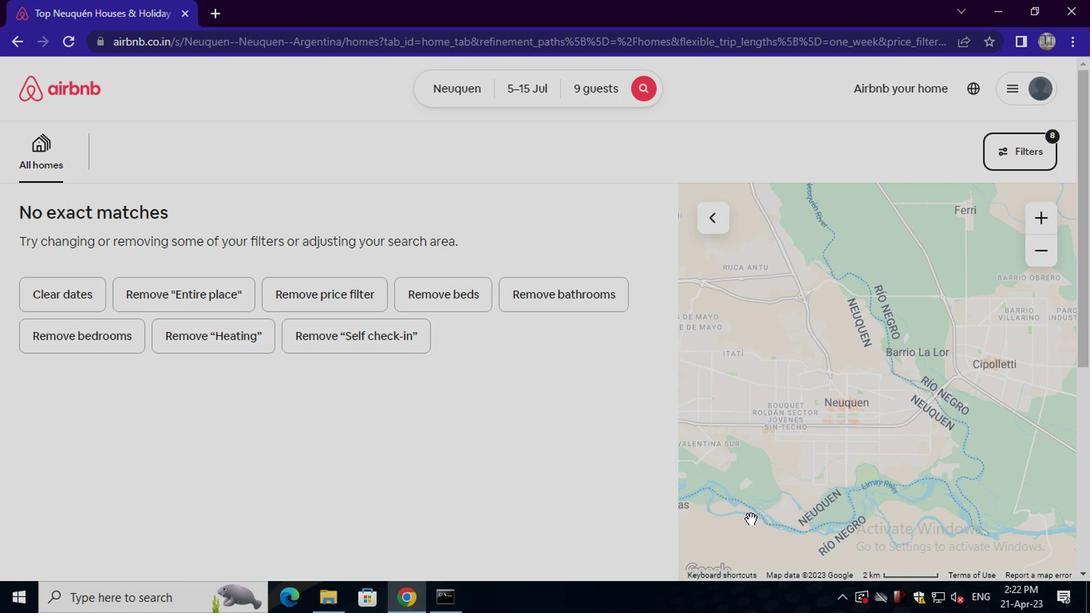 
